 Task: Check the results of the 2023 Victory Lane Racing NASCAR Cup Series for the race "FireKeepers Casino 400" on the track "Michigan".
Action: Mouse moved to (212, 442)
Screenshot: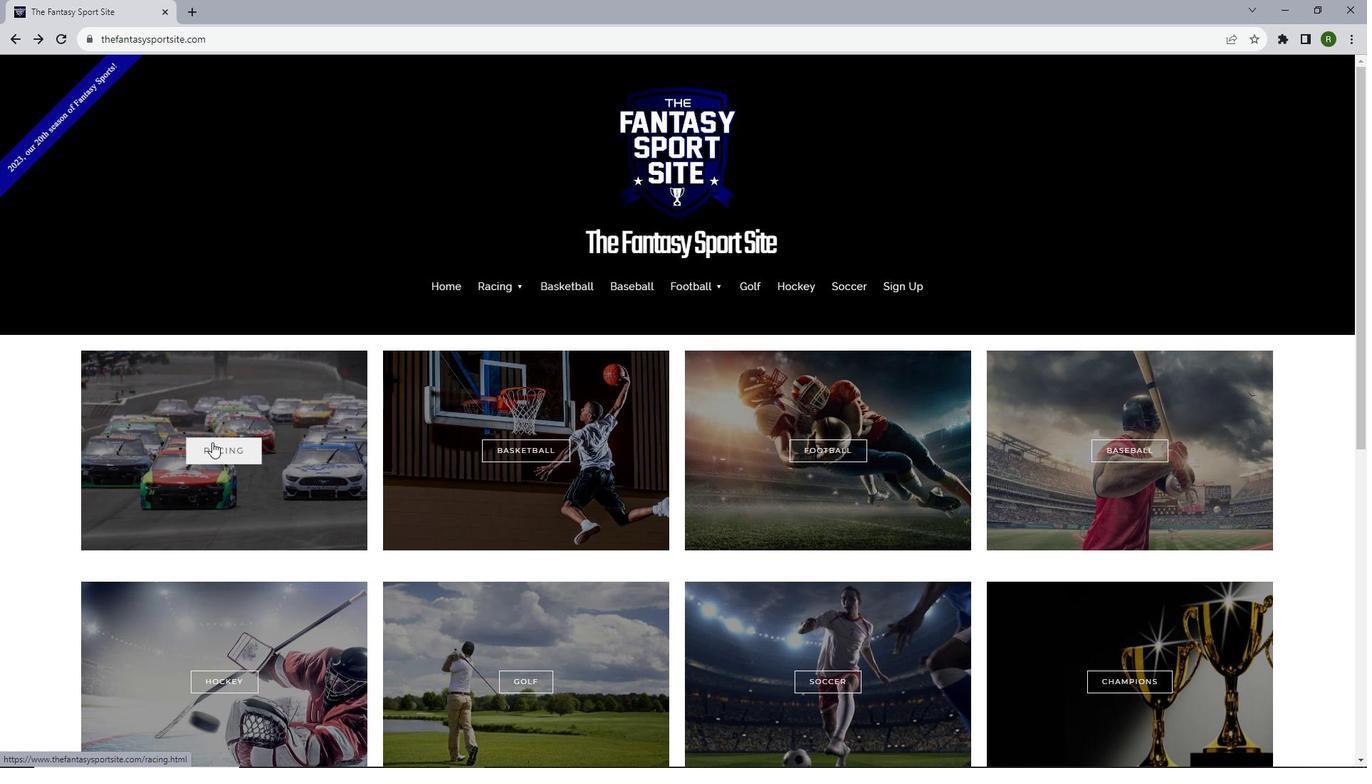 
Action: Mouse pressed left at (212, 442)
Screenshot: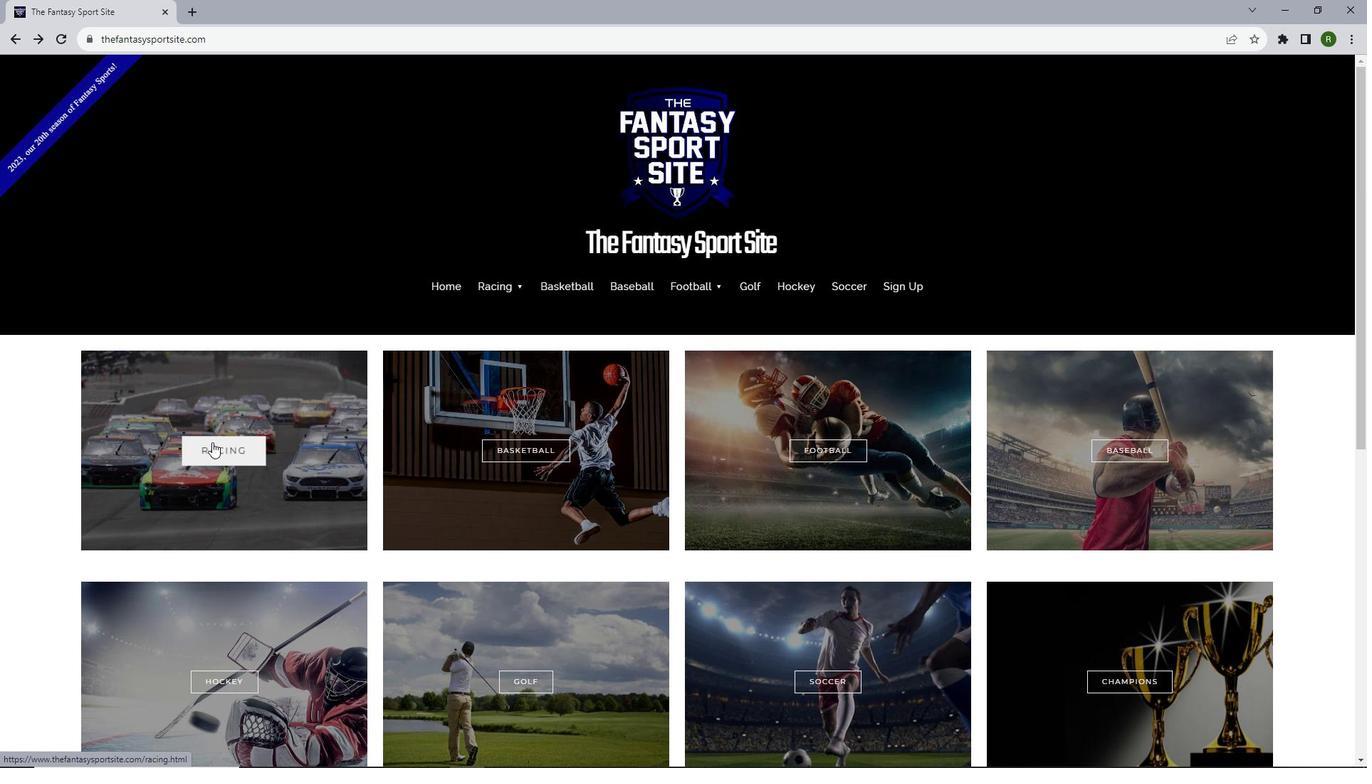 
Action: Mouse moved to (475, 402)
Screenshot: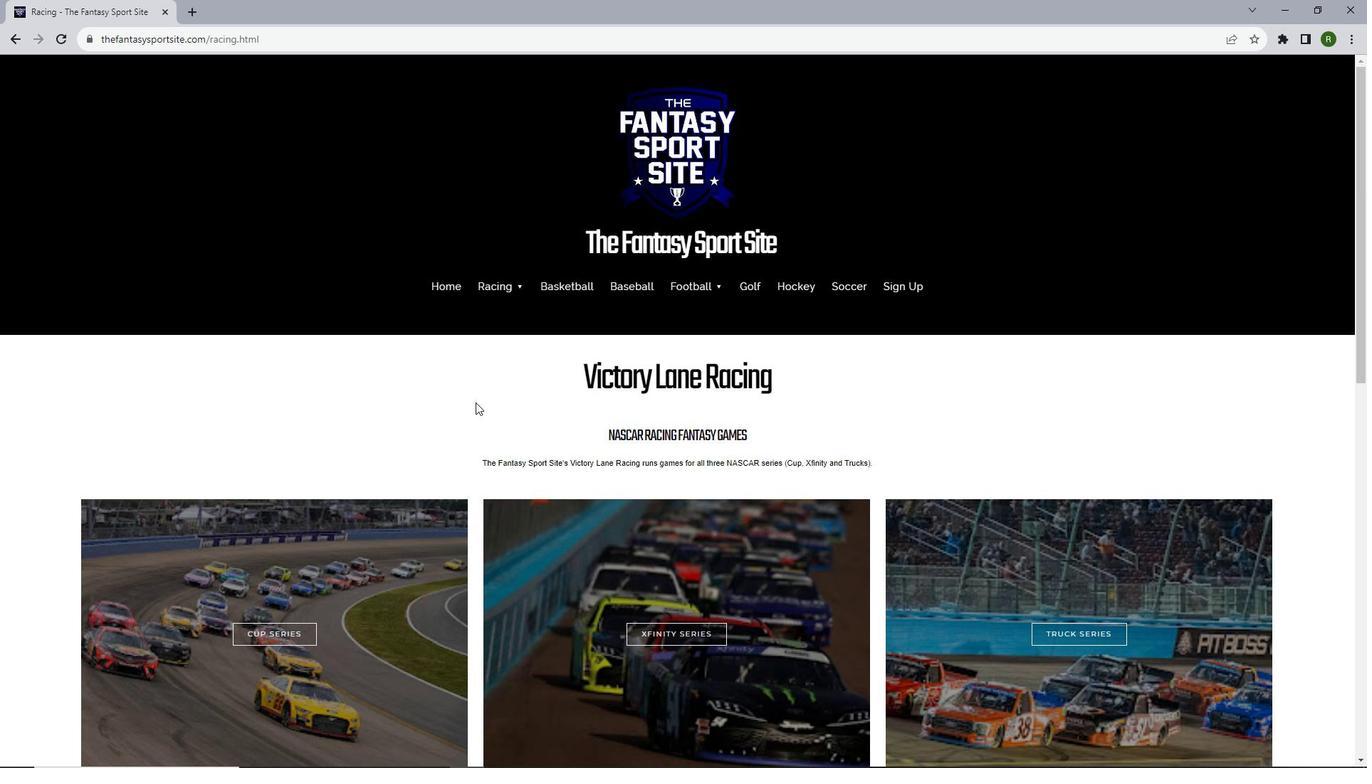 
Action: Mouse scrolled (475, 402) with delta (0, 0)
Screenshot: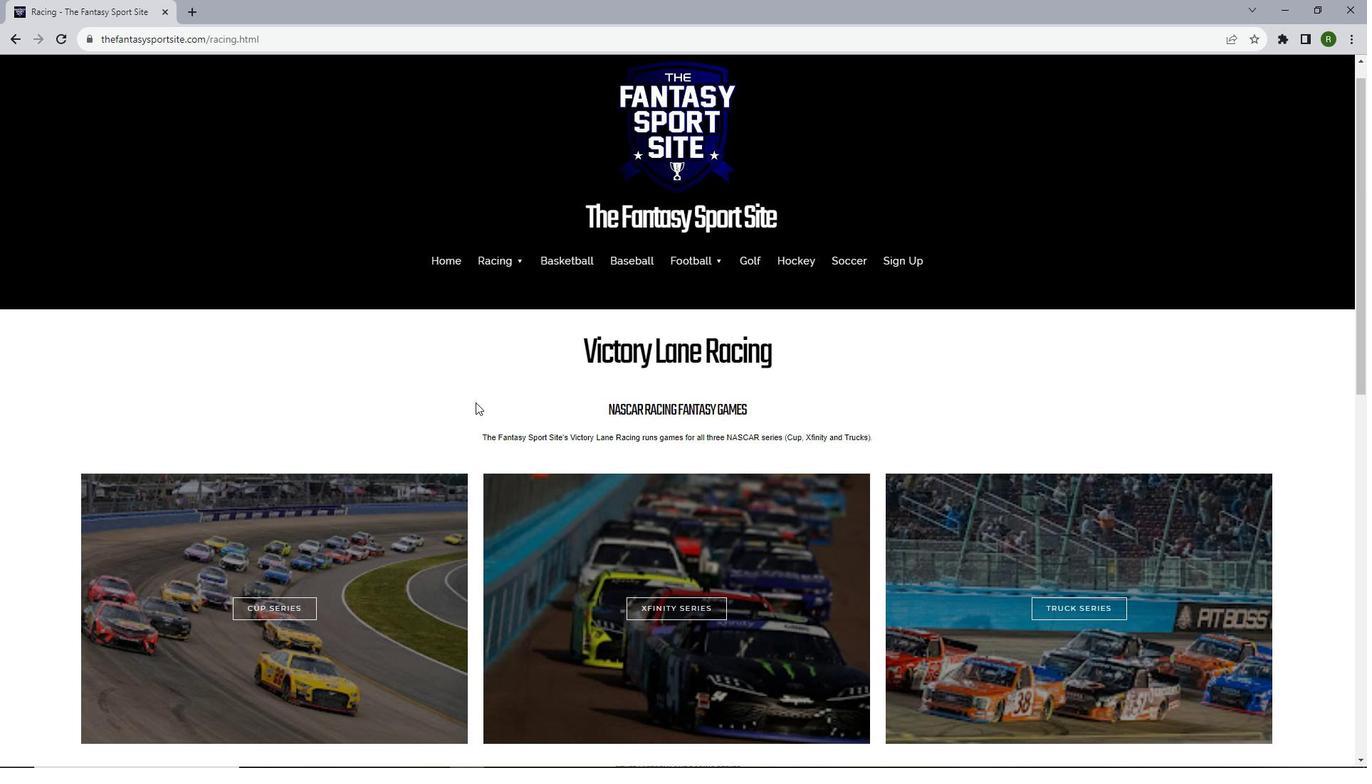 
Action: Mouse scrolled (475, 402) with delta (0, 0)
Screenshot: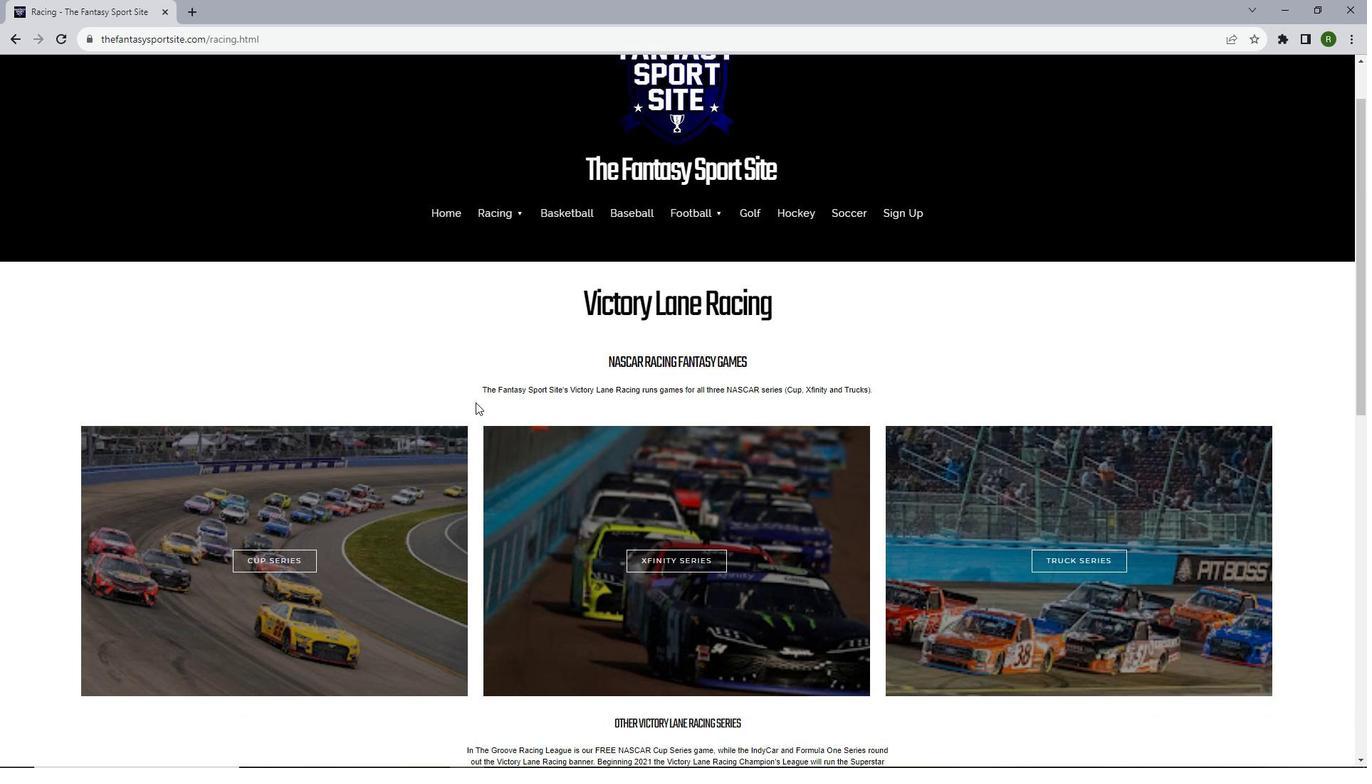 
Action: Mouse scrolled (475, 402) with delta (0, 0)
Screenshot: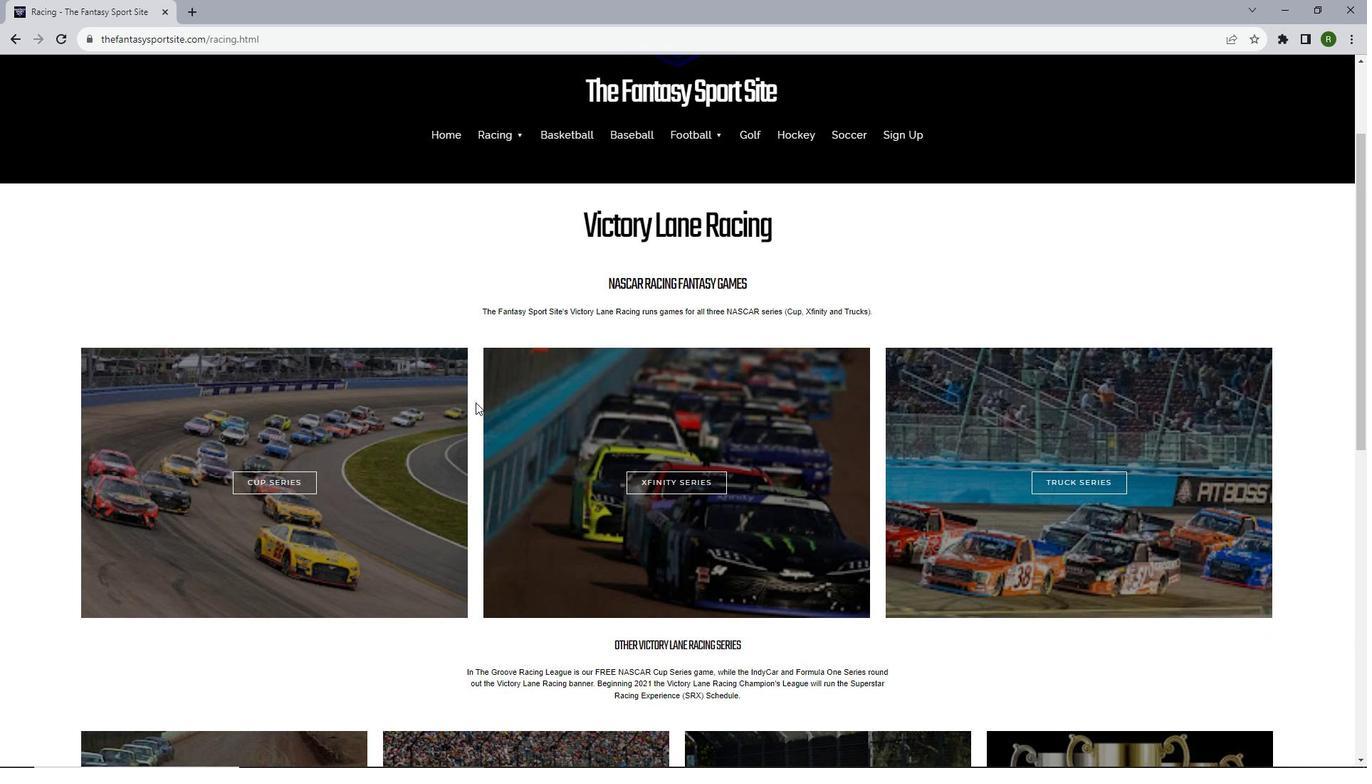 
Action: Mouse scrolled (475, 402) with delta (0, 0)
Screenshot: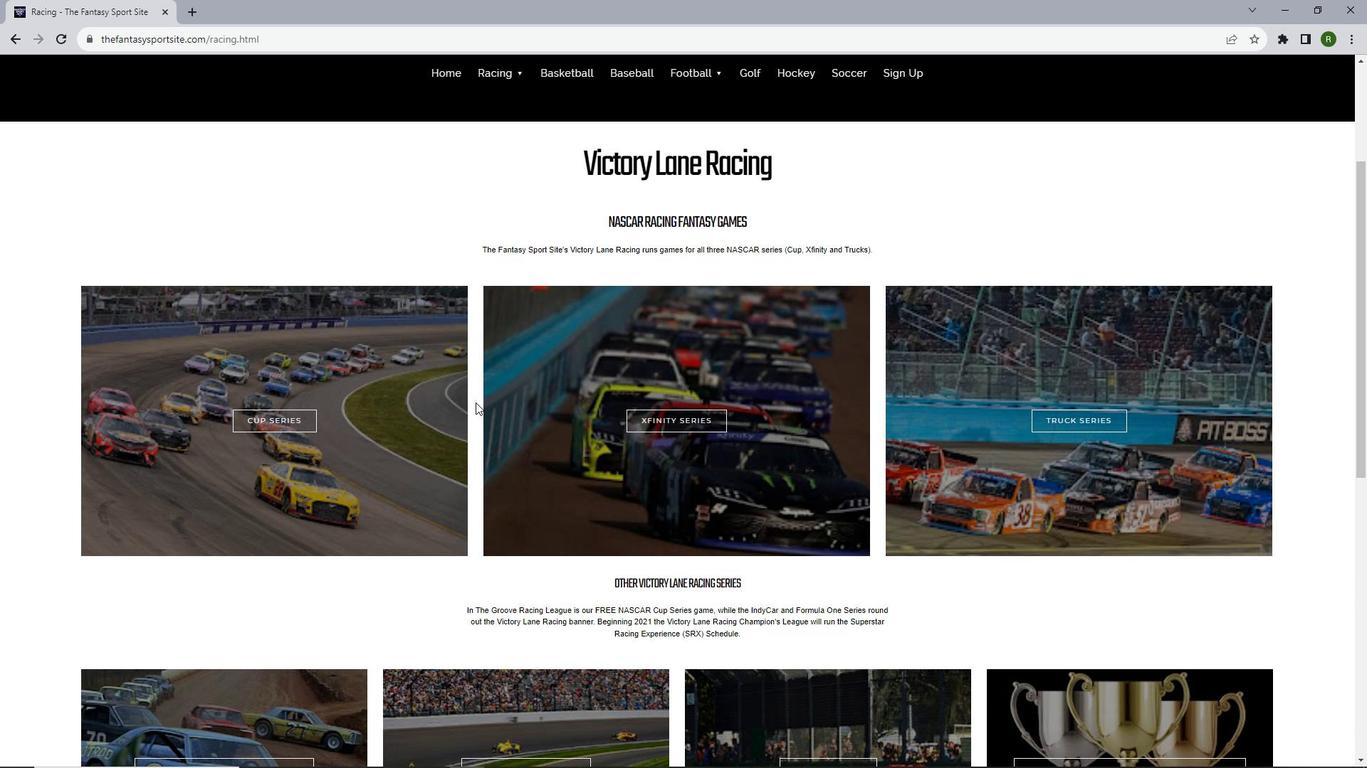 
Action: Mouse scrolled (475, 402) with delta (0, 0)
Screenshot: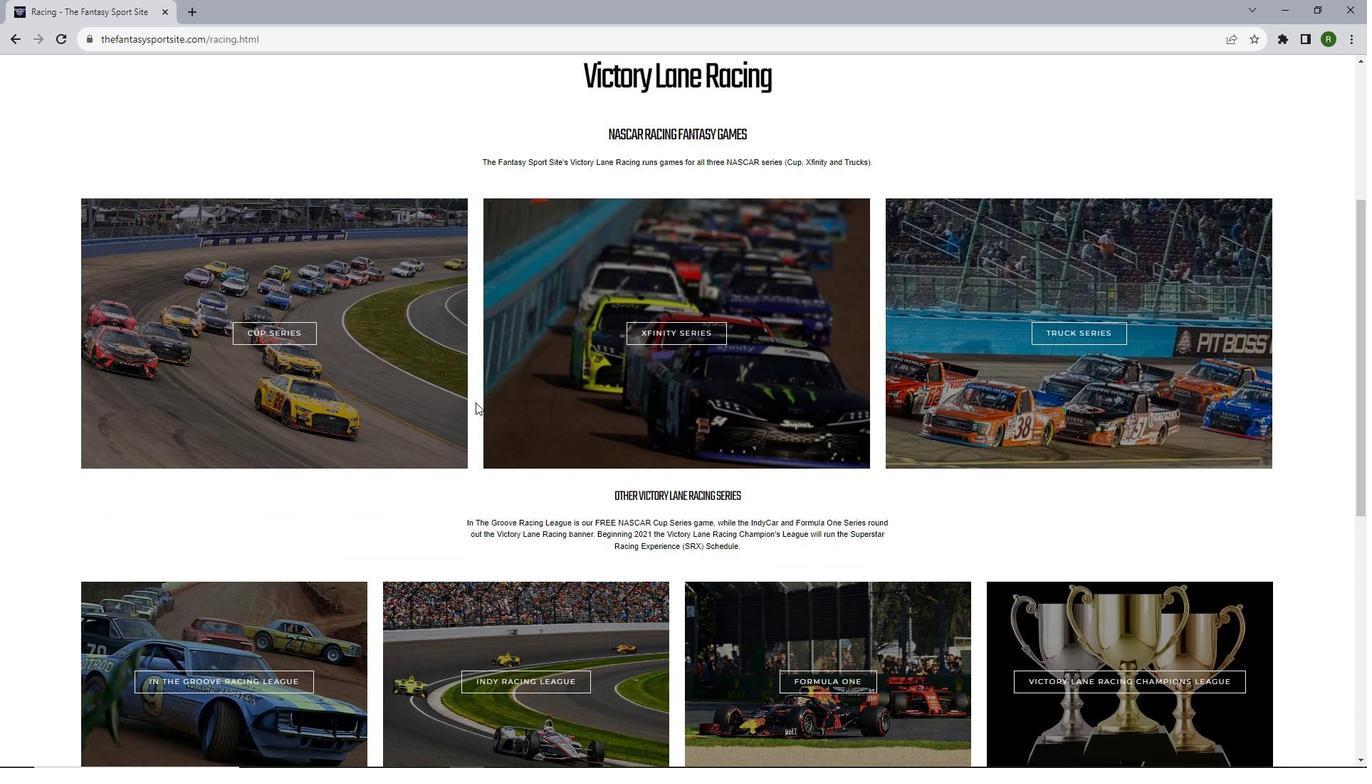 
Action: Mouse scrolled (475, 402) with delta (0, 0)
Screenshot: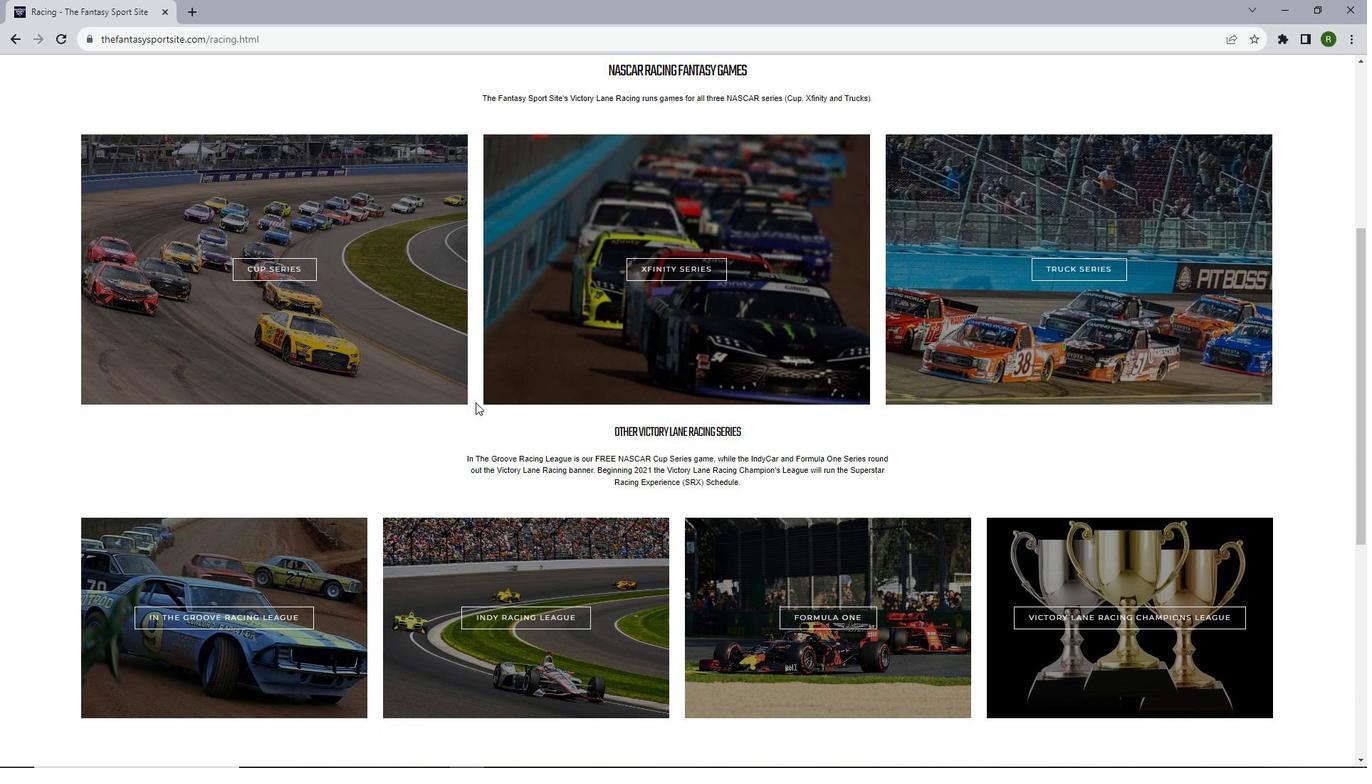 
Action: Mouse moved to (294, 205)
Screenshot: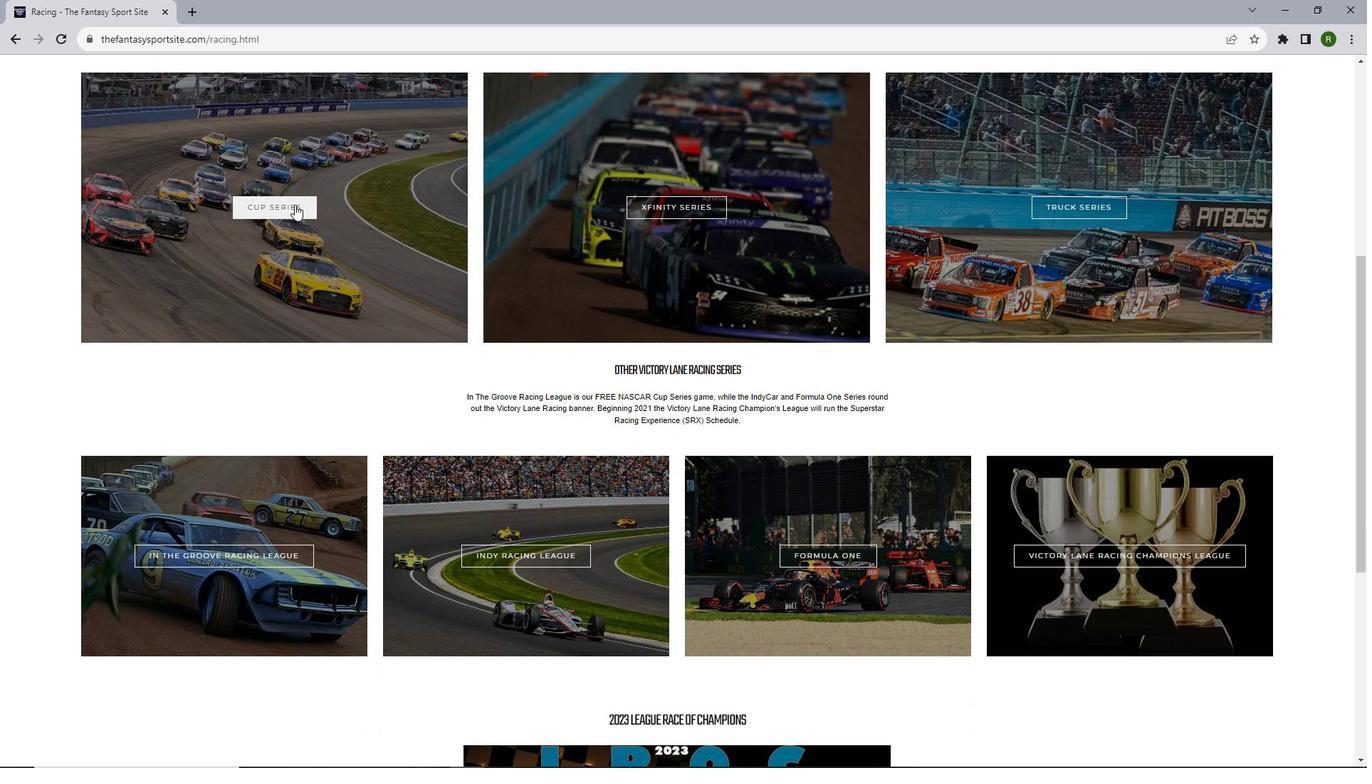 
Action: Mouse pressed left at (294, 205)
Screenshot: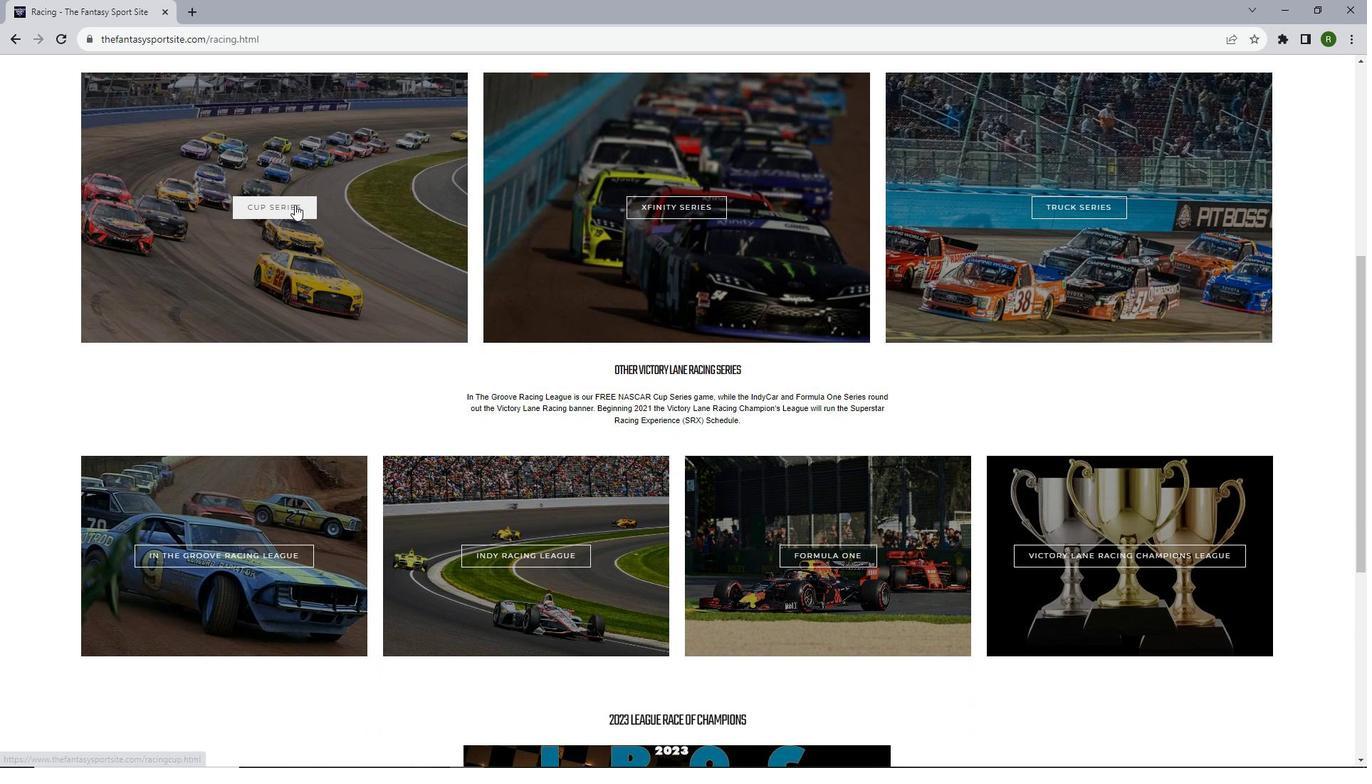 
Action: Mouse moved to (322, 227)
Screenshot: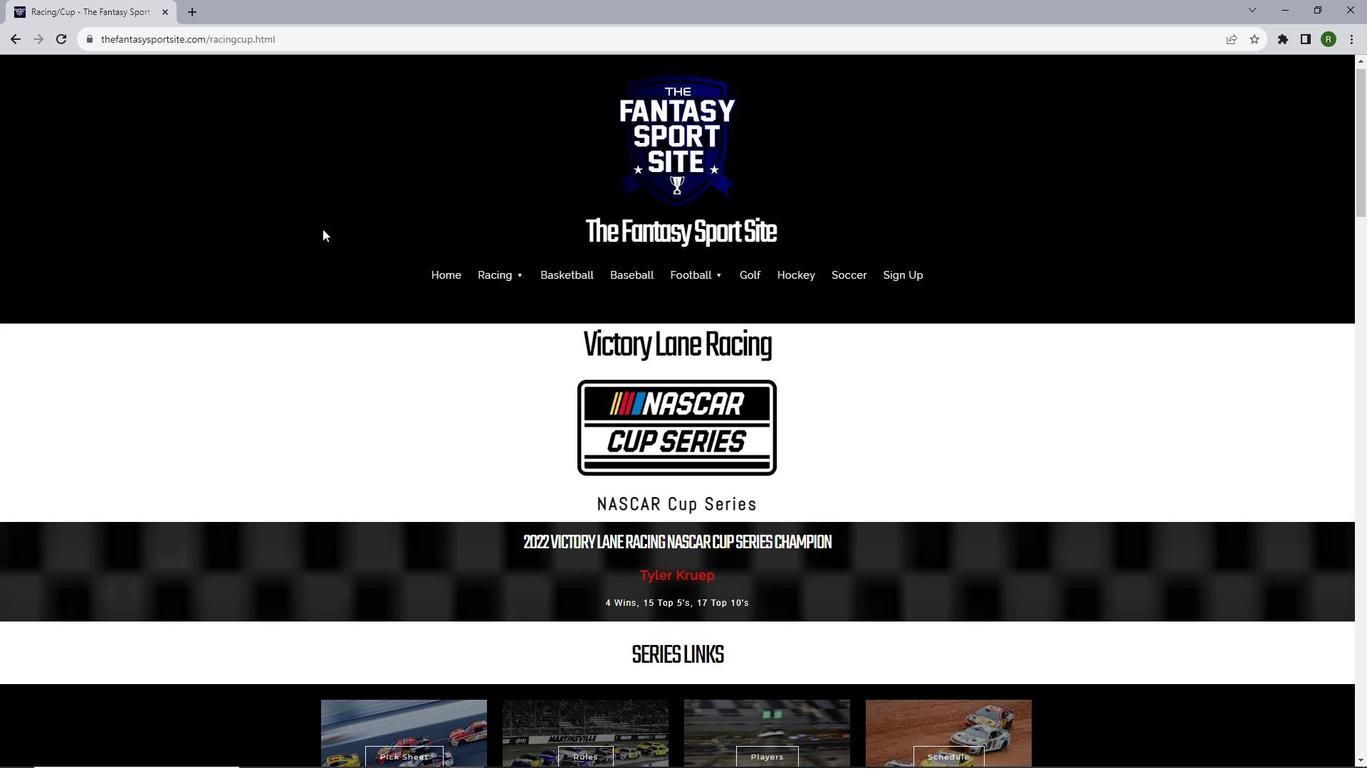 
Action: Mouse scrolled (322, 226) with delta (0, 0)
Screenshot: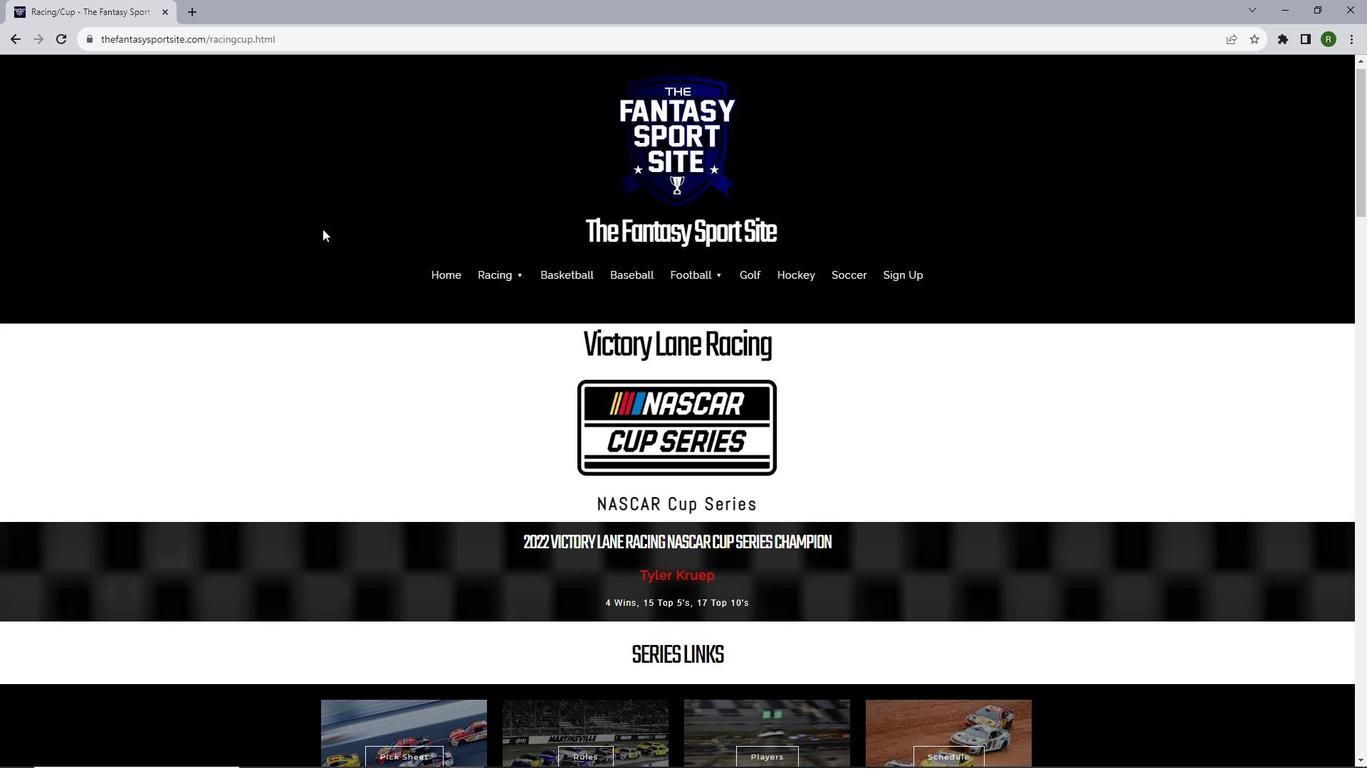 
Action: Mouse moved to (322, 227)
Screenshot: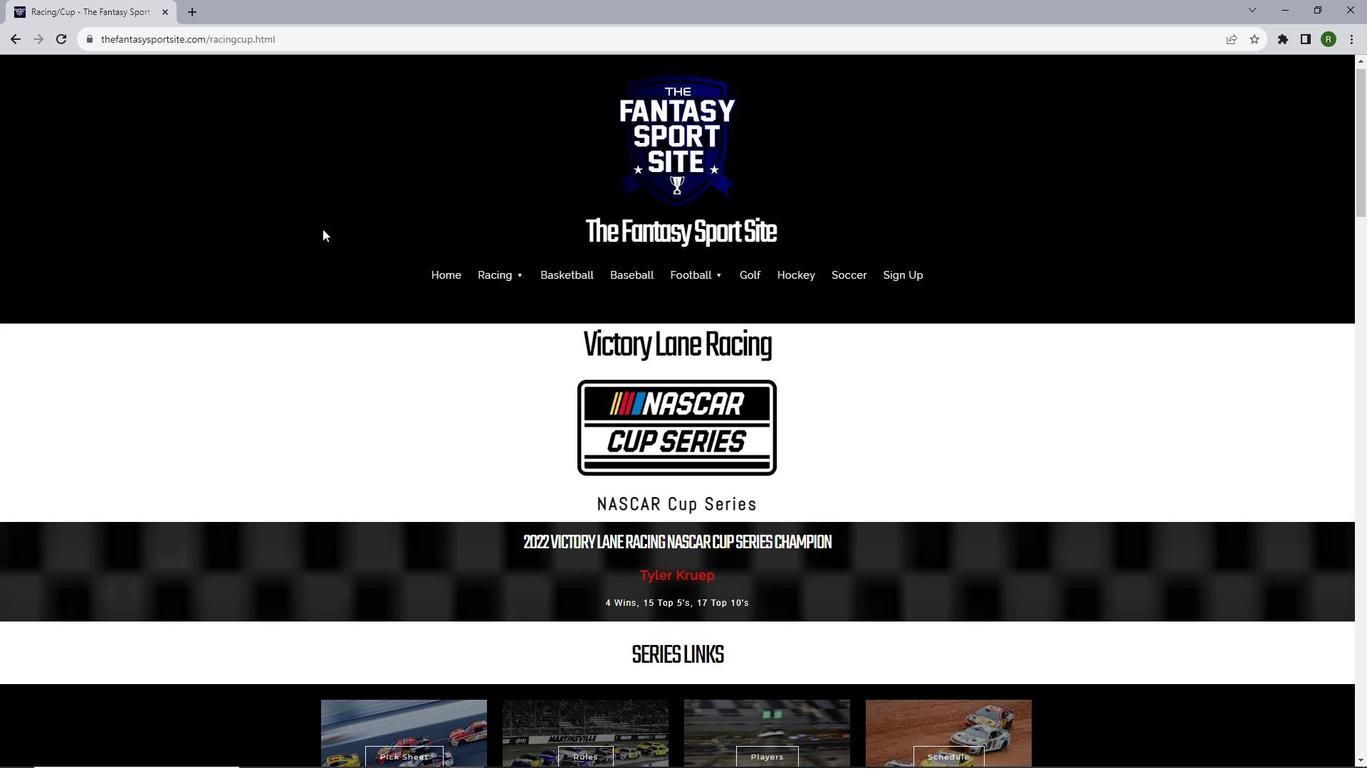
Action: Mouse scrolled (322, 227) with delta (0, 0)
Screenshot: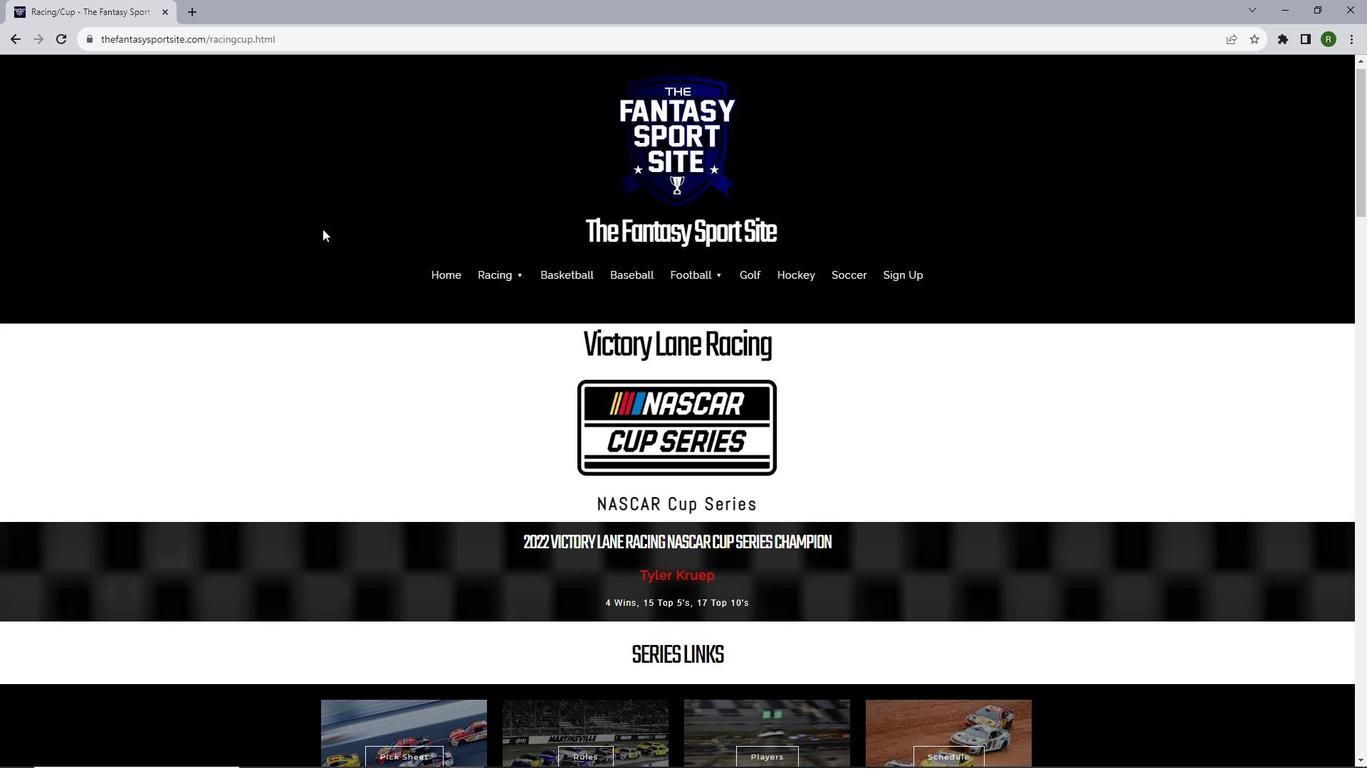
Action: Mouse scrolled (322, 227) with delta (0, 0)
Screenshot: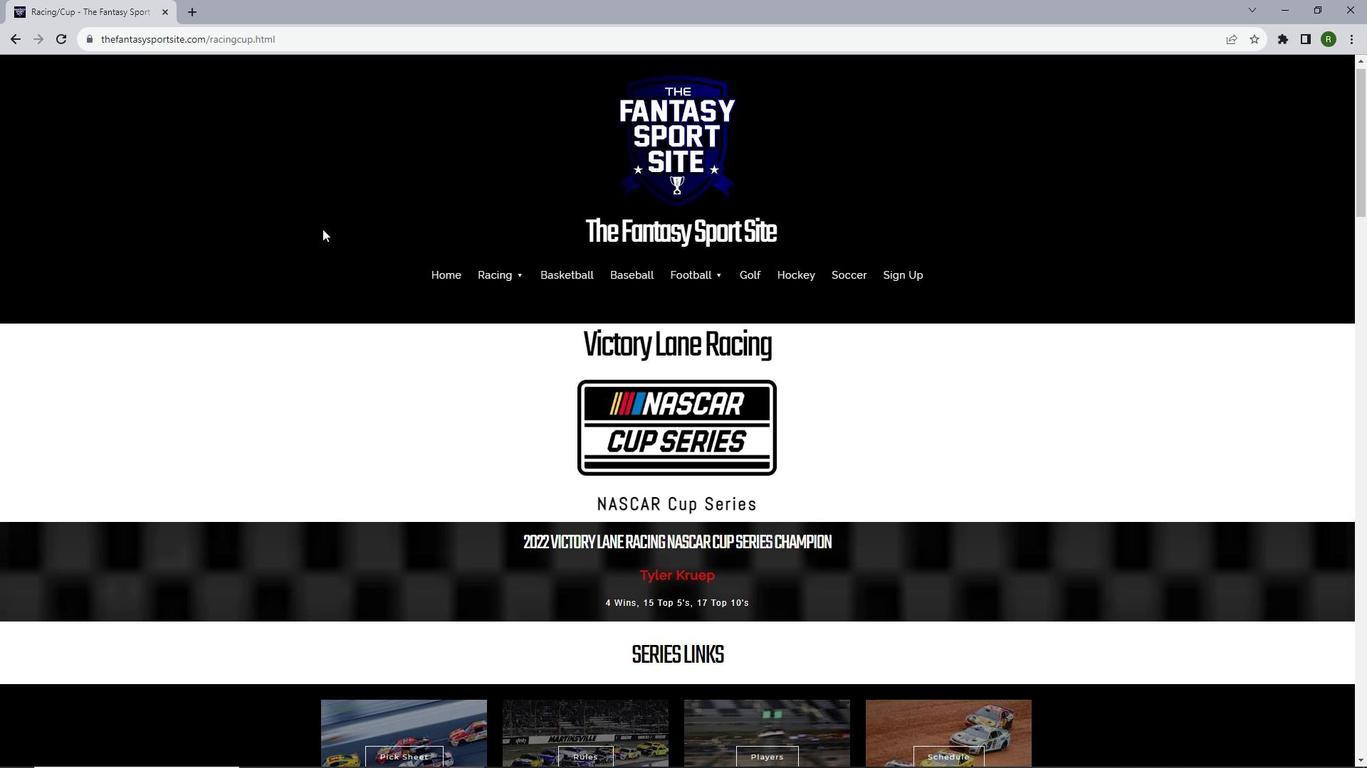 
Action: Mouse moved to (322, 229)
Screenshot: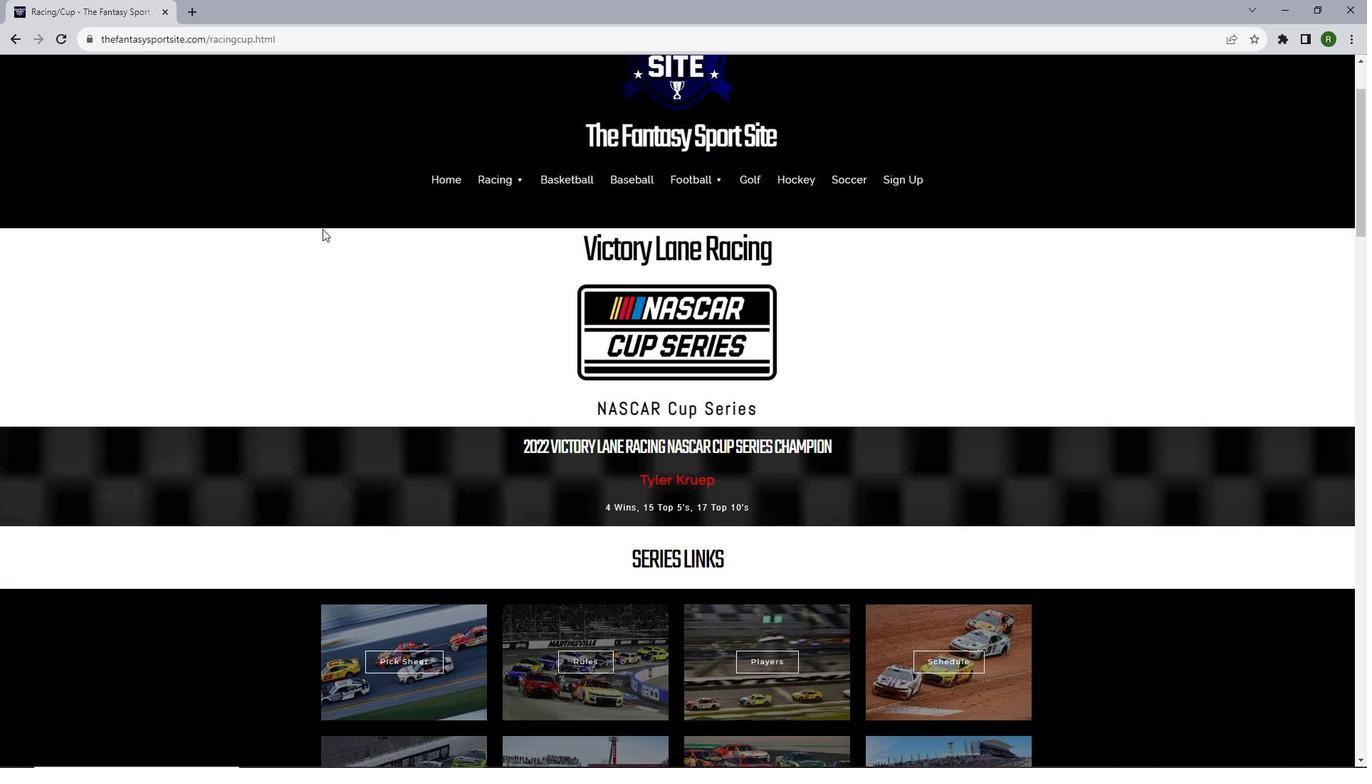 
Action: Mouse scrolled (322, 228) with delta (0, 0)
Screenshot: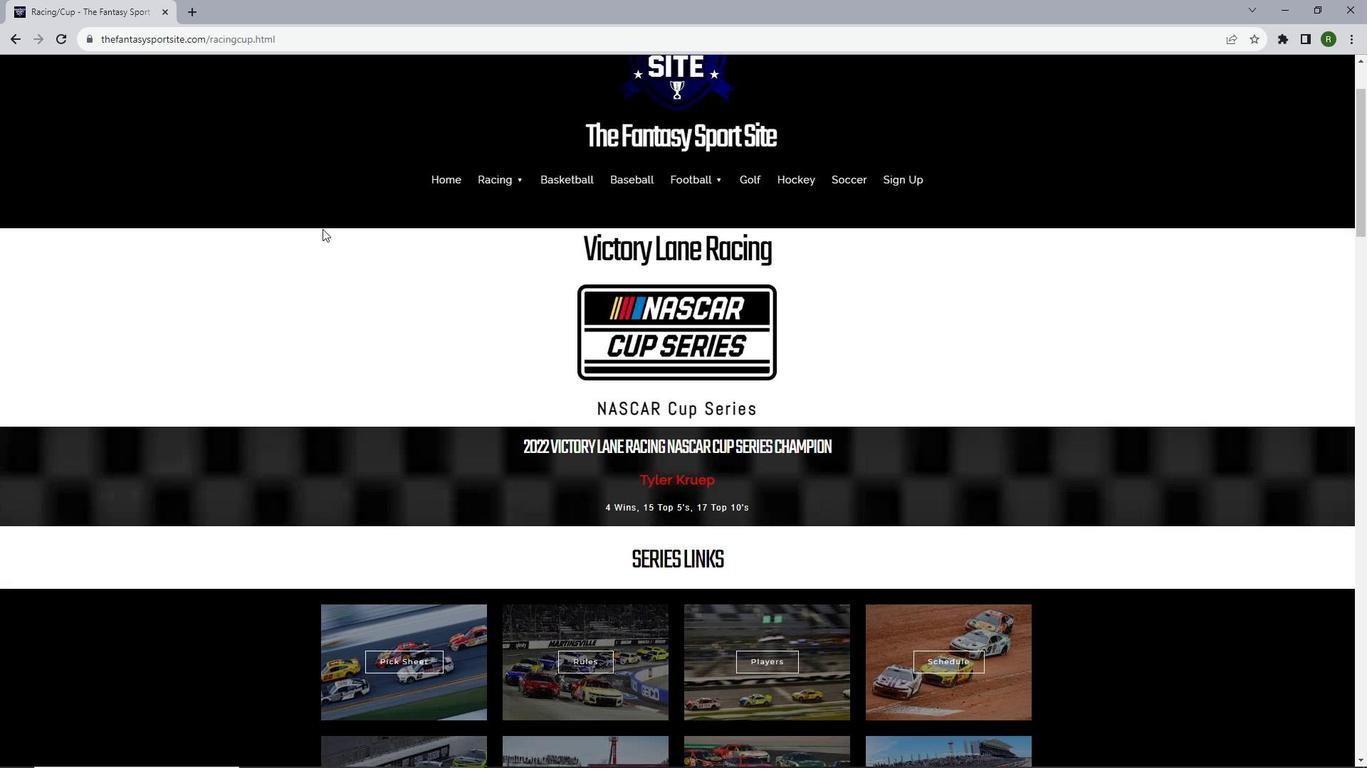 
Action: Mouse scrolled (322, 228) with delta (0, 0)
Screenshot: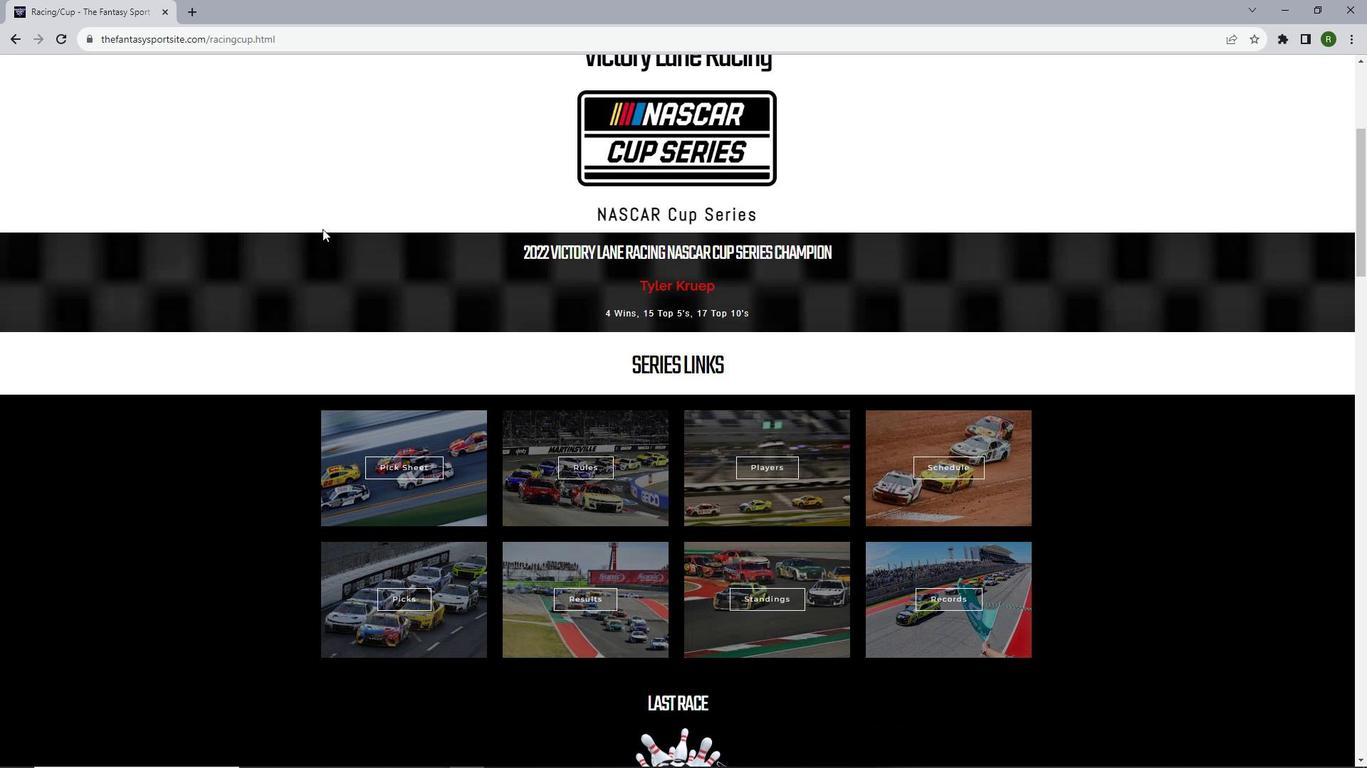 
Action: Mouse scrolled (322, 228) with delta (0, 0)
Screenshot: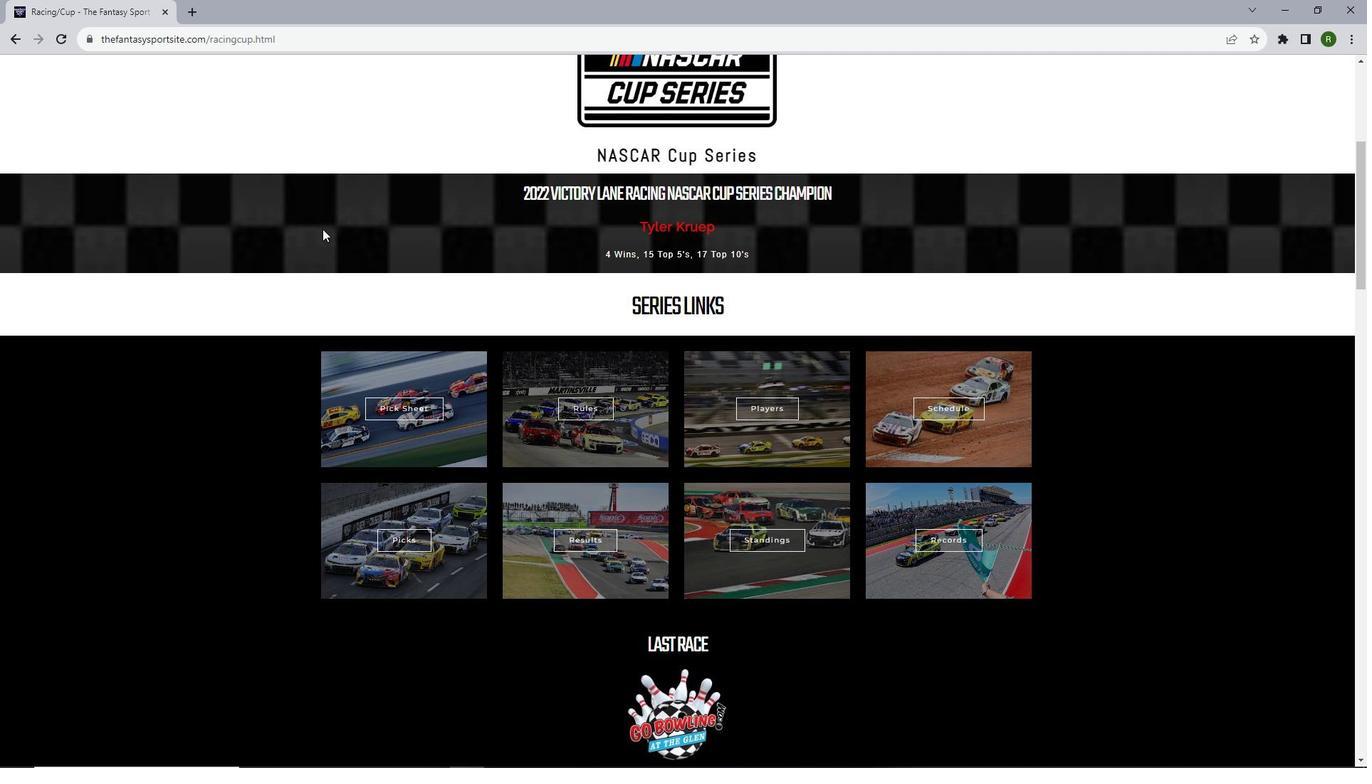 
Action: Mouse scrolled (322, 228) with delta (0, 0)
Screenshot: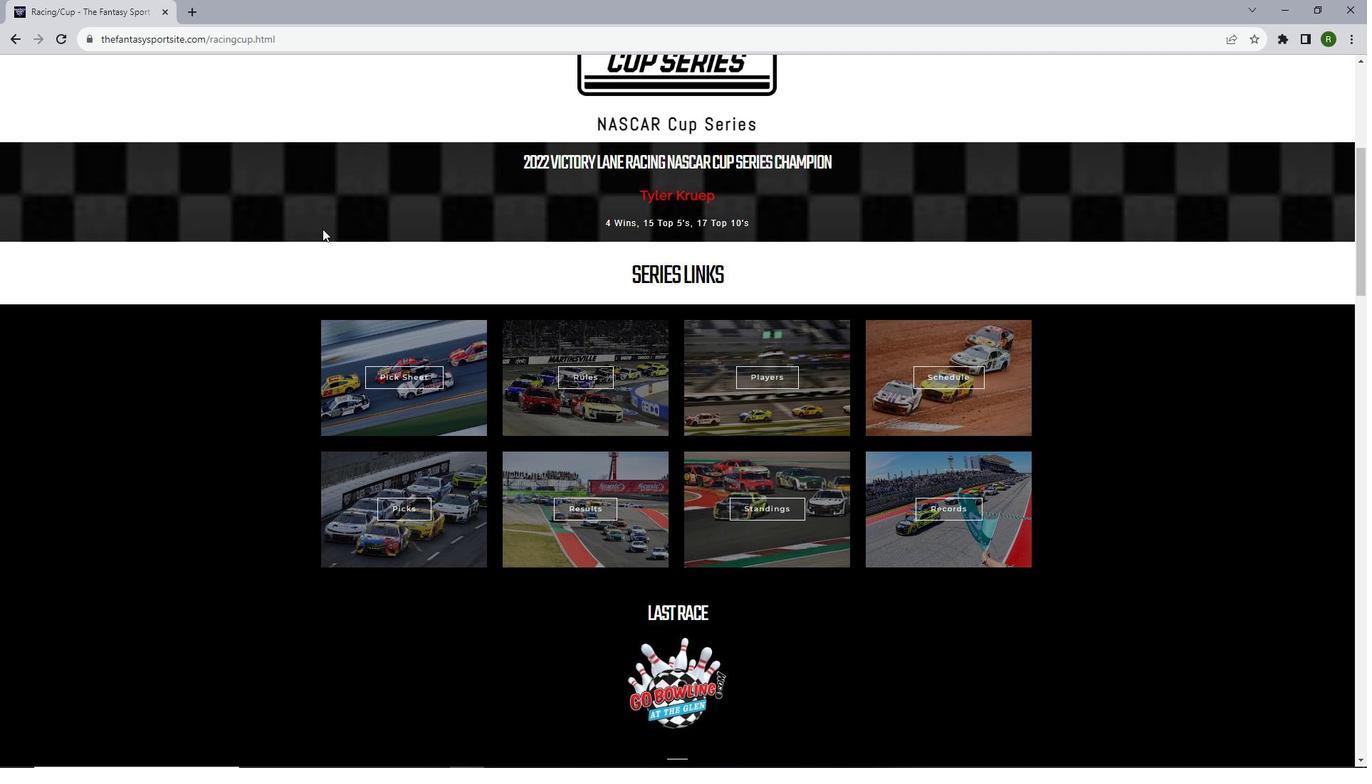 
Action: Mouse moved to (573, 390)
Screenshot: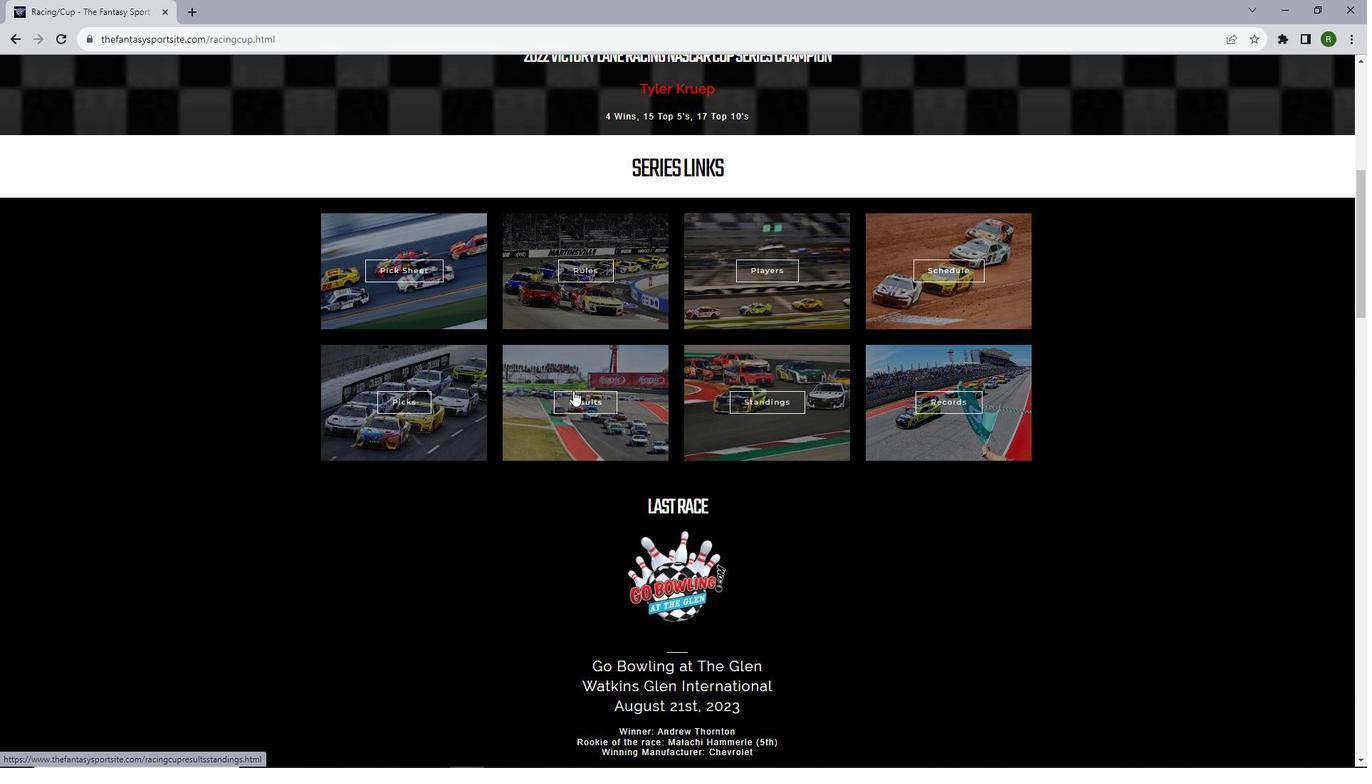 
Action: Mouse pressed left at (573, 390)
Screenshot: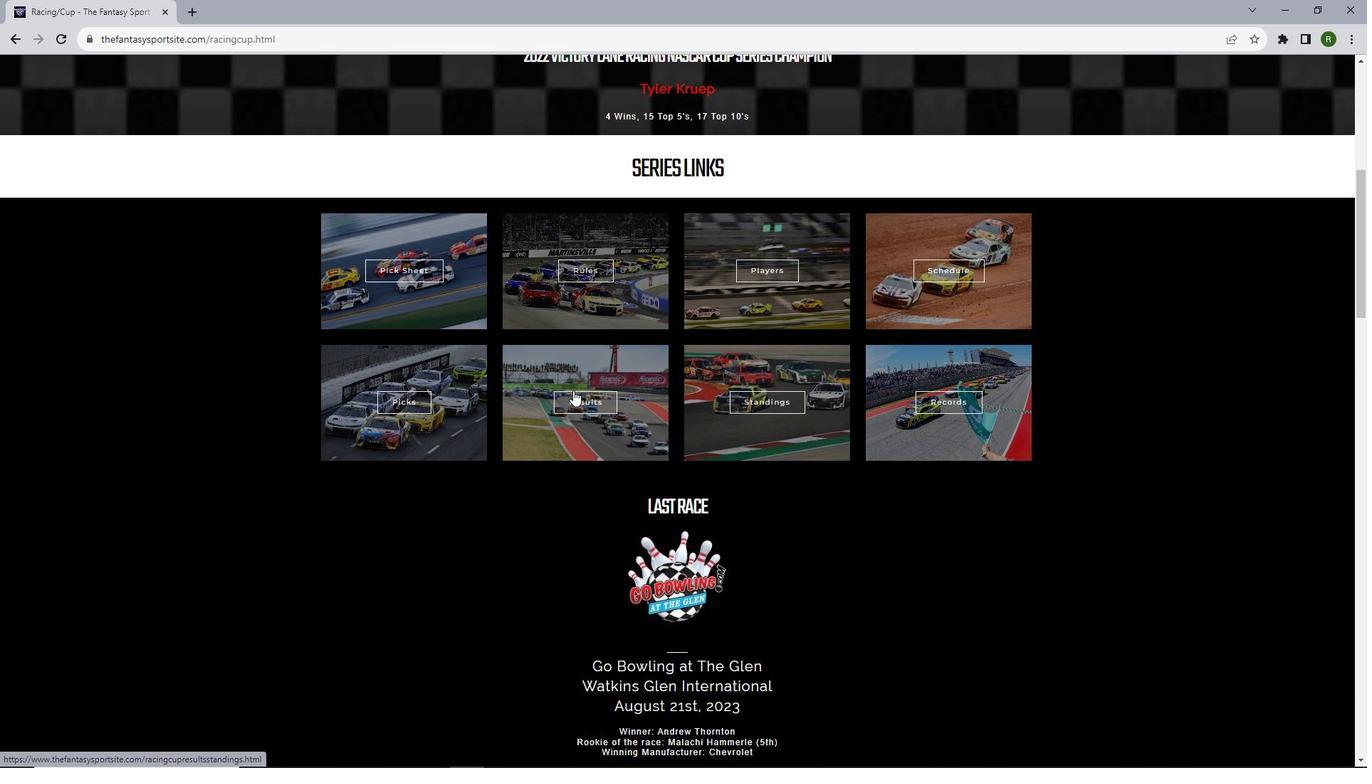 
Action: Mouse moved to (582, 406)
Screenshot: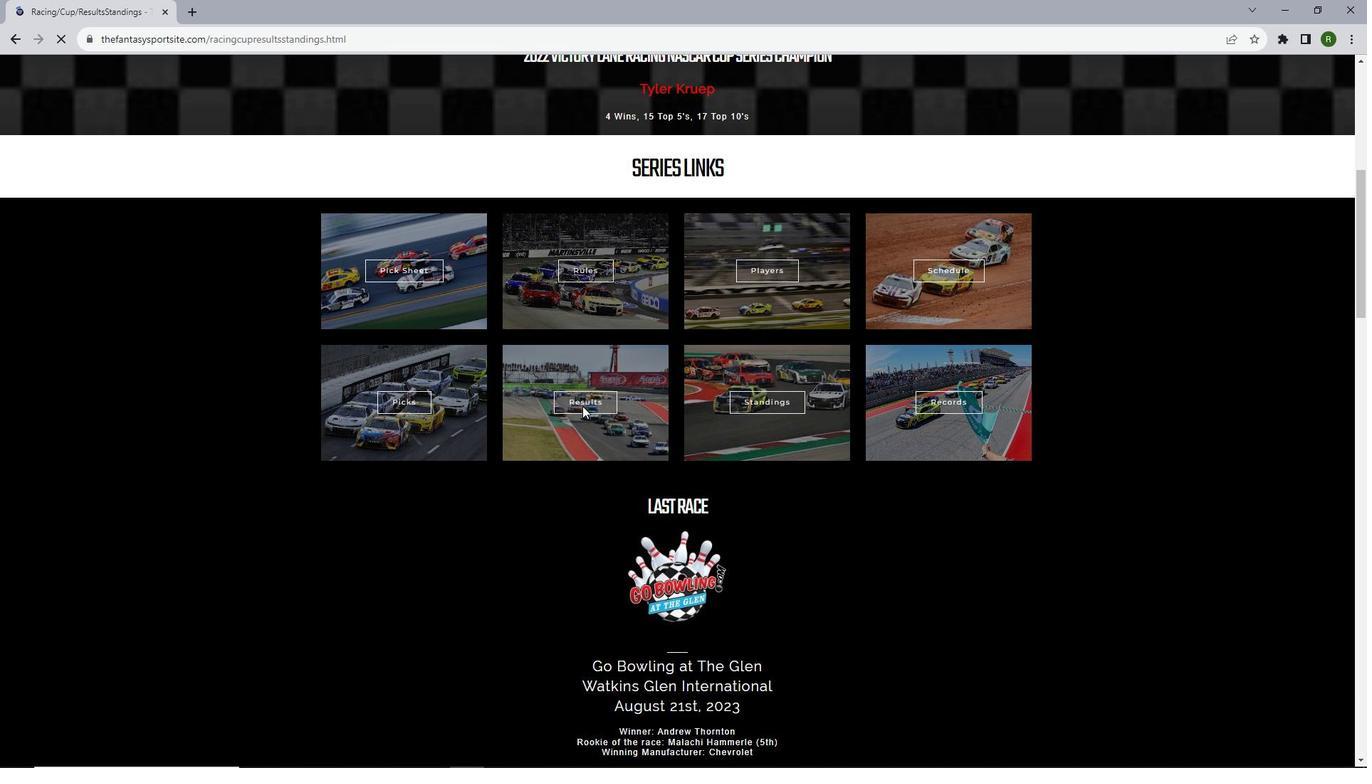 
Action: Mouse scrolled (582, 405) with delta (0, 0)
Screenshot: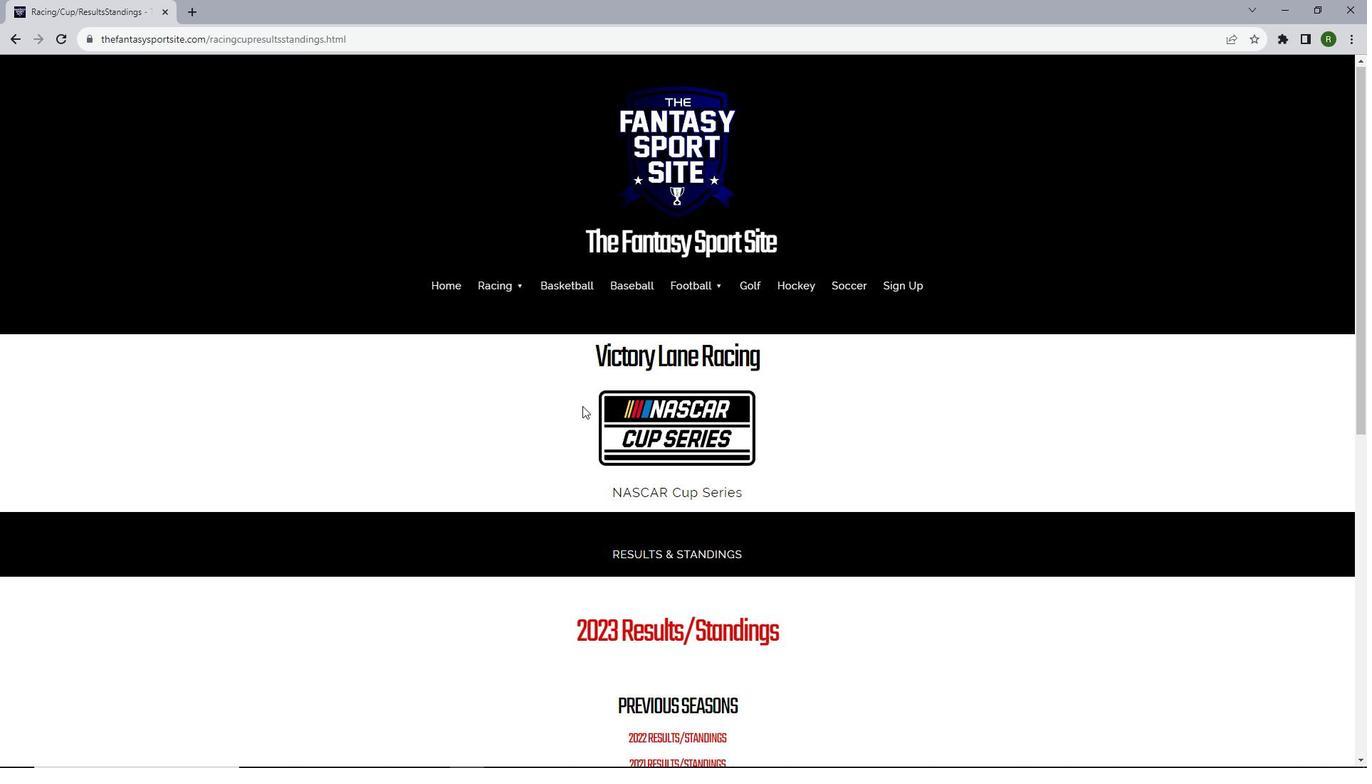 
Action: Mouse scrolled (582, 405) with delta (0, 0)
Screenshot: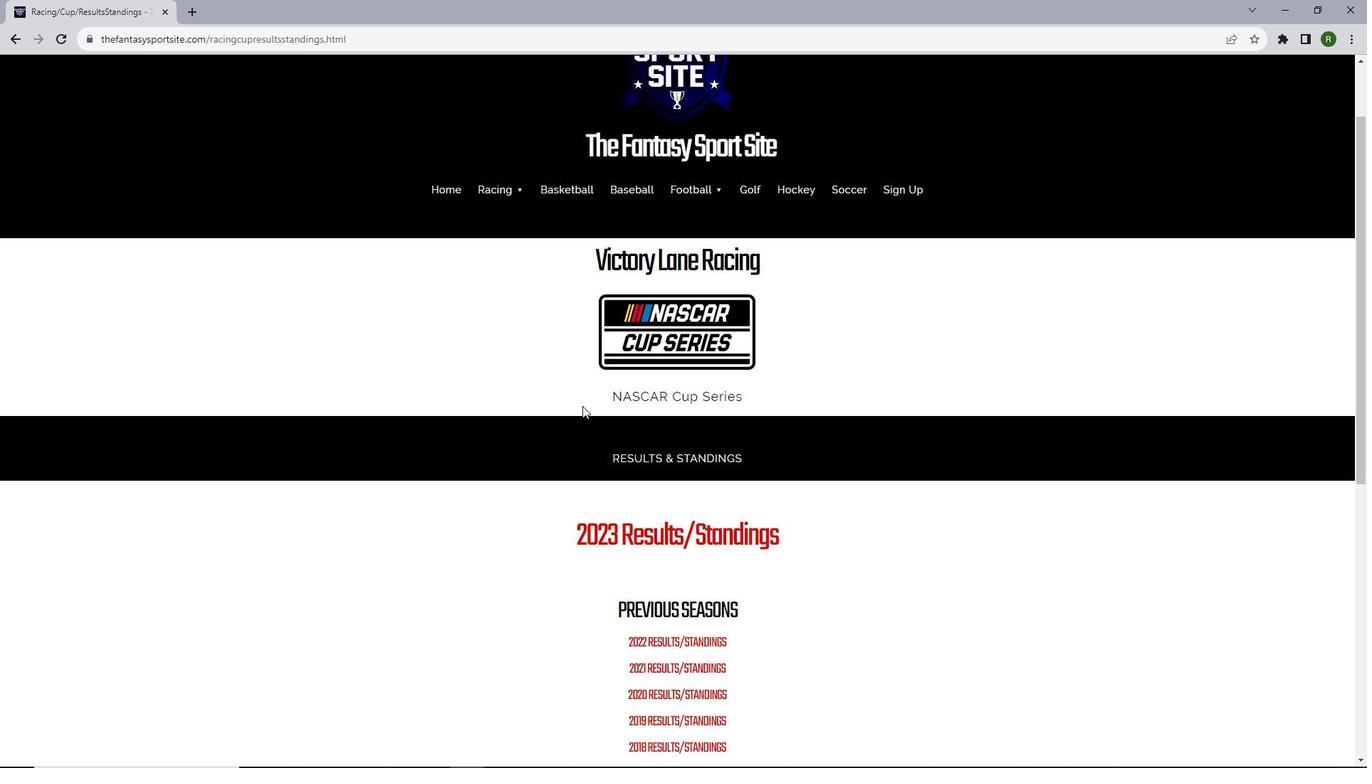 
Action: Mouse moved to (647, 474)
Screenshot: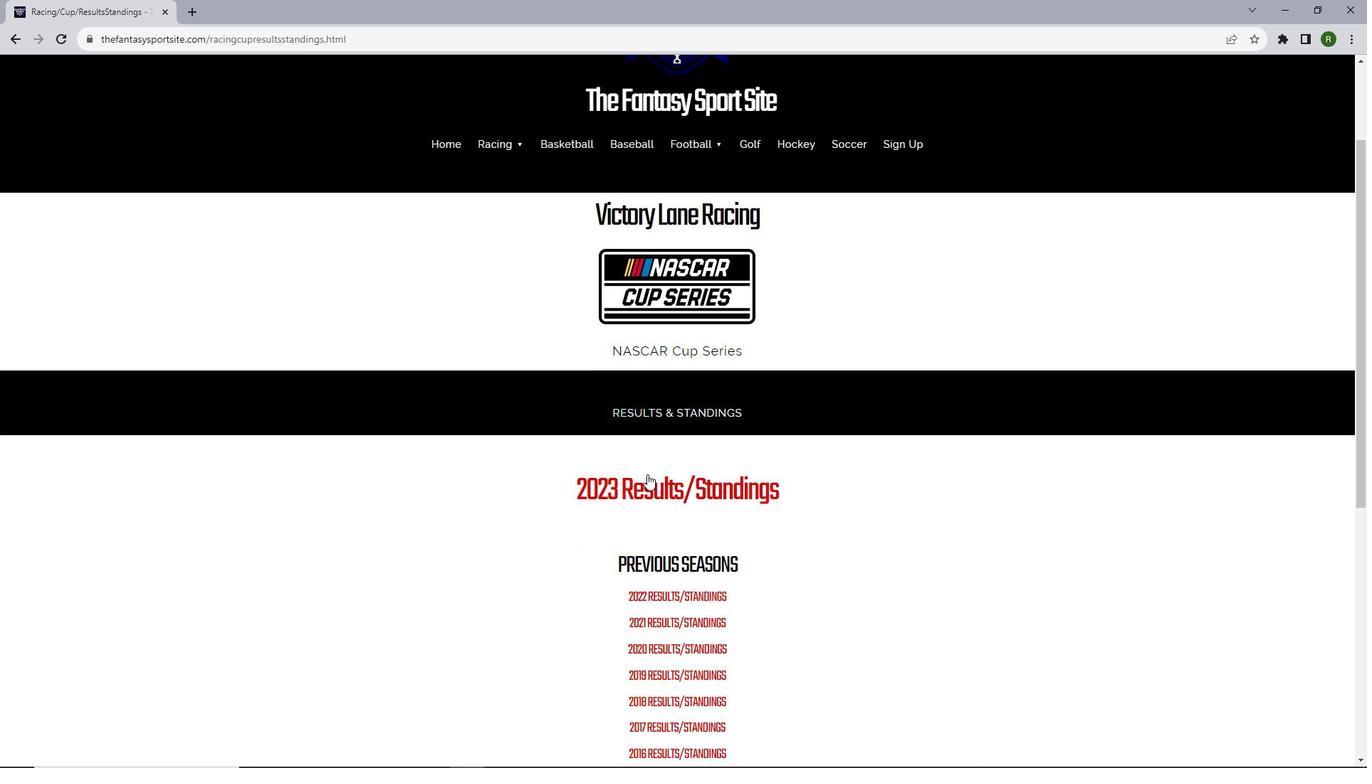 
Action: Mouse pressed left at (647, 474)
Screenshot: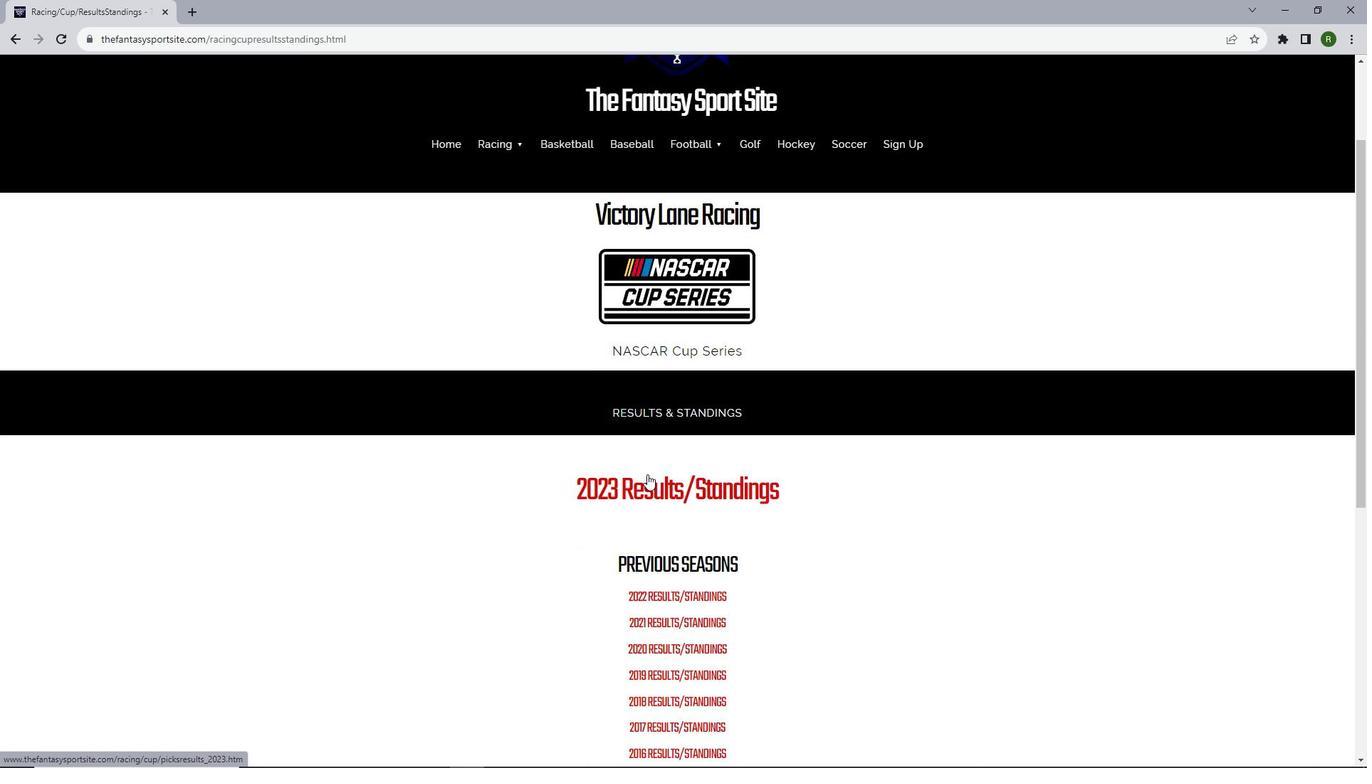 
Action: Mouse moved to (605, 281)
Screenshot: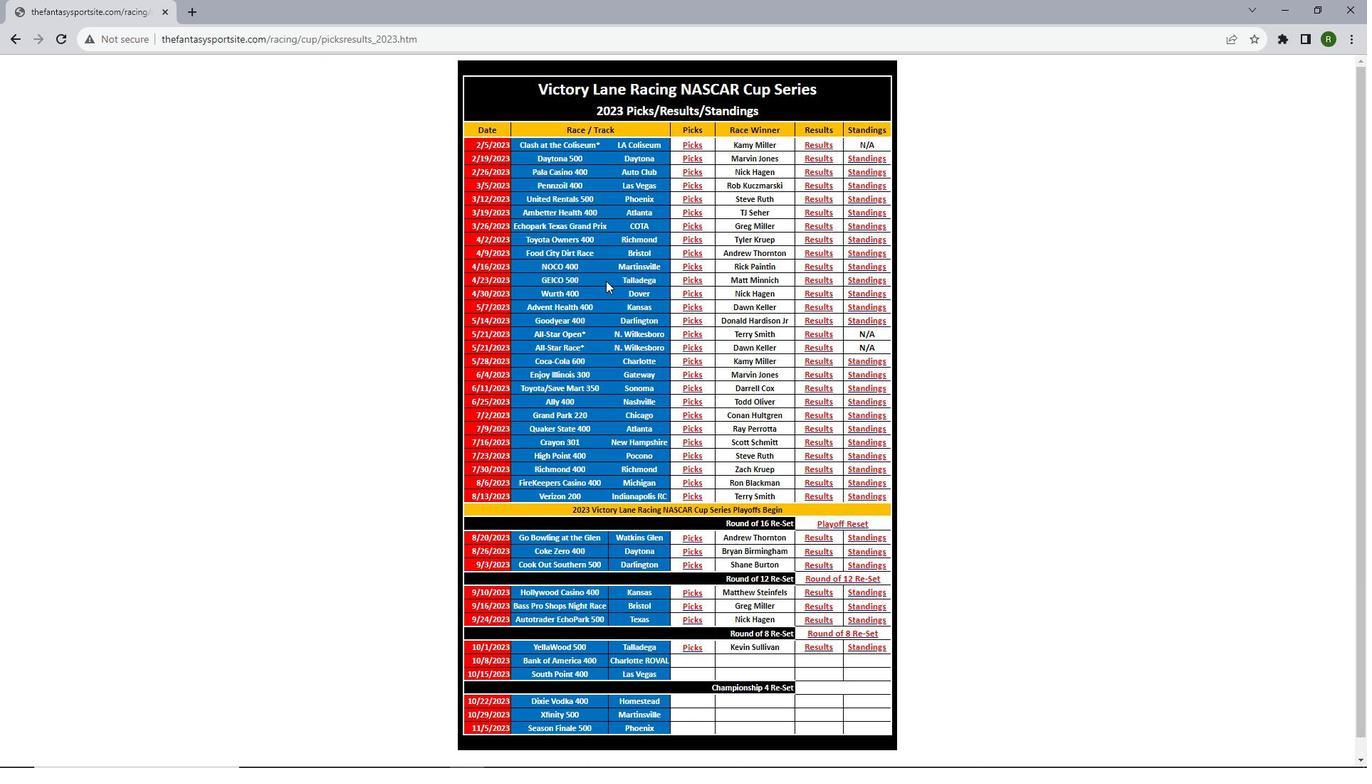 
Action: Mouse scrolled (605, 280) with delta (0, 0)
Screenshot: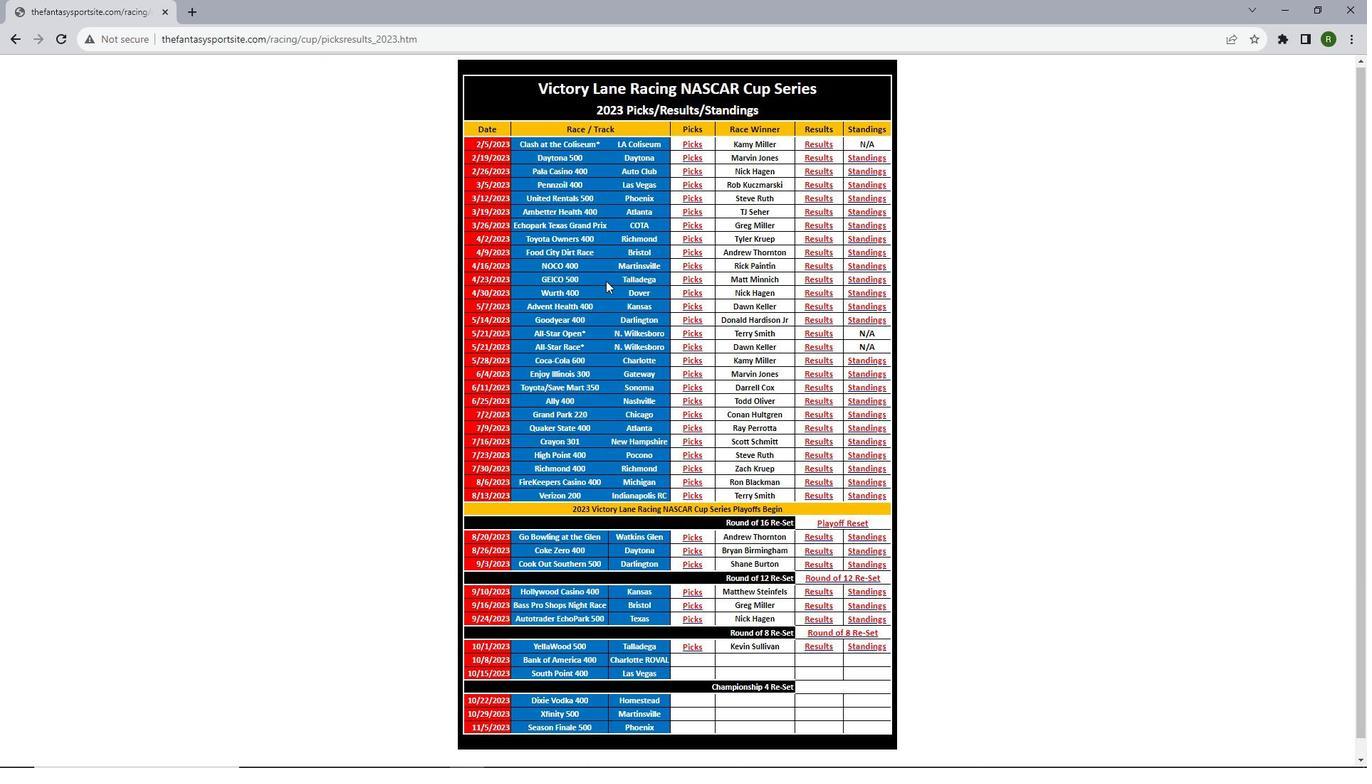 
Action: Mouse moved to (611, 373)
Screenshot: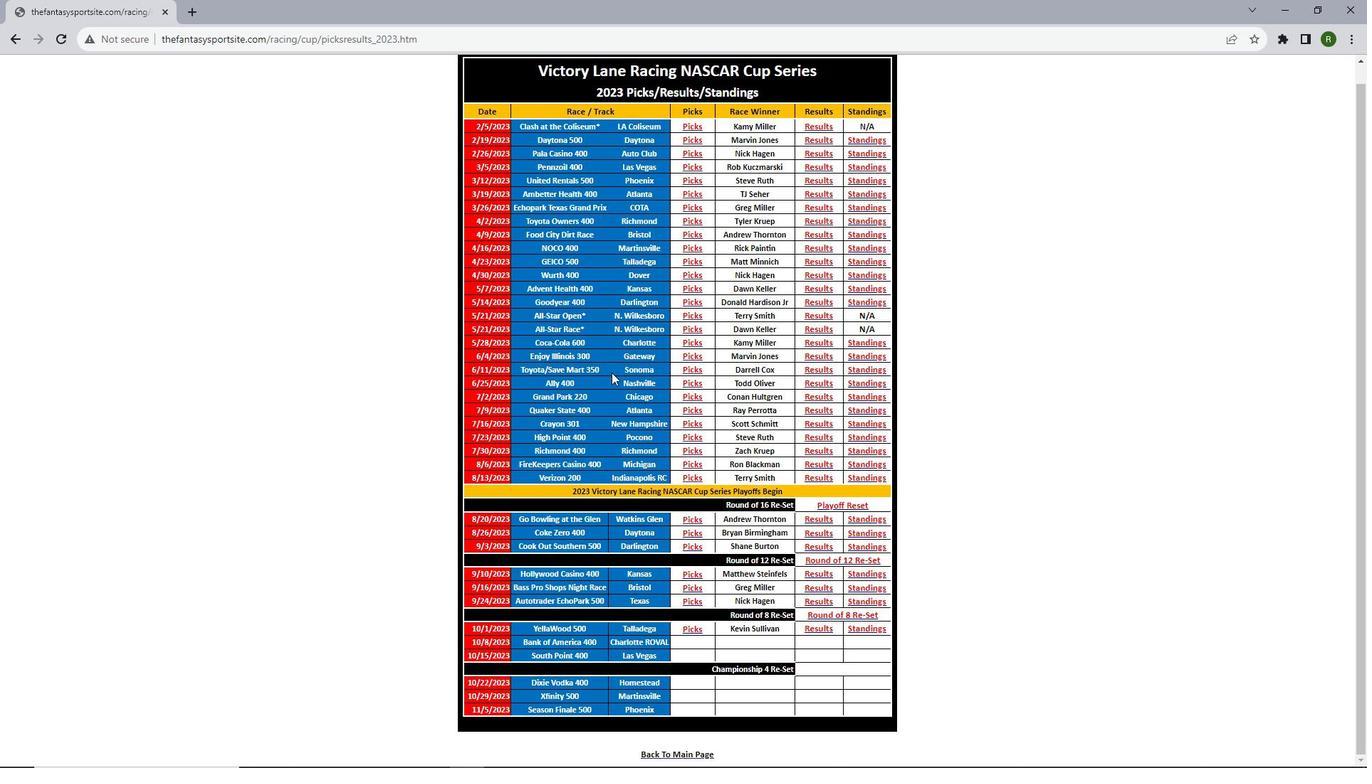 
Action: Mouse scrolled (611, 372) with delta (0, 0)
Screenshot: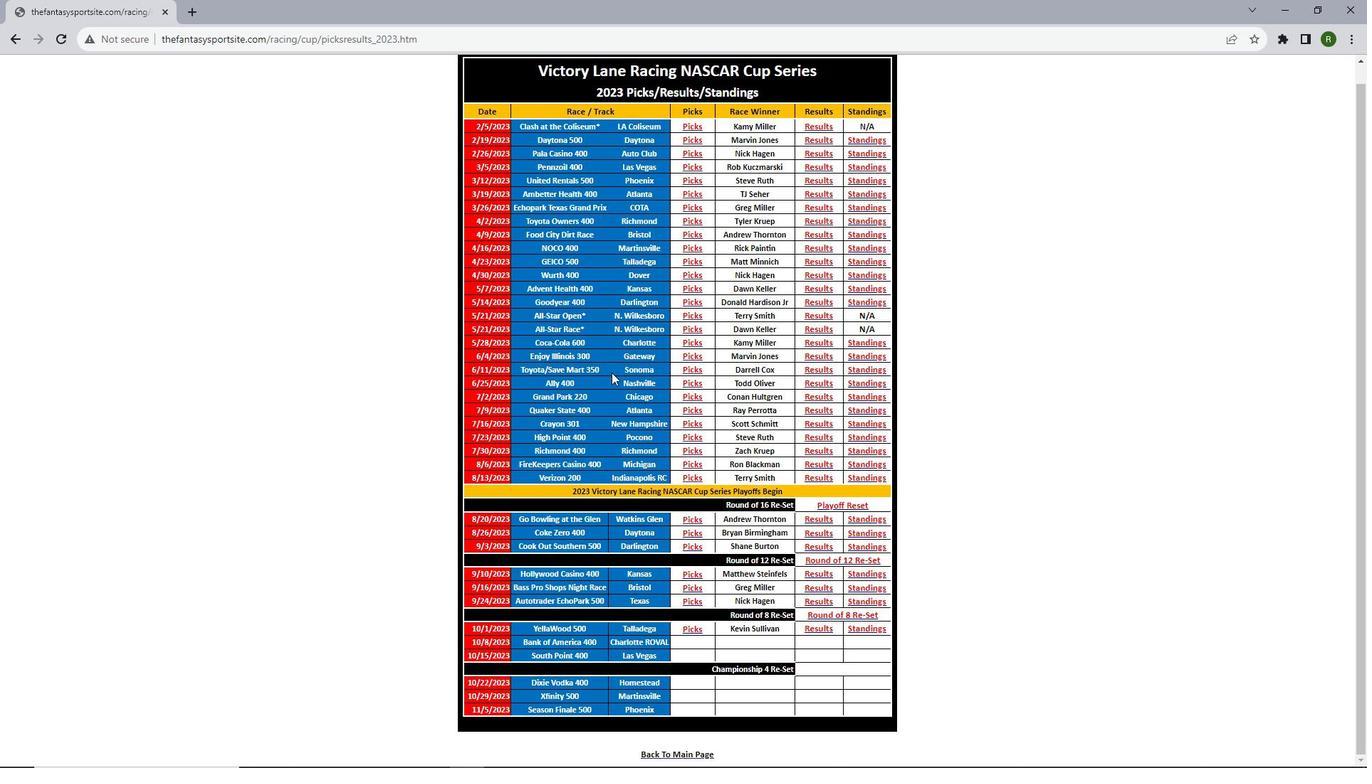 
Action: Mouse moved to (823, 467)
Screenshot: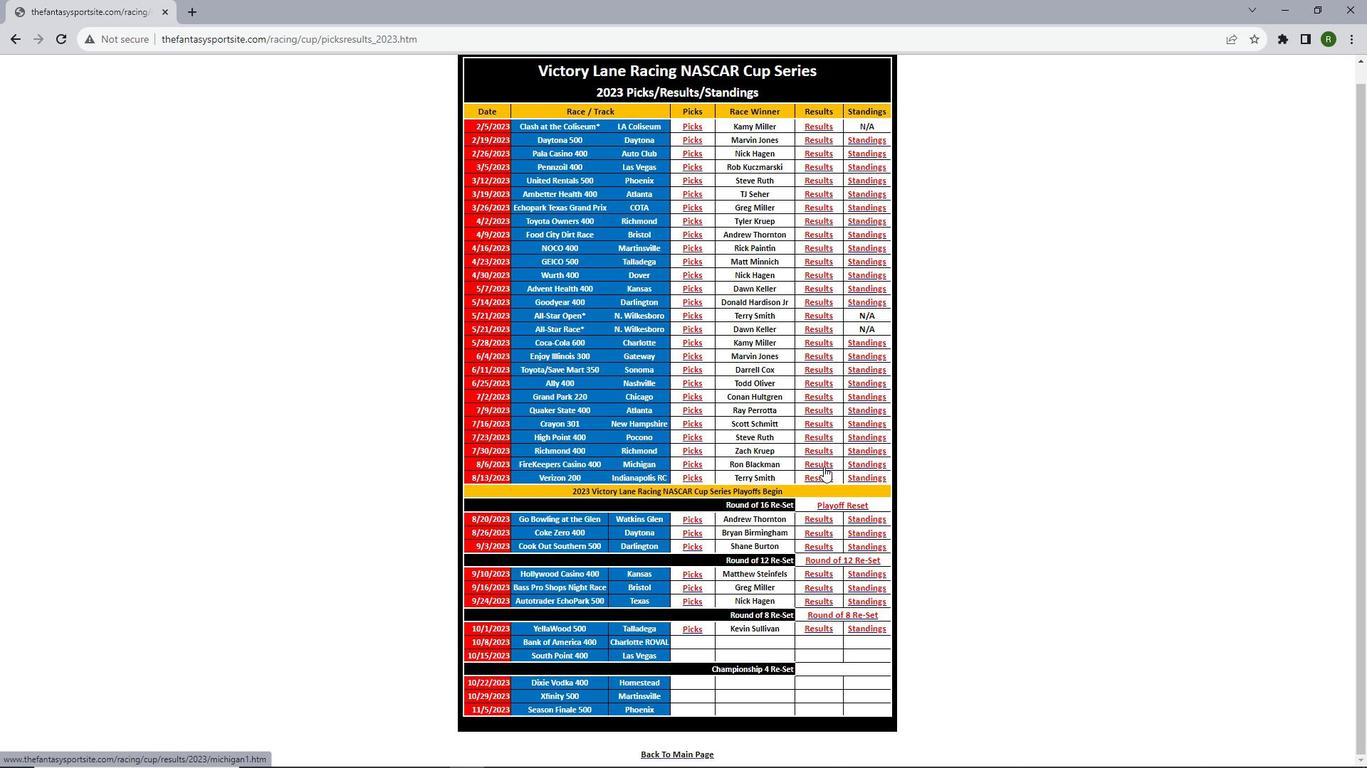 
Action: Mouse pressed left at (823, 467)
Screenshot: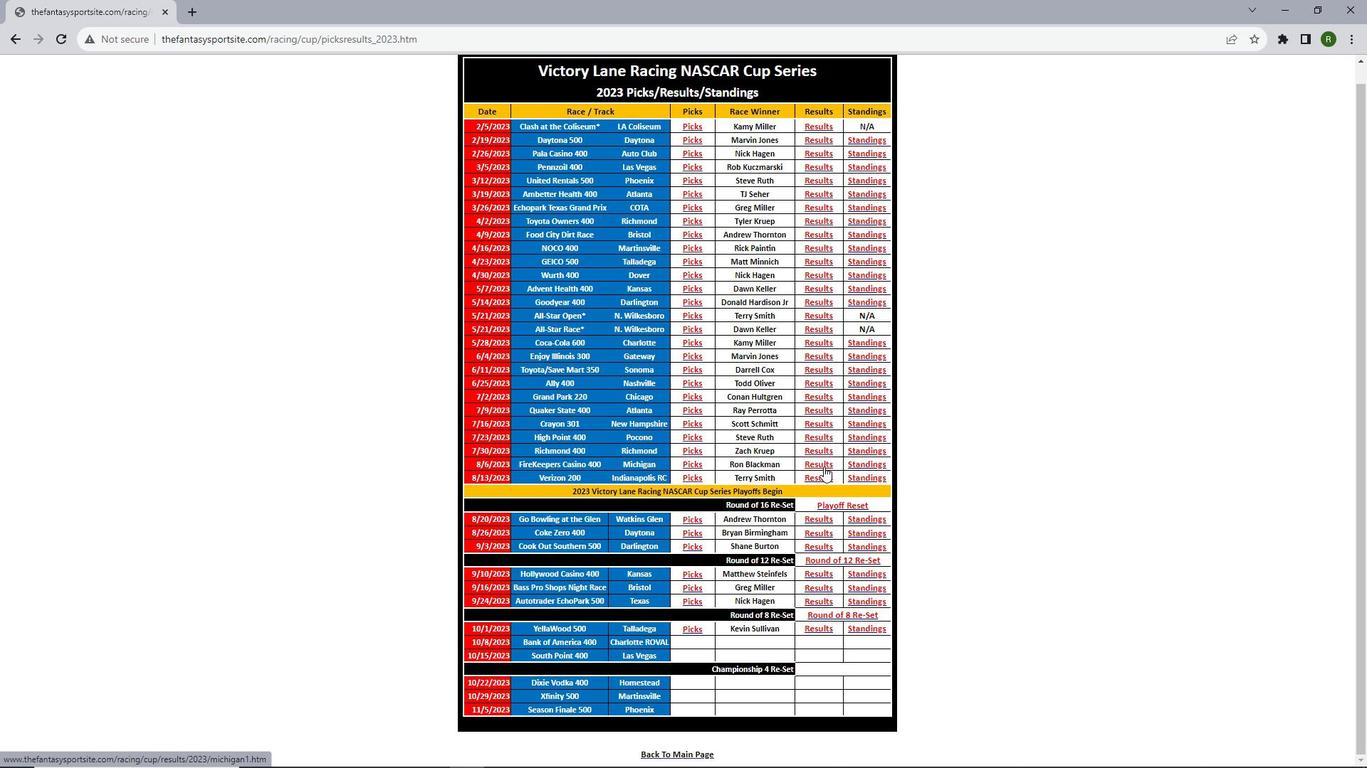 
Action: Mouse moved to (641, 396)
Screenshot: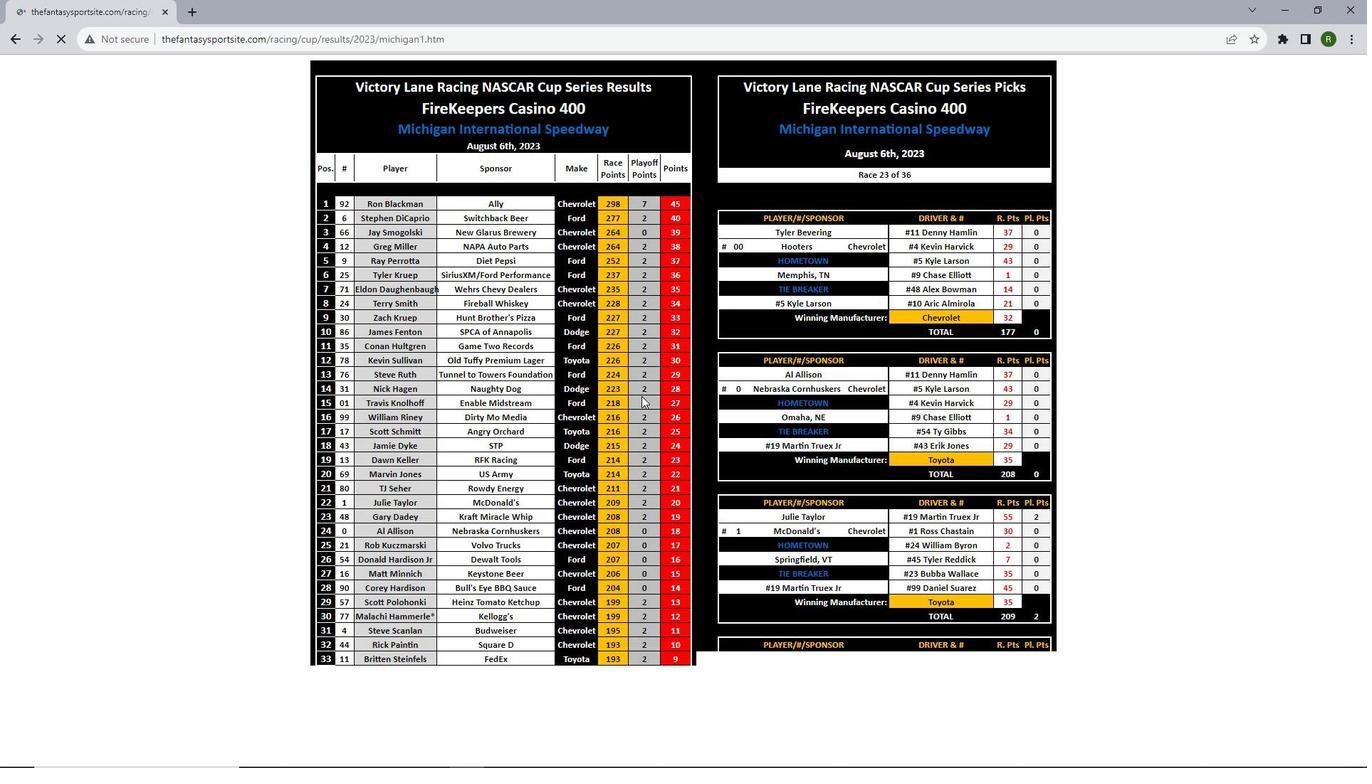
Action: Mouse scrolled (641, 395) with delta (0, 0)
Screenshot: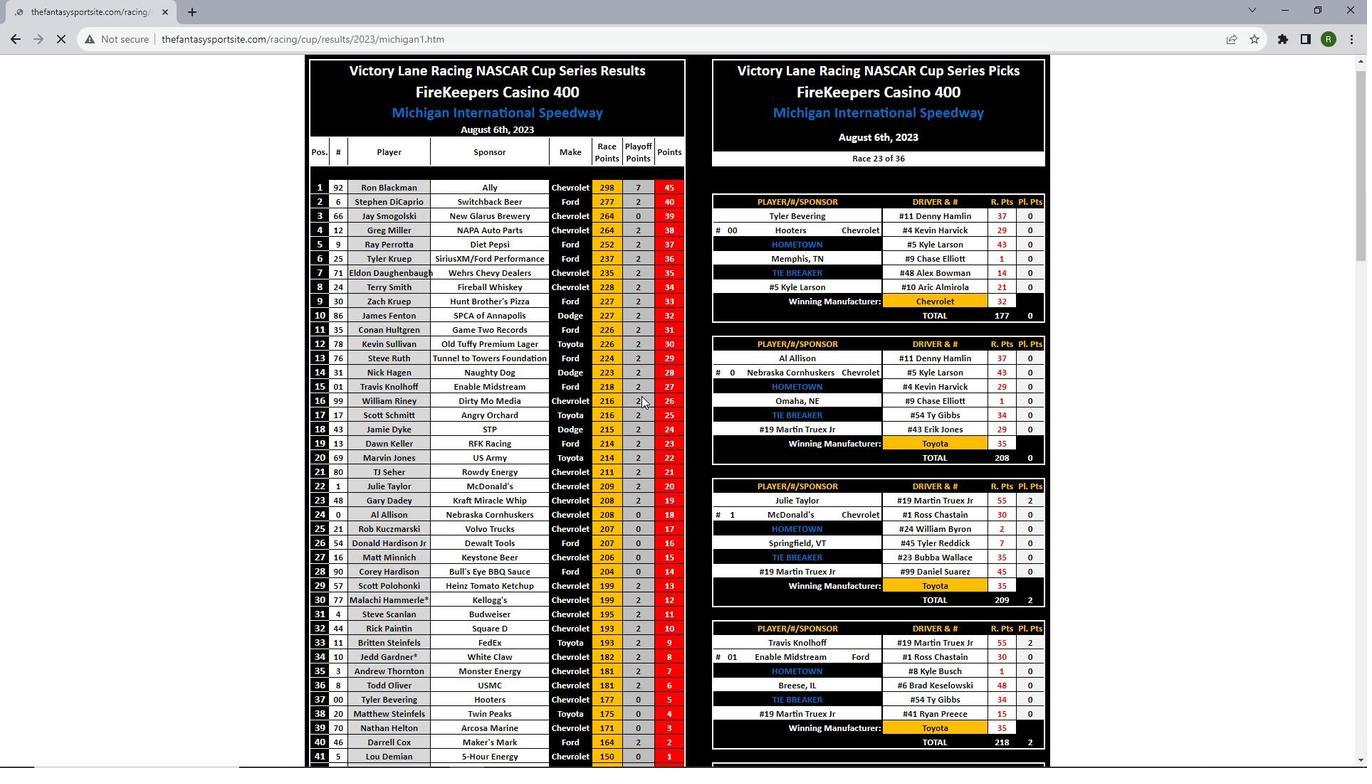 
Action: Mouse scrolled (641, 395) with delta (0, 0)
Screenshot: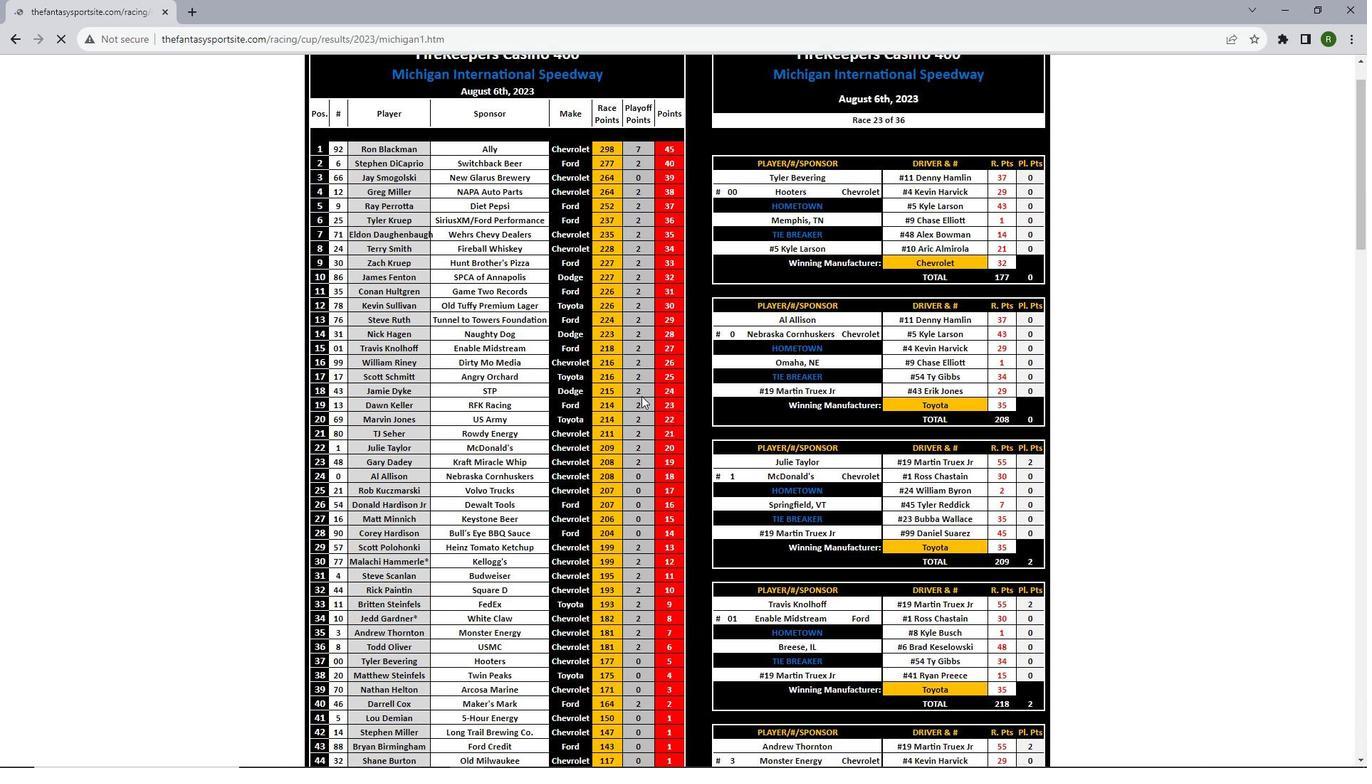 
Action: Mouse scrolled (641, 395) with delta (0, 0)
Screenshot: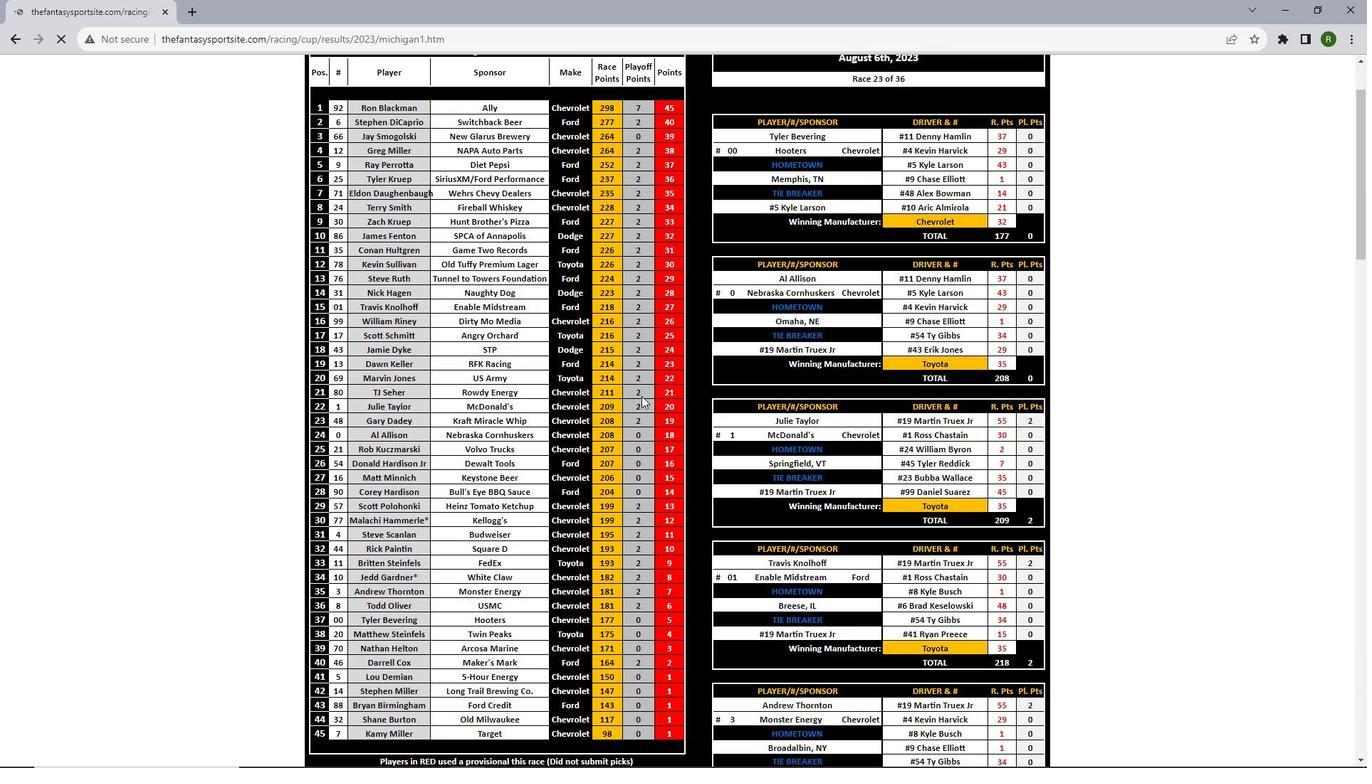 
Action: Mouse scrolled (641, 395) with delta (0, 0)
Screenshot: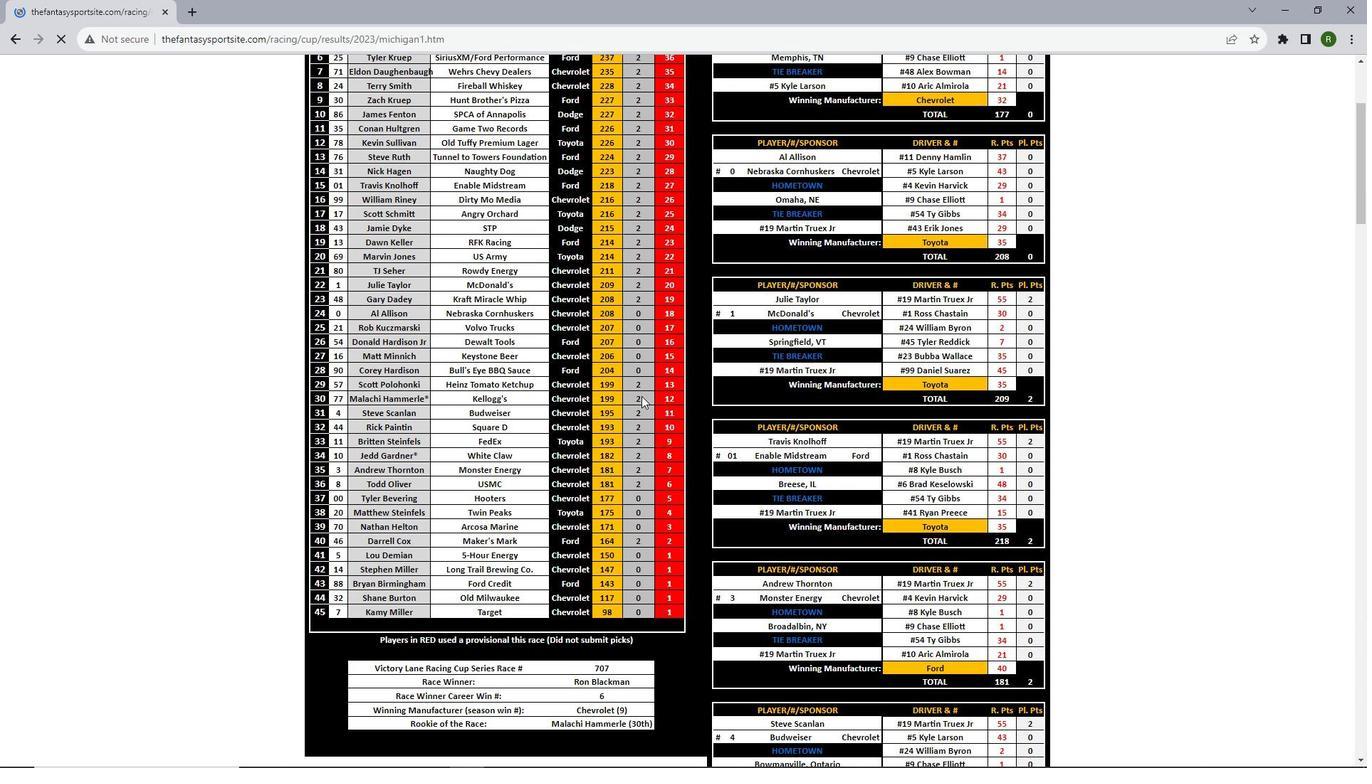 
Action: Mouse scrolled (641, 395) with delta (0, 0)
Screenshot: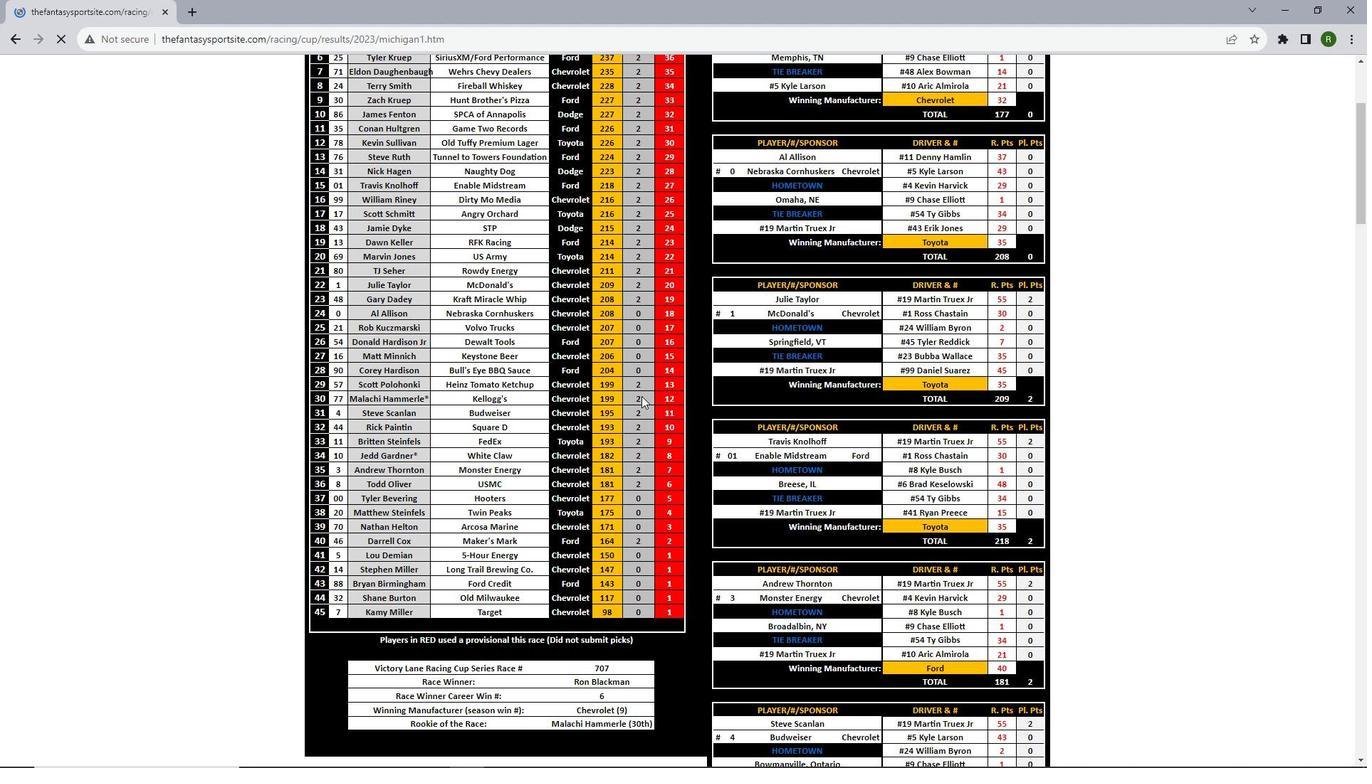 
Action: Mouse scrolled (641, 395) with delta (0, 0)
Screenshot: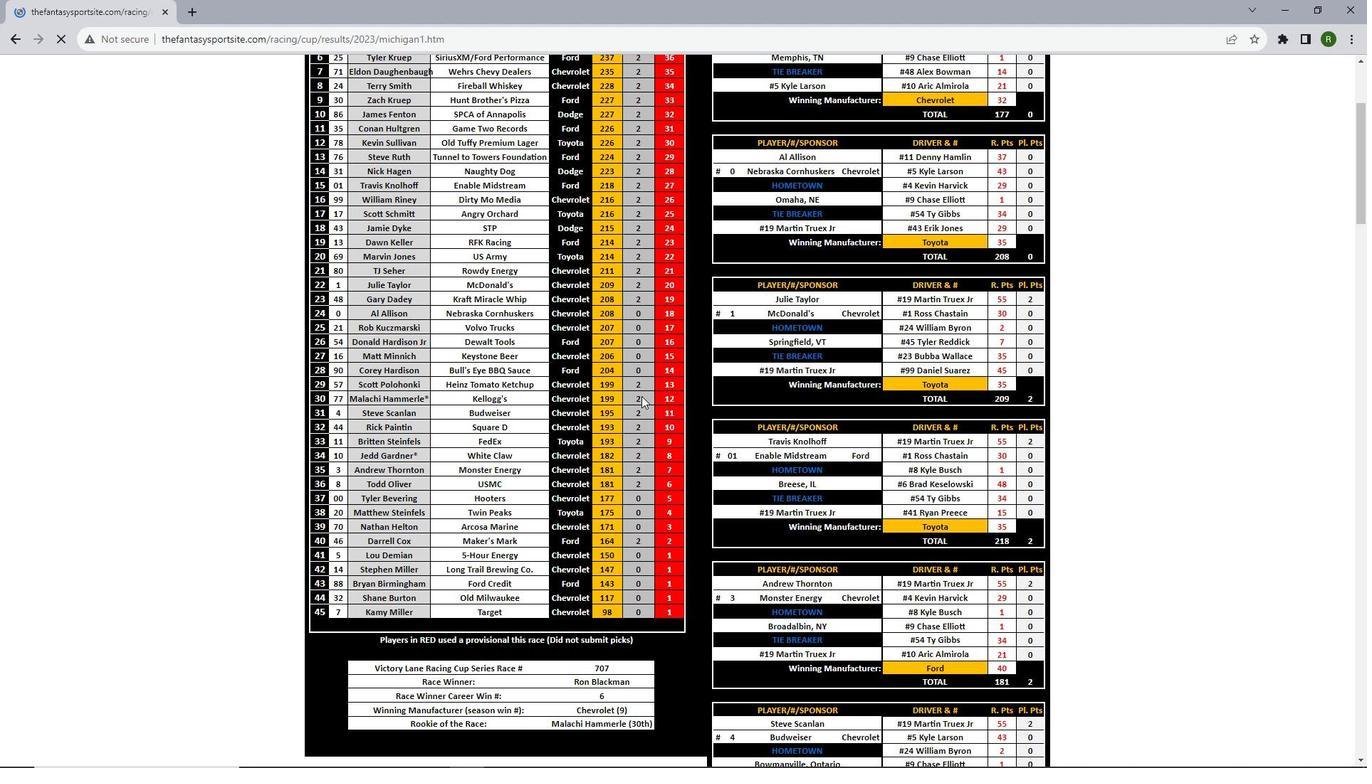 
Action: Mouse scrolled (641, 395) with delta (0, 0)
Screenshot: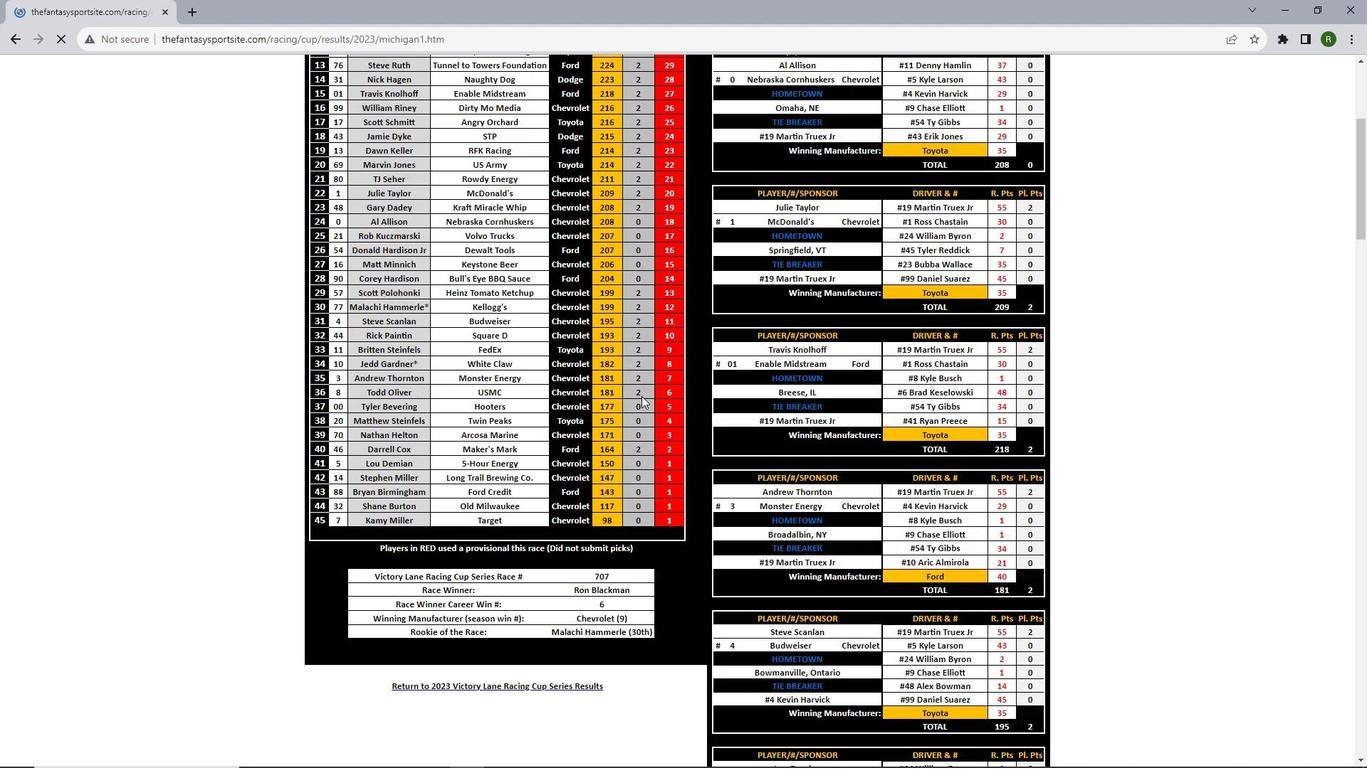 
Action: Mouse scrolled (641, 395) with delta (0, 0)
Screenshot: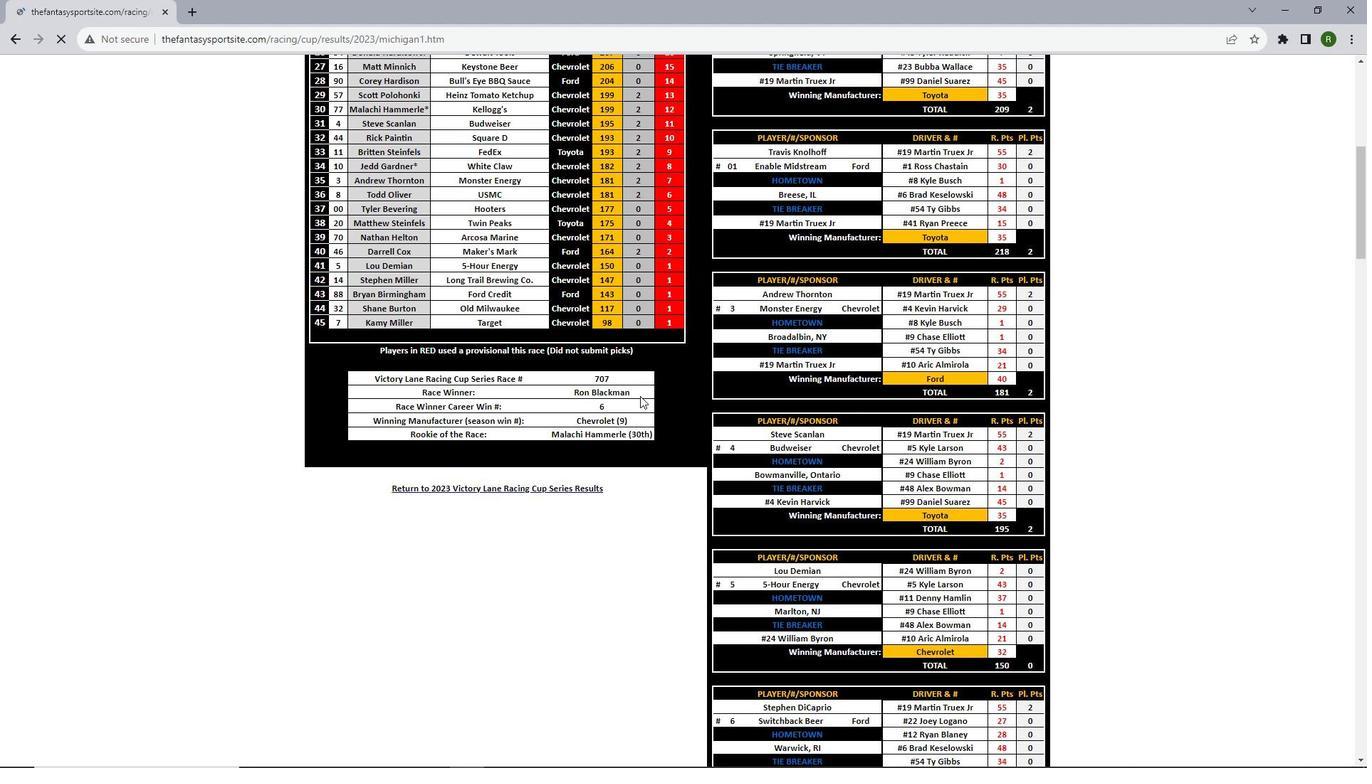 
Action: Mouse moved to (640, 396)
Screenshot: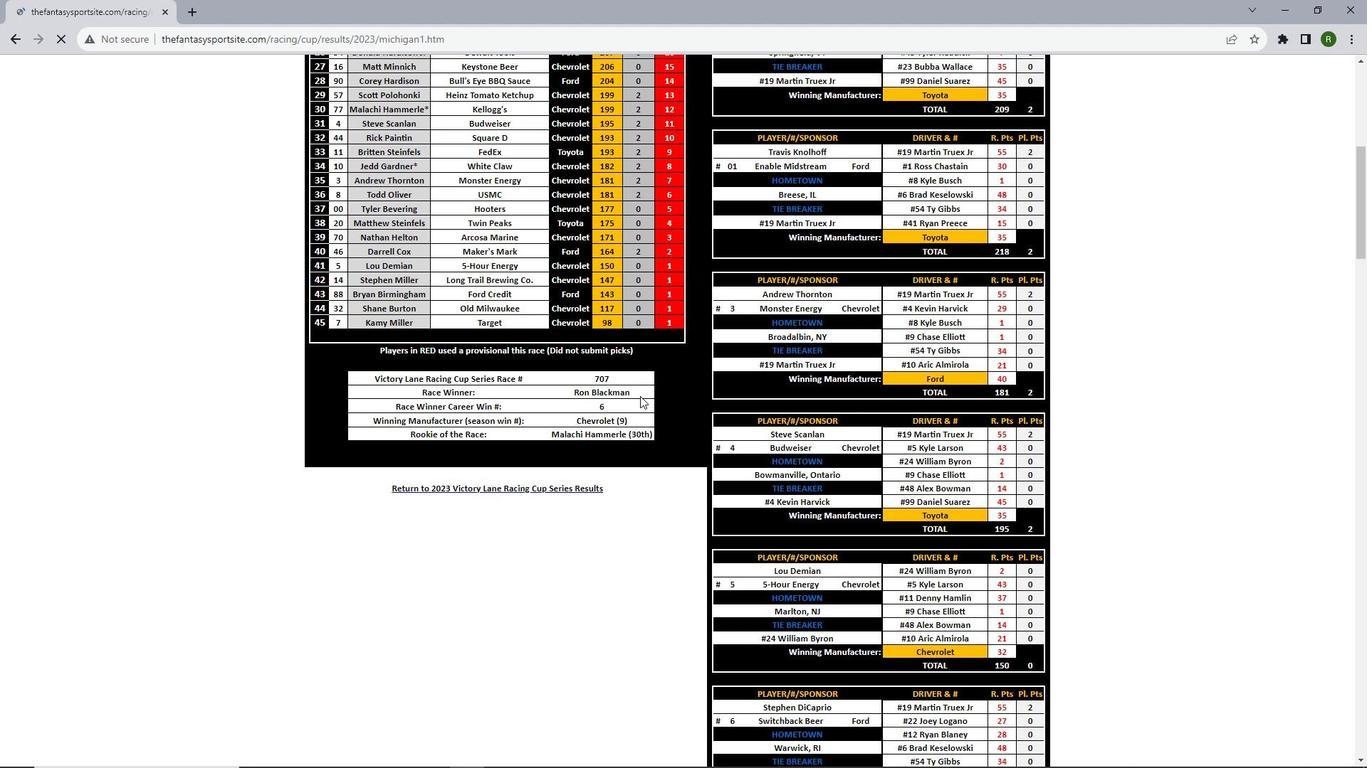 
Action: Mouse scrolled (640, 395) with delta (0, 0)
Screenshot: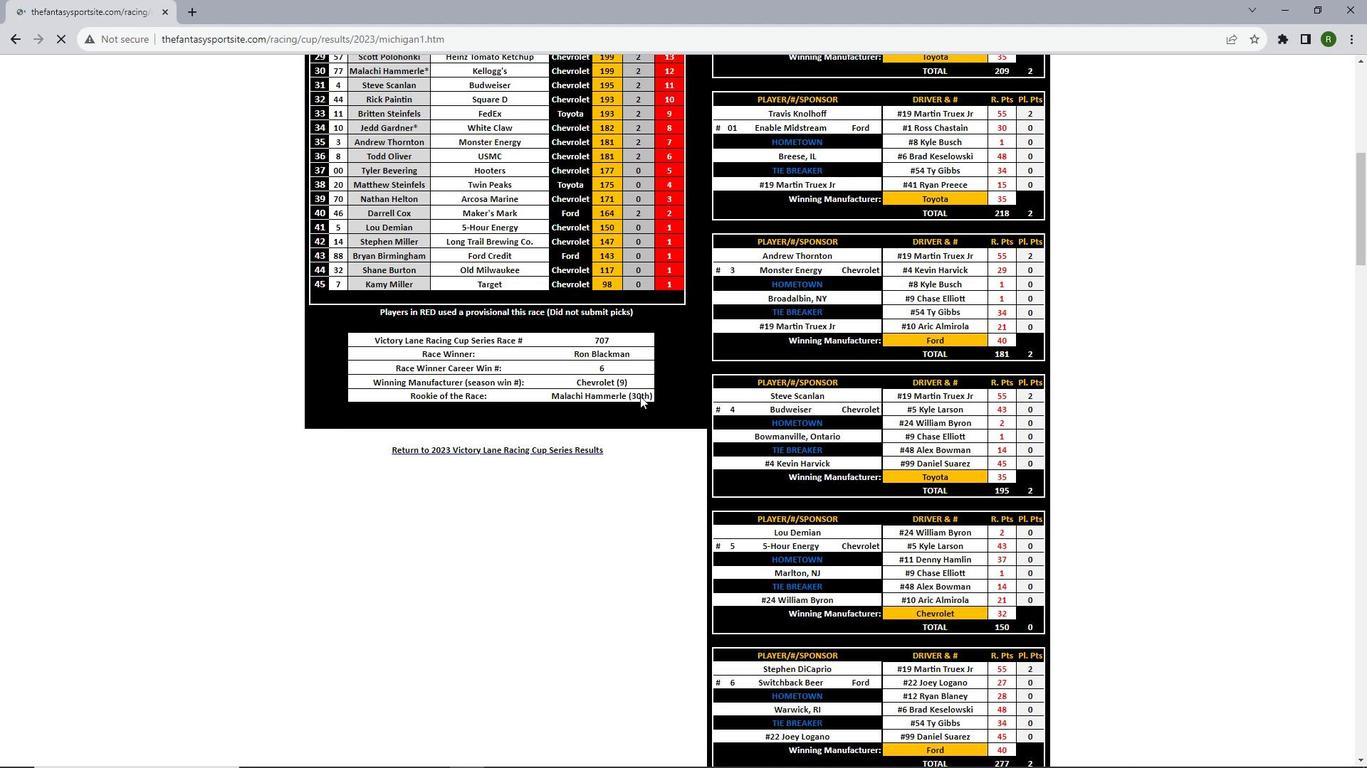 
Action: Mouse scrolled (640, 395) with delta (0, 0)
Screenshot: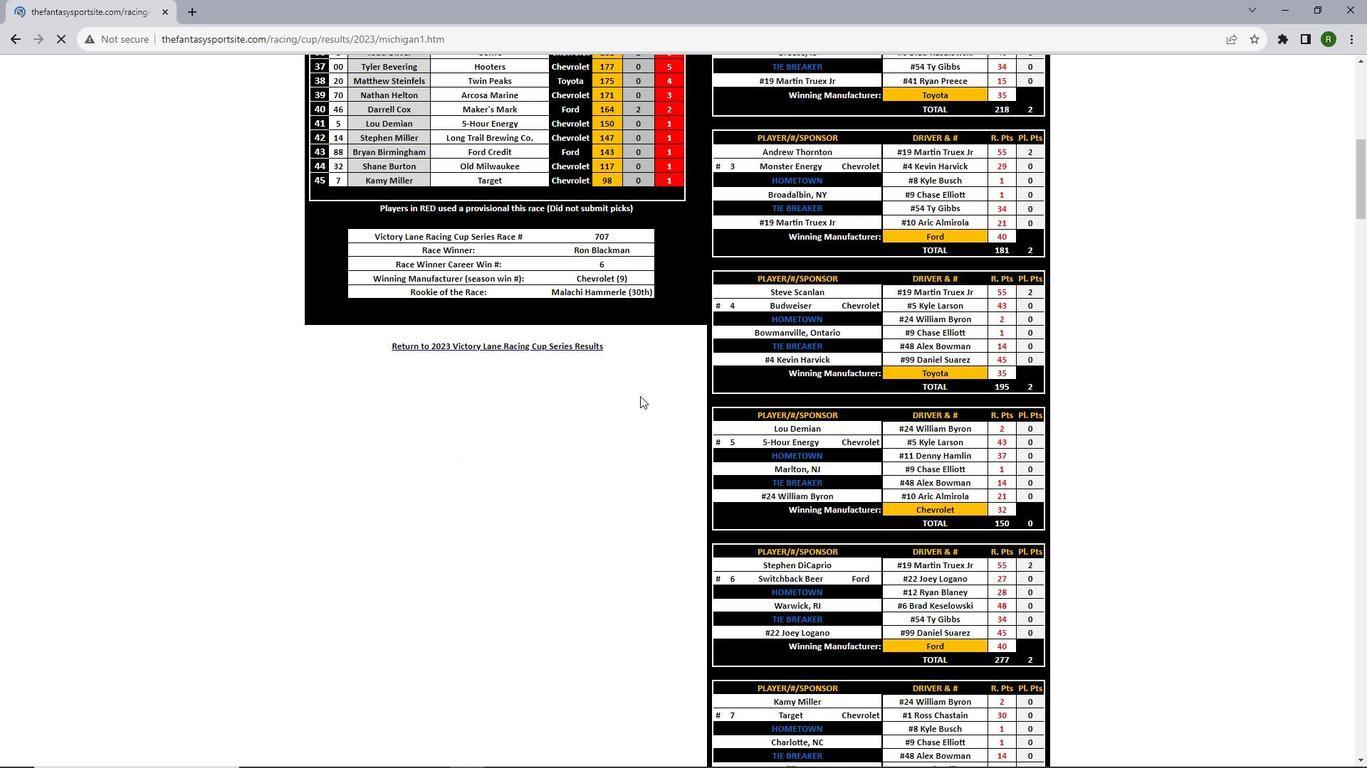 
Action: Mouse scrolled (640, 395) with delta (0, 0)
Screenshot: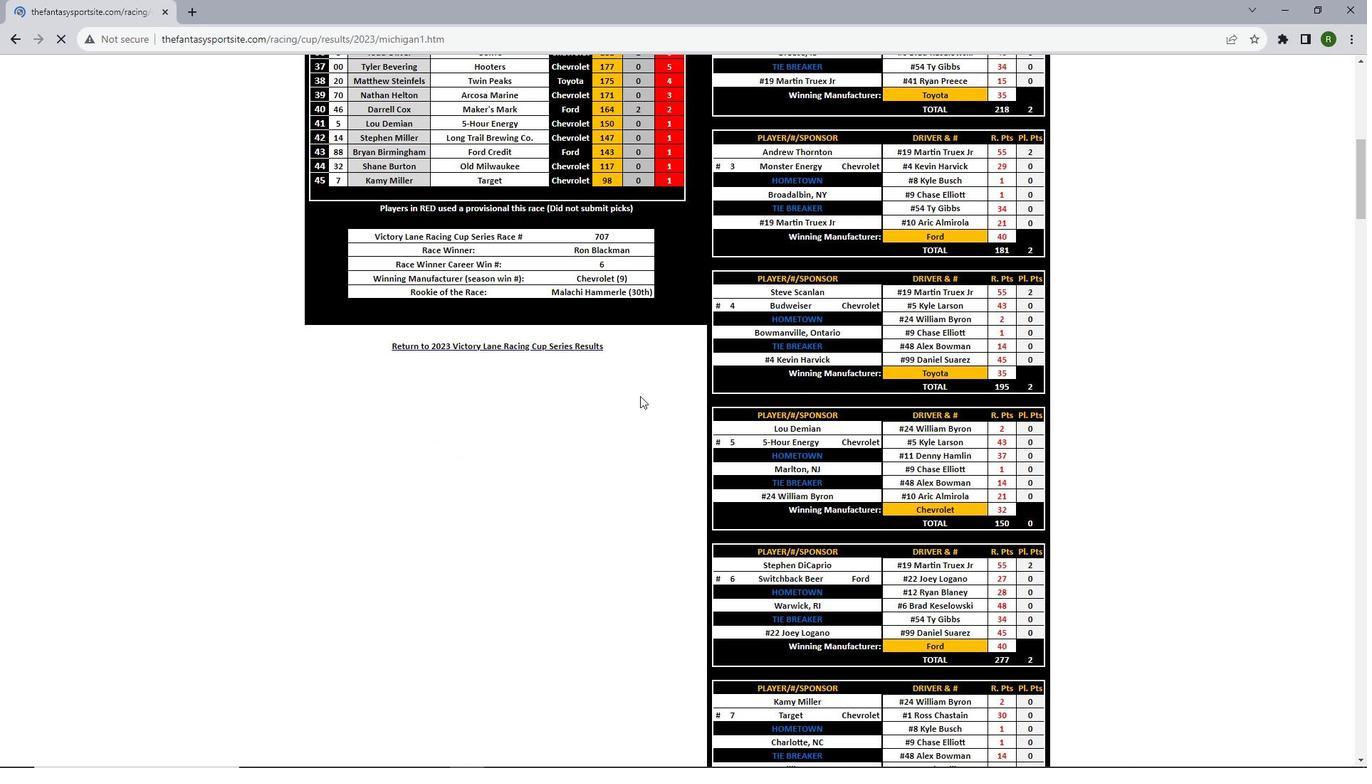 
Action: Mouse scrolled (640, 395) with delta (0, 0)
Screenshot: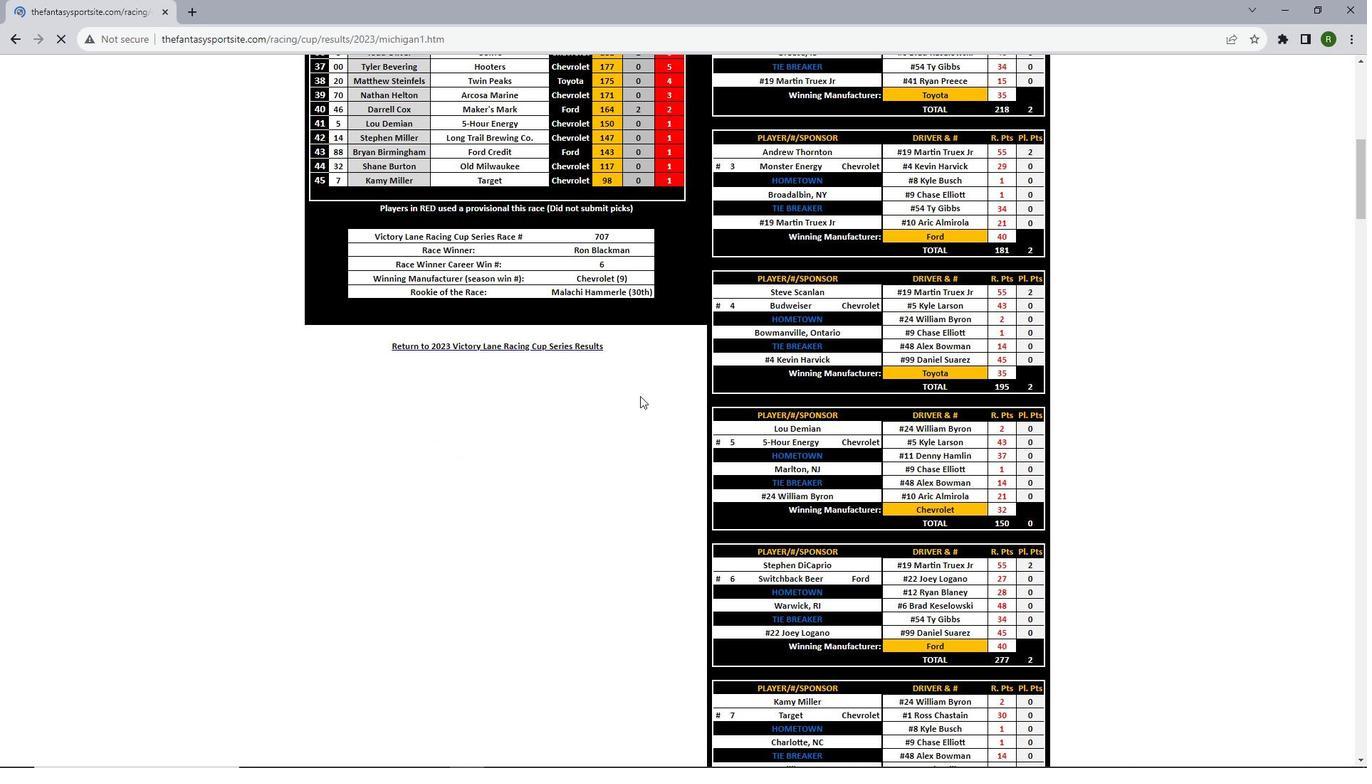 
Action: Mouse scrolled (640, 395) with delta (0, 0)
Screenshot: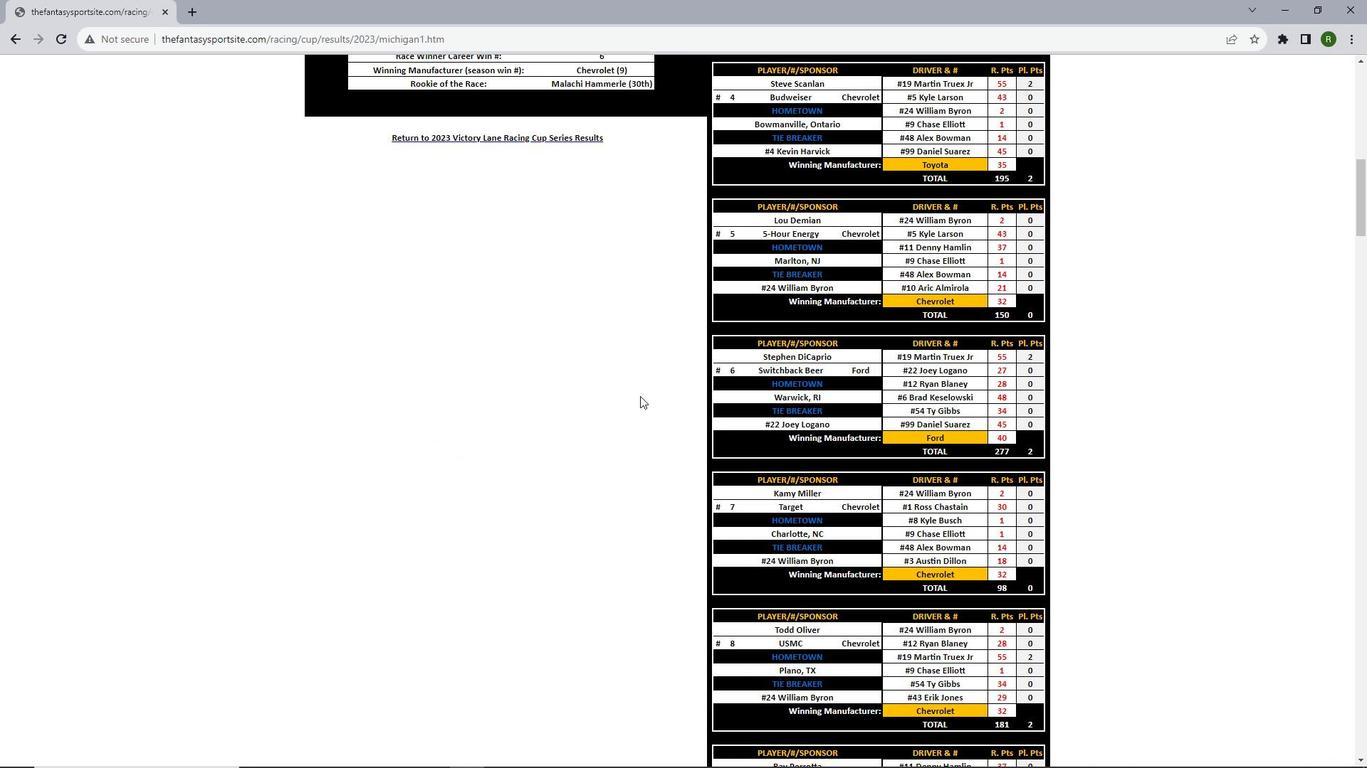 
Action: Mouse scrolled (640, 395) with delta (0, 0)
Screenshot: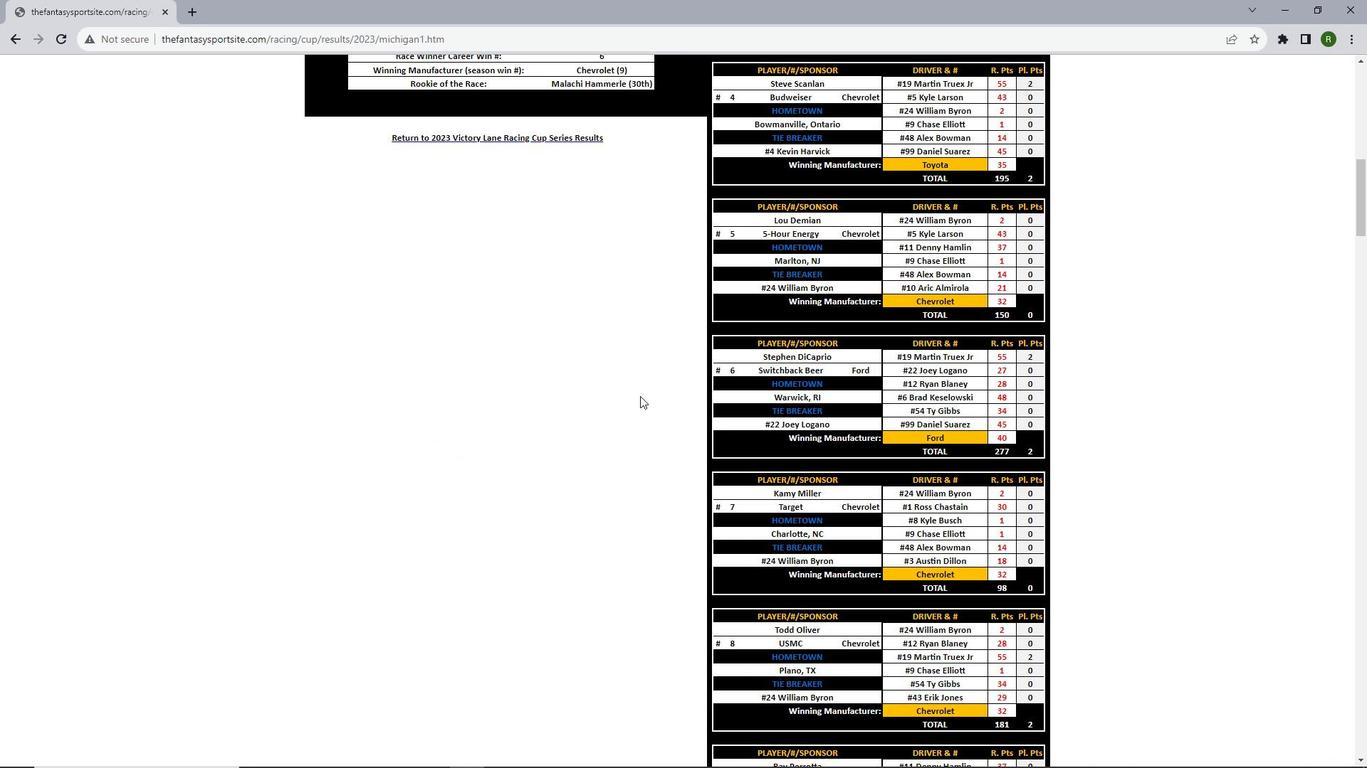 
Action: Mouse scrolled (640, 395) with delta (0, 0)
Screenshot: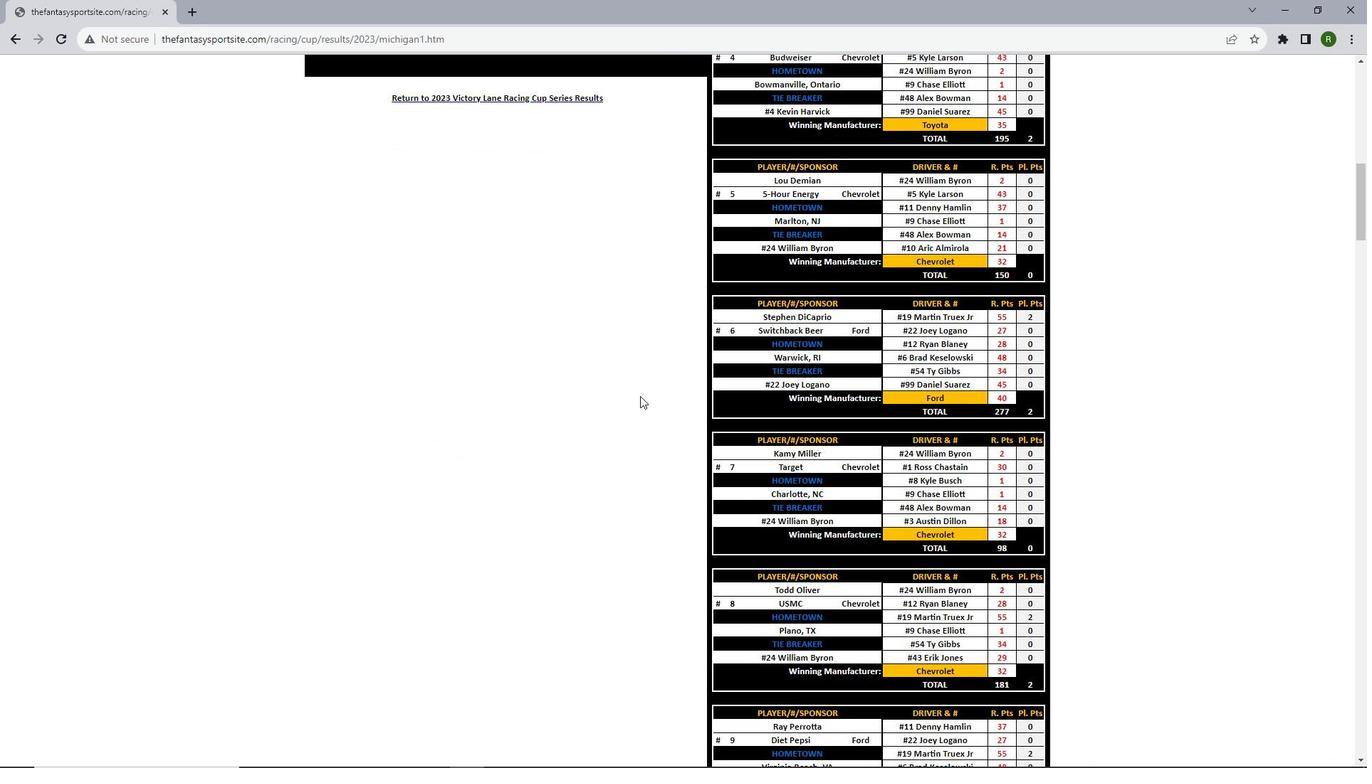 
Action: Mouse scrolled (640, 395) with delta (0, 0)
Screenshot: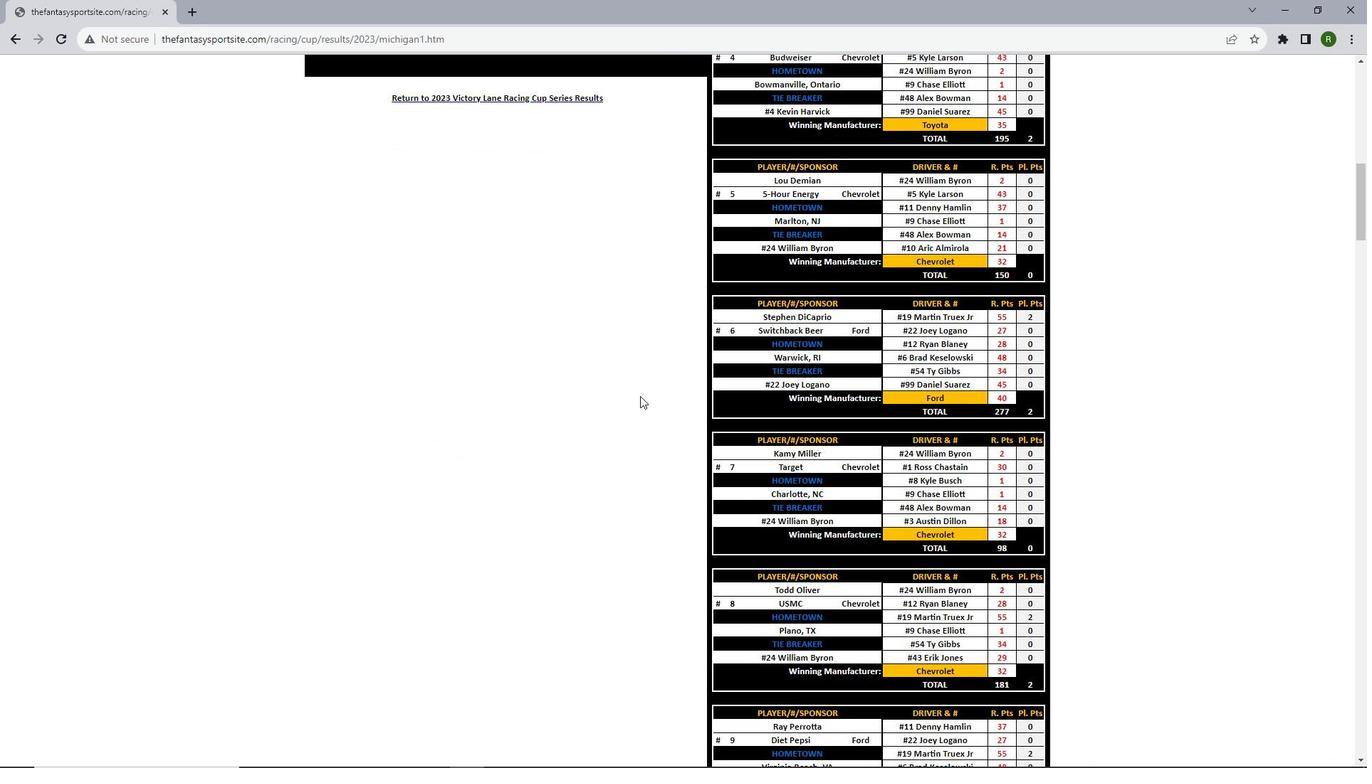 
Action: Mouse scrolled (640, 395) with delta (0, 0)
Screenshot: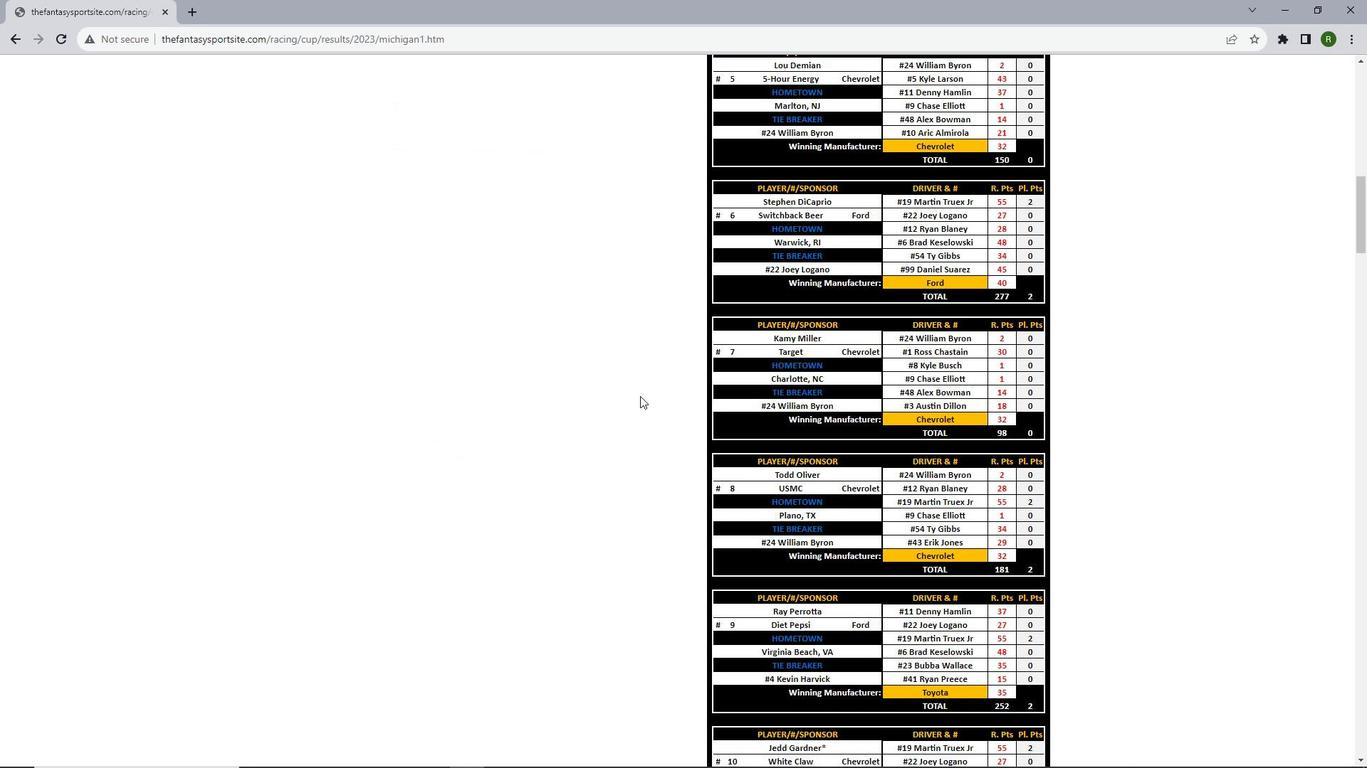 
Action: Mouse scrolled (640, 395) with delta (0, 0)
Screenshot: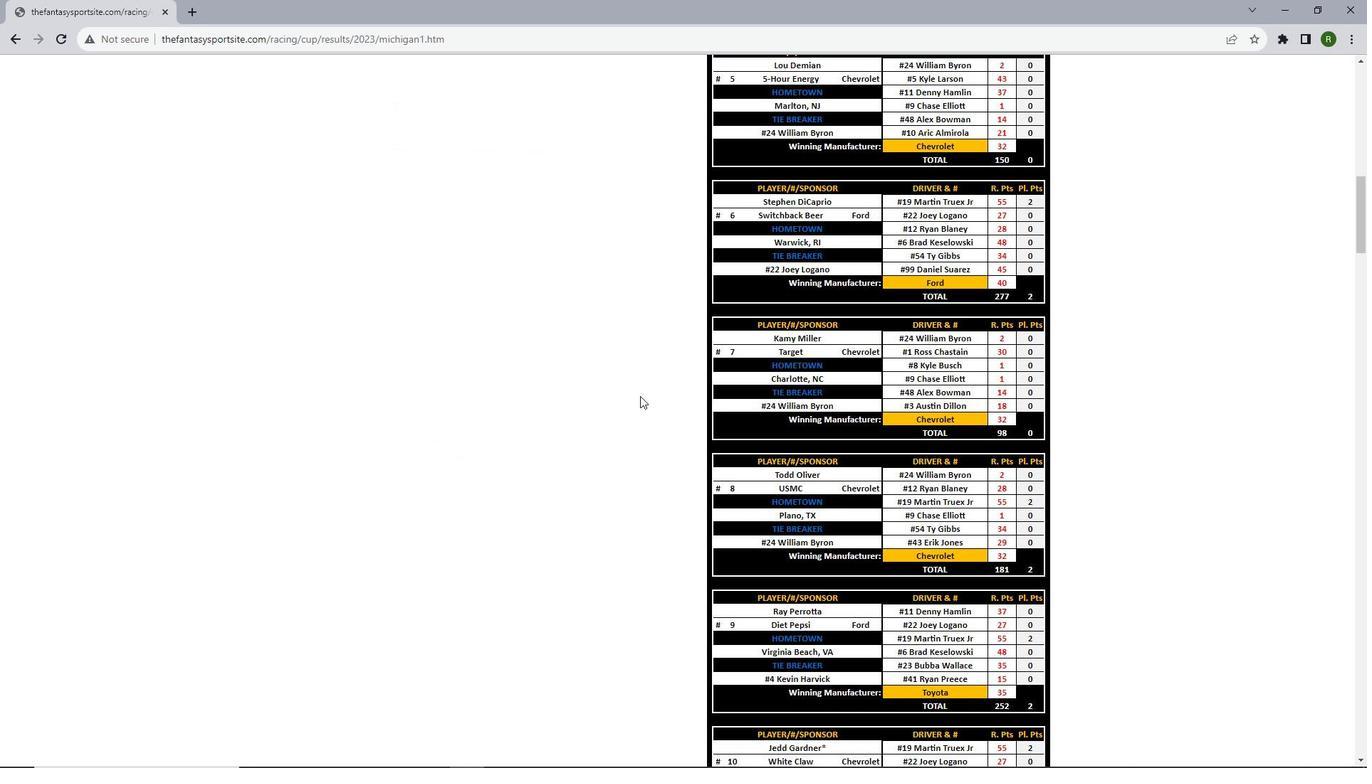 
Action: Mouse scrolled (640, 395) with delta (0, 0)
Screenshot: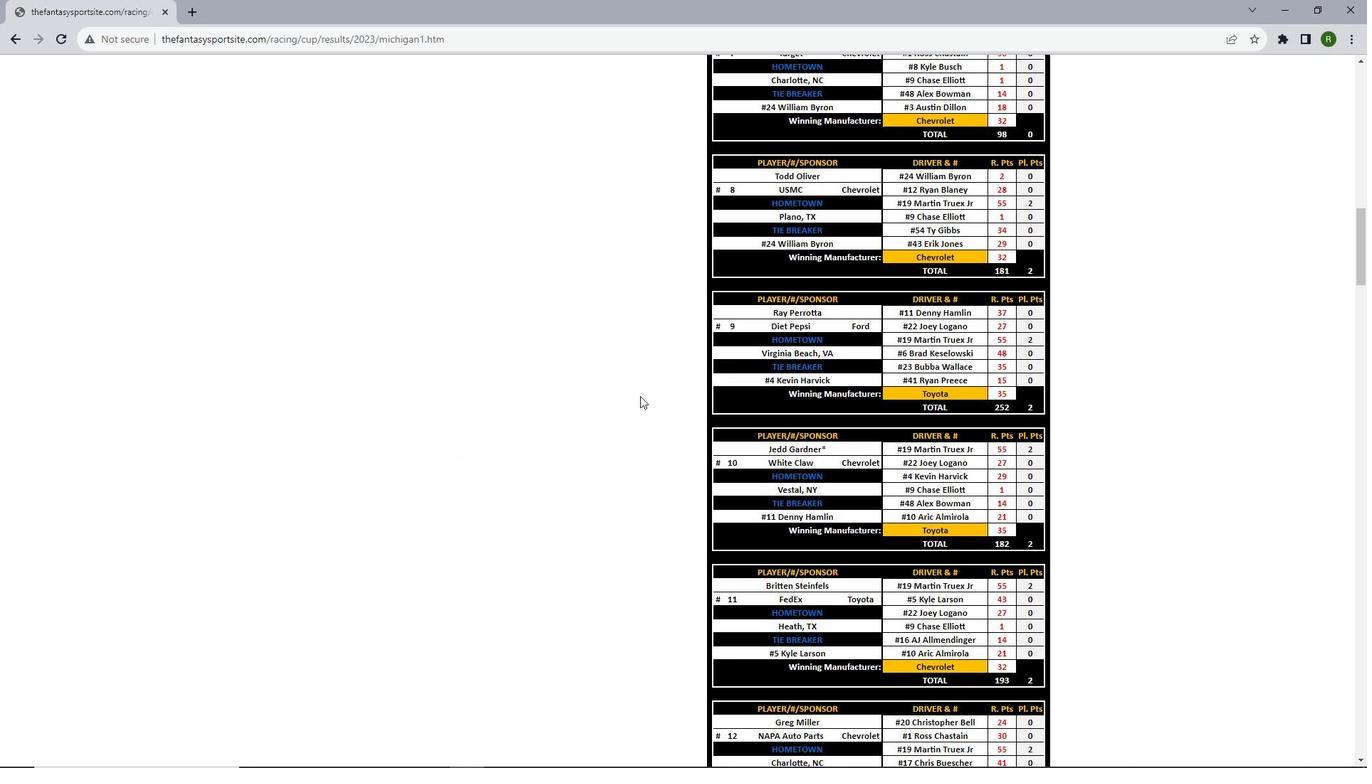 
Action: Mouse scrolled (640, 395) with delta (0, 0)
Screenshot: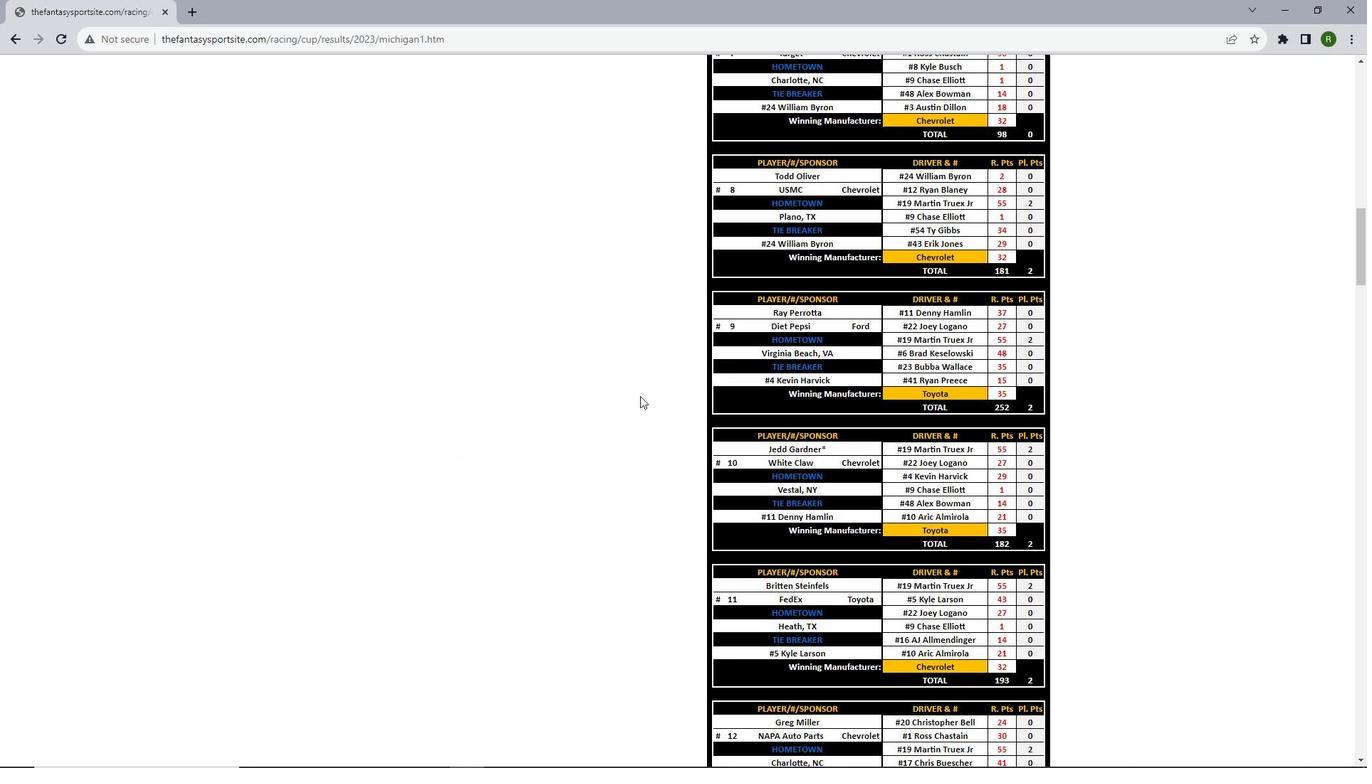 
Action: Mouse scrolled (640, 395) with delta (0, 0)
Screenshot: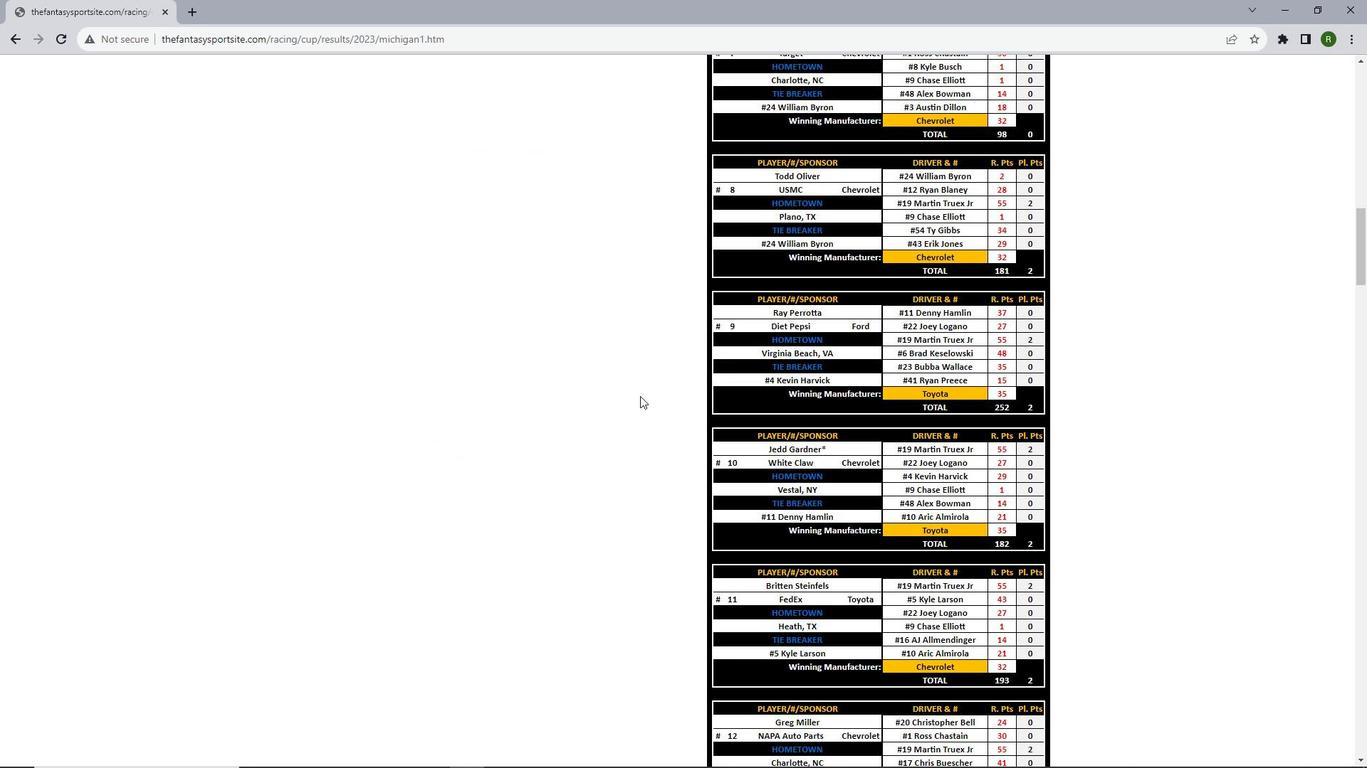 
Action: Mouse scrolled (640, 395) with delta (0, 0)
Screenshot: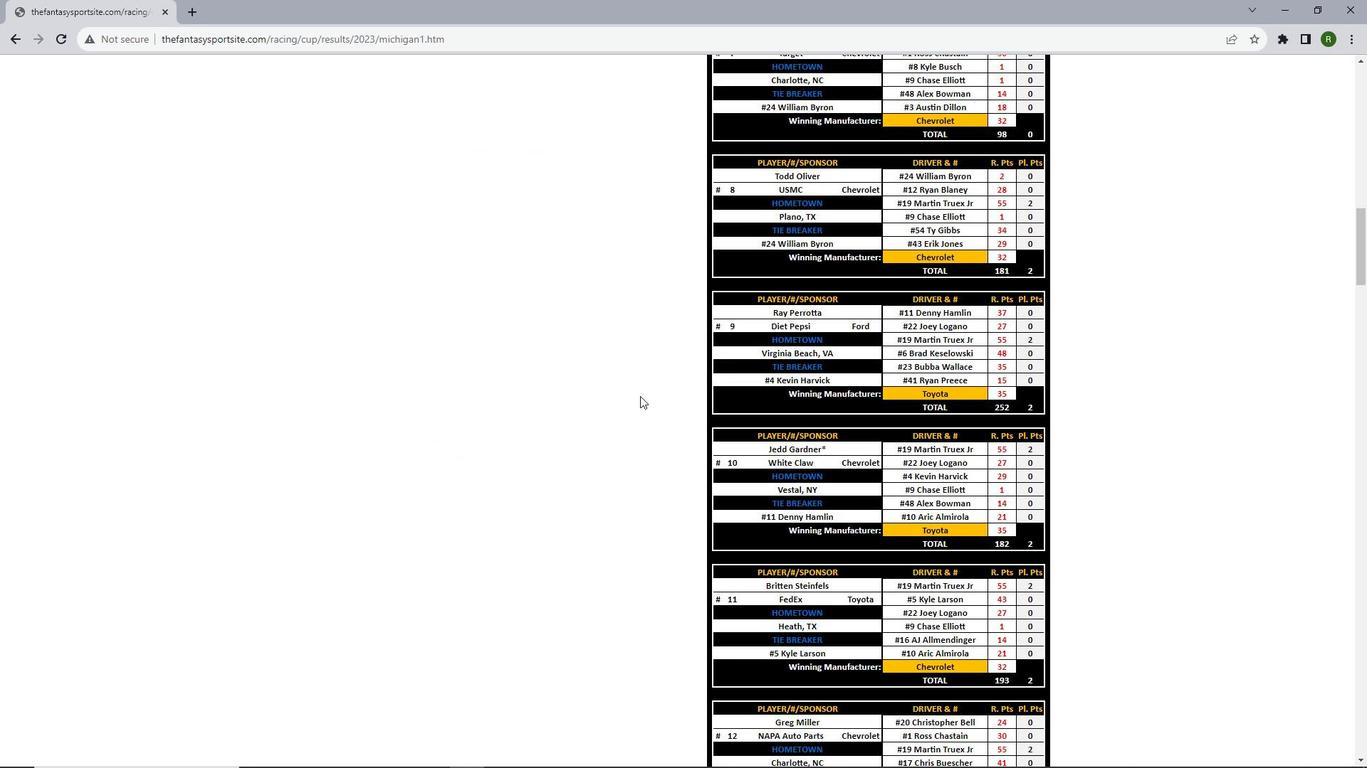 
Action: Mouse scrolled (640, 395) with delta (0, 0)
Screenshot: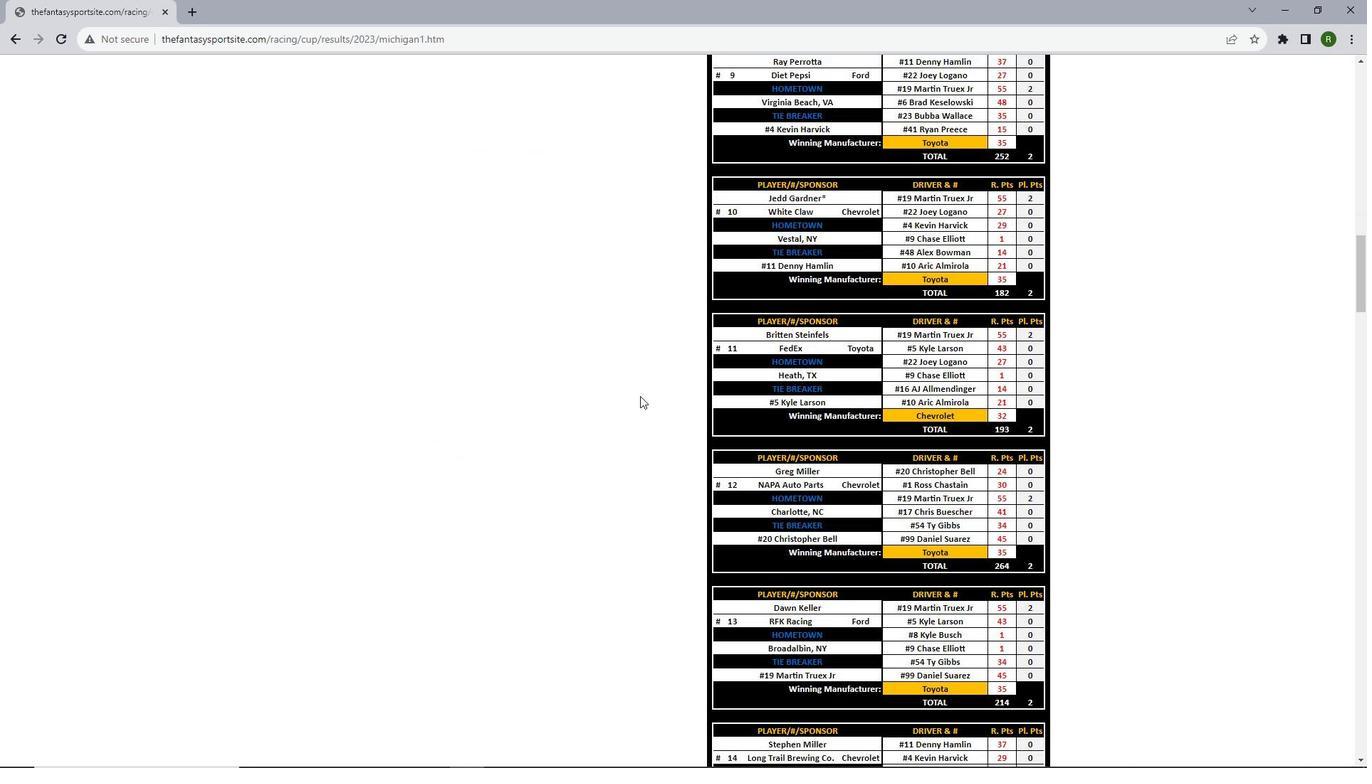
Action: Mouse scrolled (640, 395) with delta (0, 0)
Screenshot: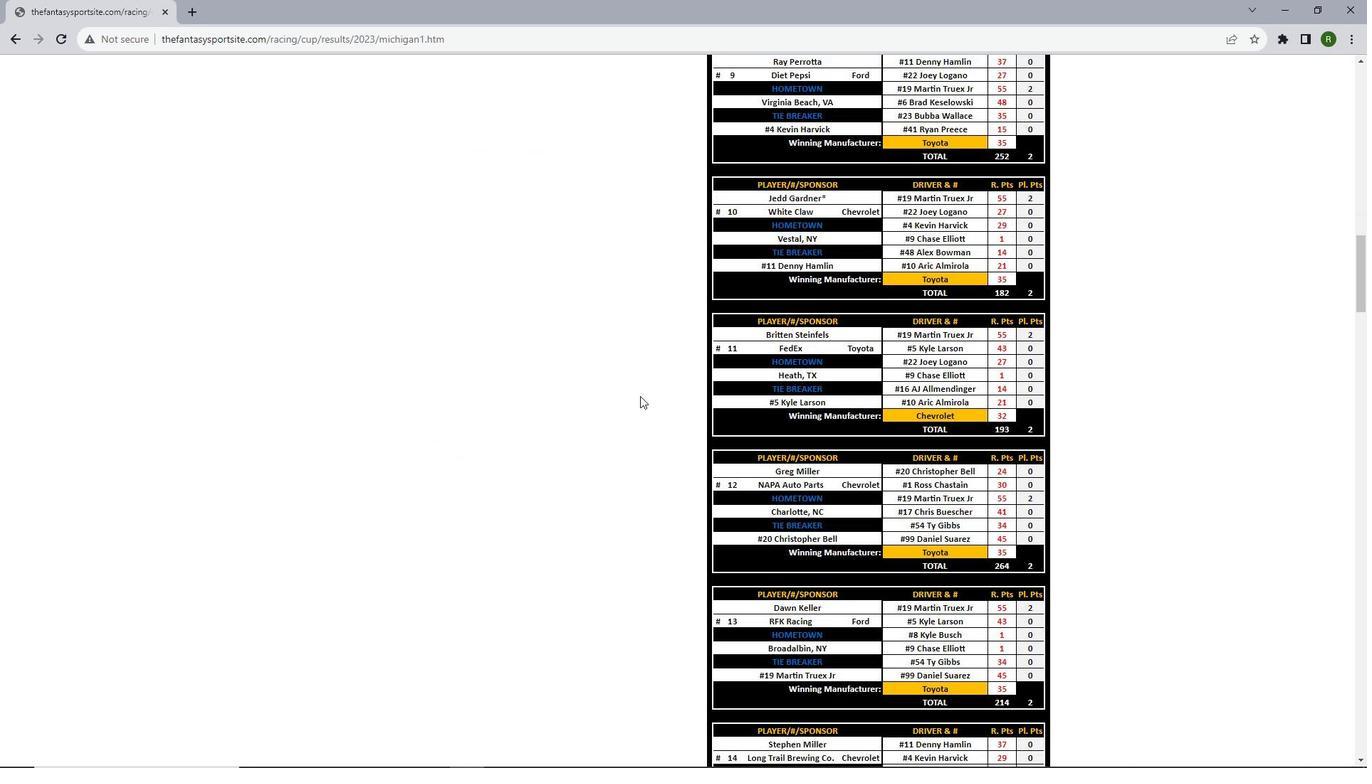 
Action: Mouse scrolled (640, 395) with delta (0, 0)
Screenshot: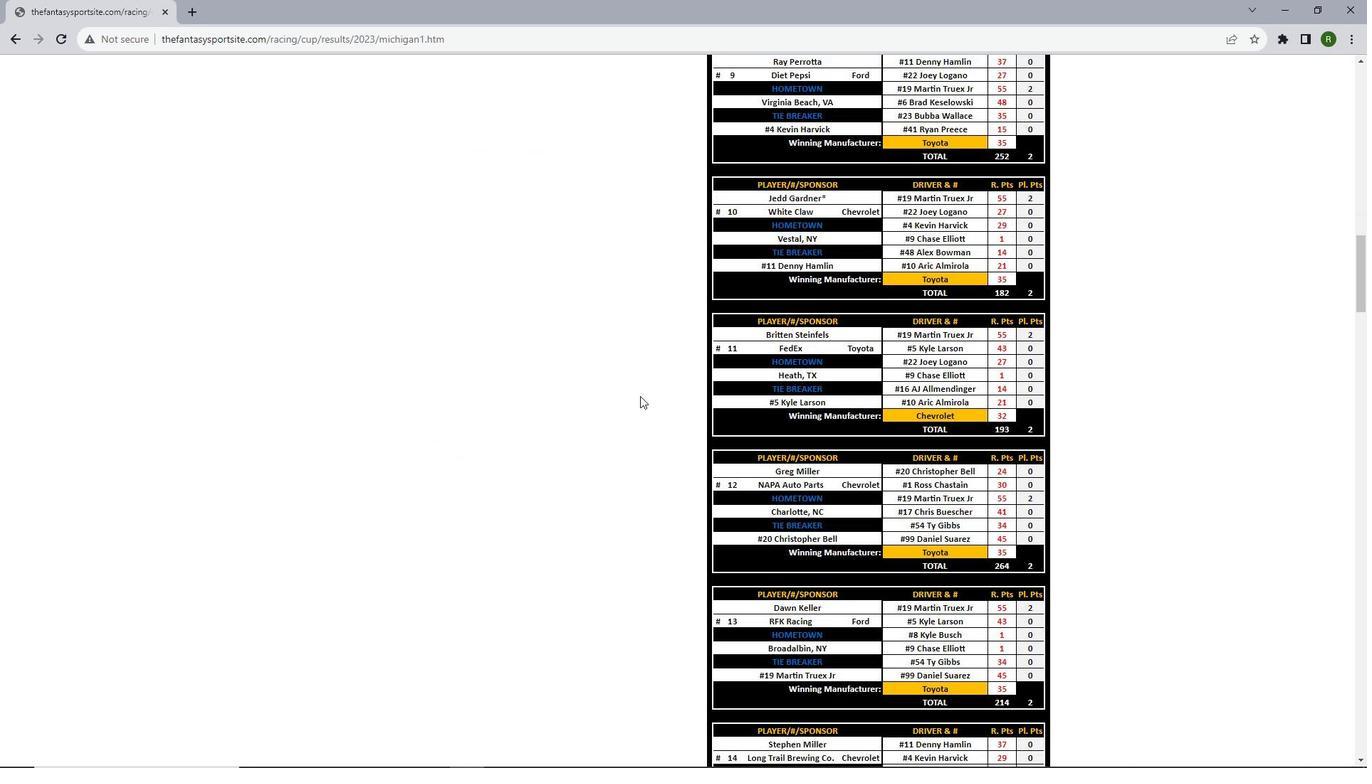 
Action: Mouse moved to (639, 396)
Screenshot: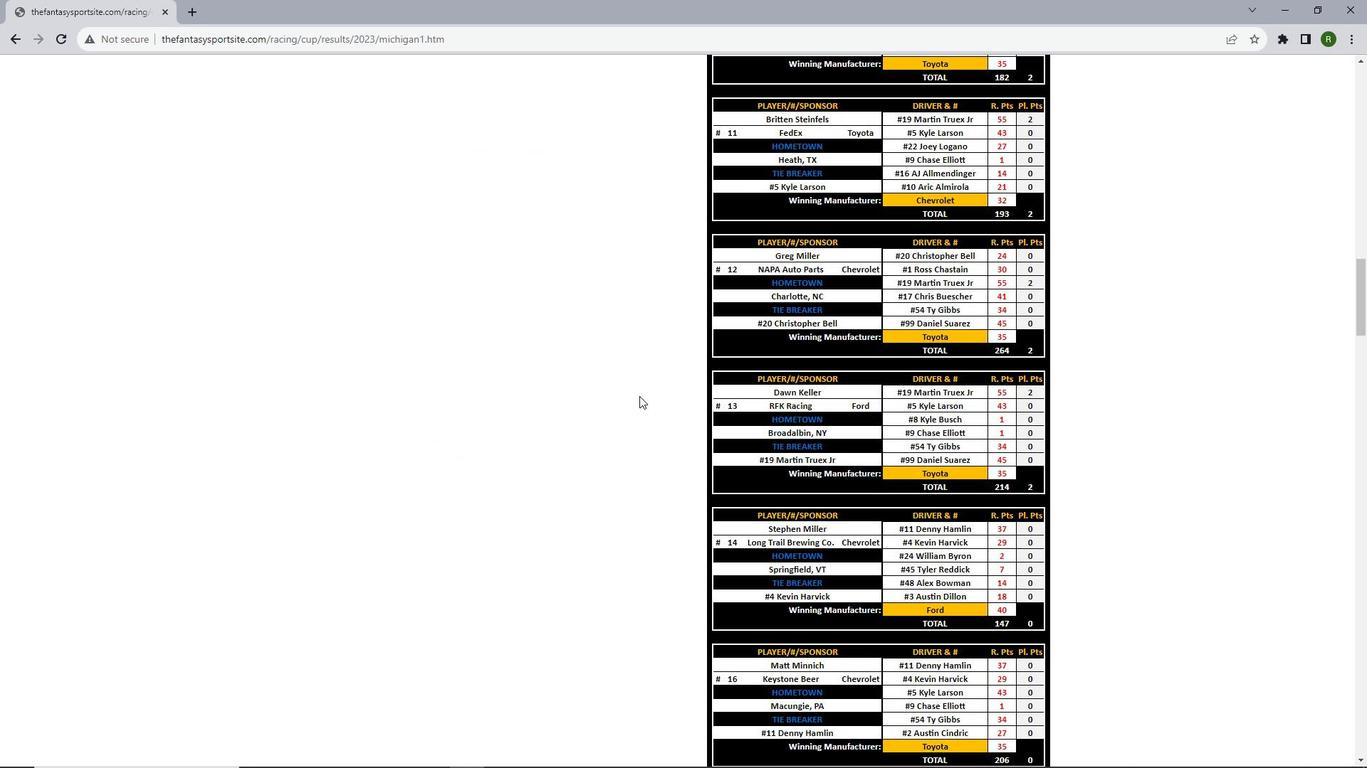 
Action: Mouse scrolled (639, 395) with delta (0, 0)
Screenshot: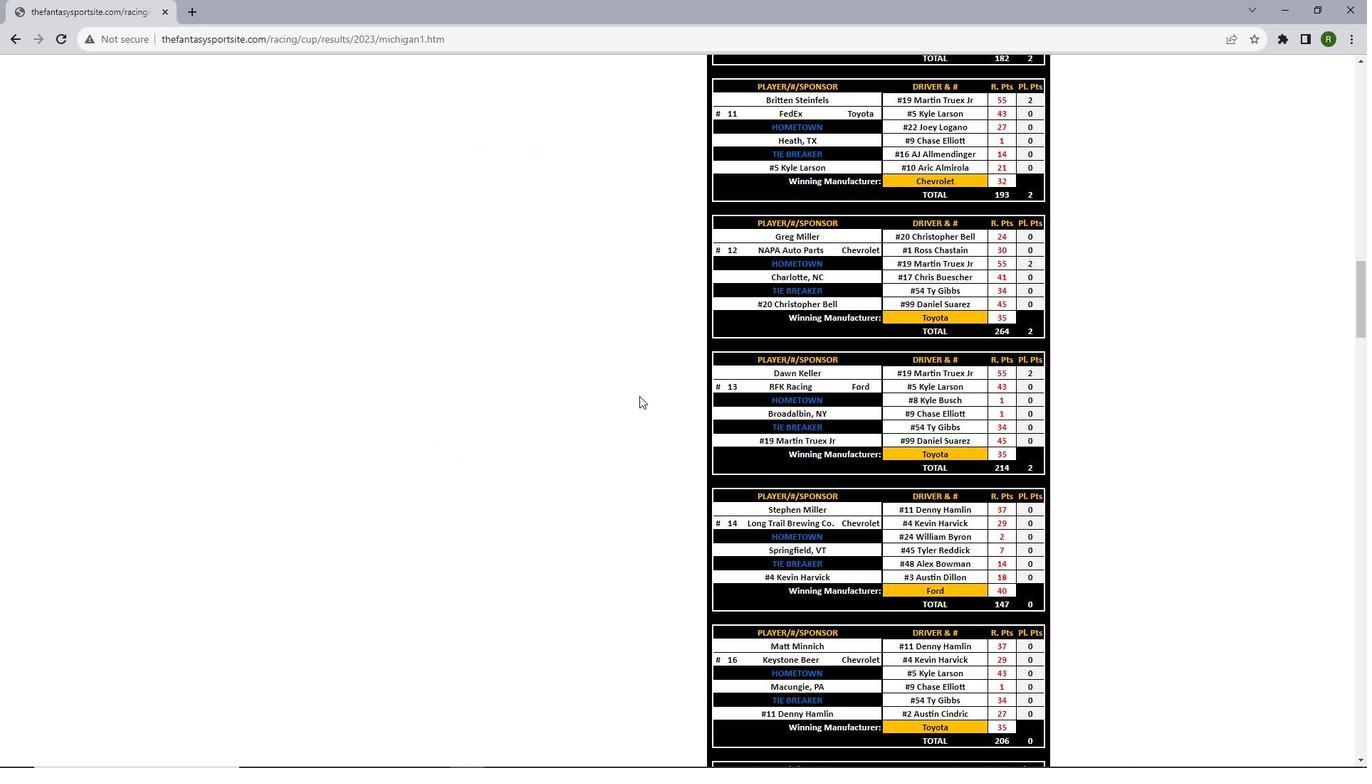 
Action: Mouse scrolled (639, 395) with delta (0, 0)
Screenshot: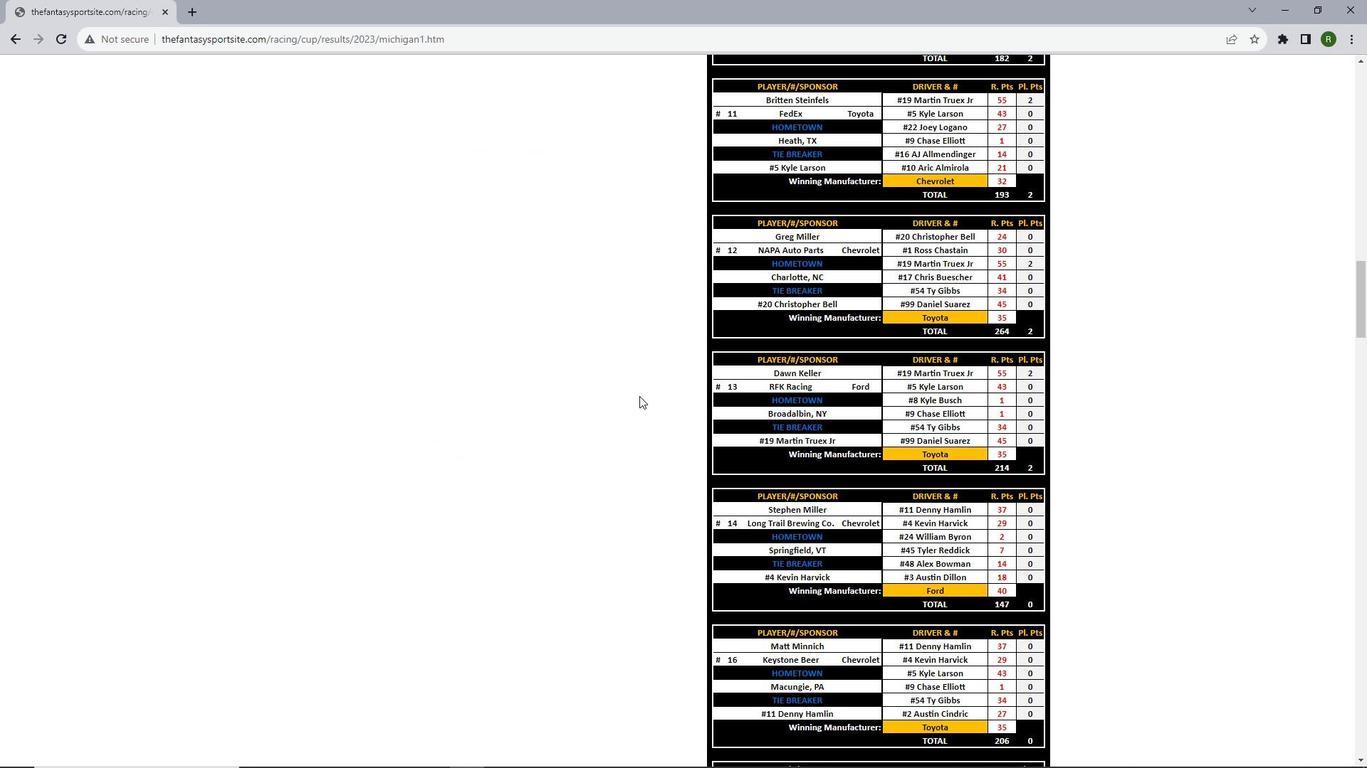 
Action: Mouse scrolled (639, 395) with delta (0, 0)
Screenshot: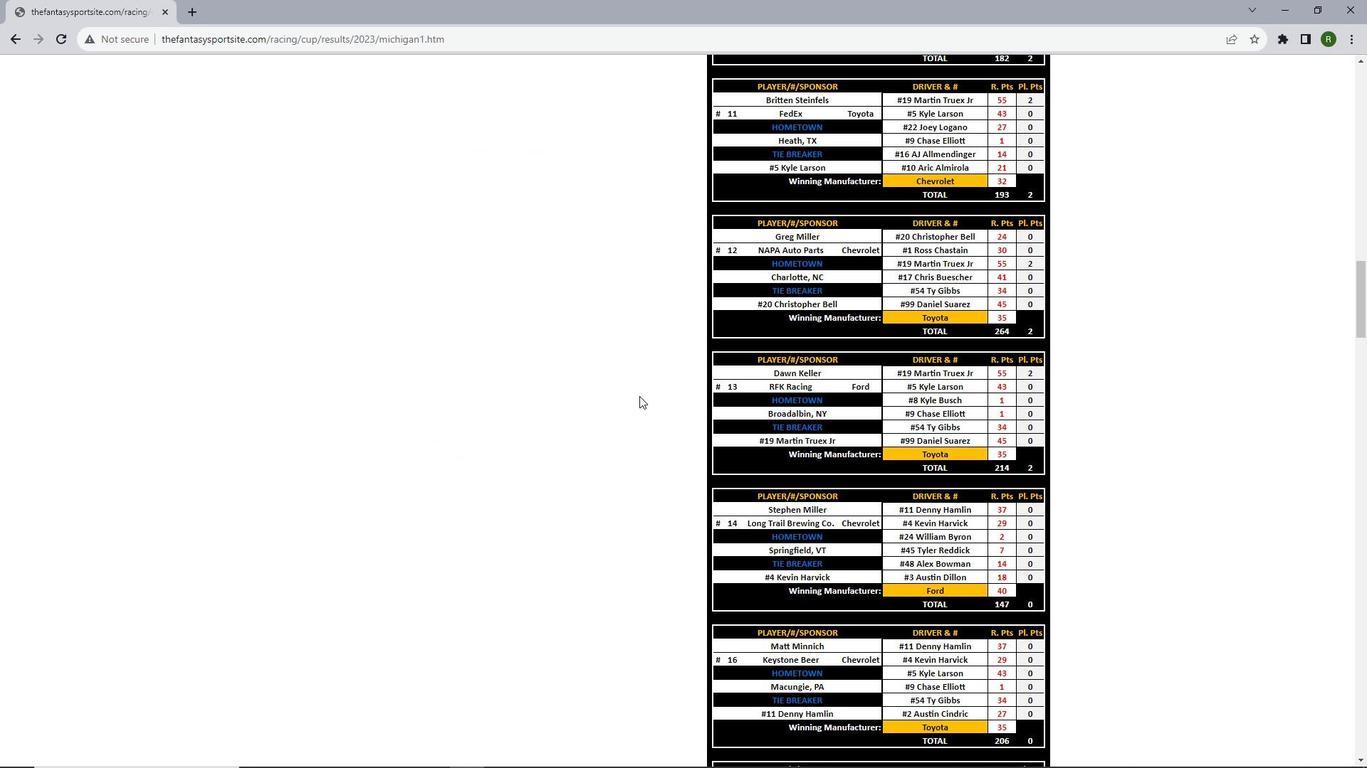 
Action: Mouse scrolled (639, 395) with delta (0, 0)
Screenshot: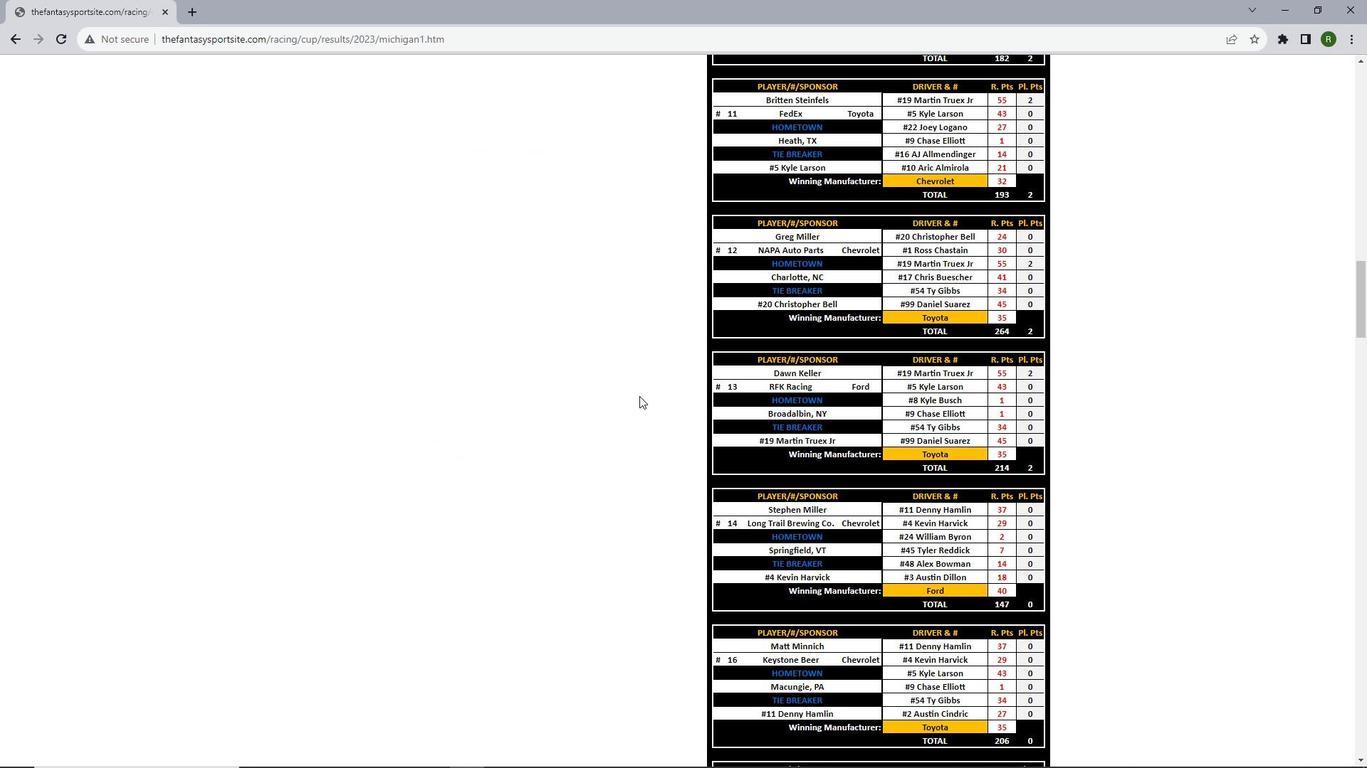 
Action: Mouse scrolled (639, 395) with delta (0, 0)
Screenshot: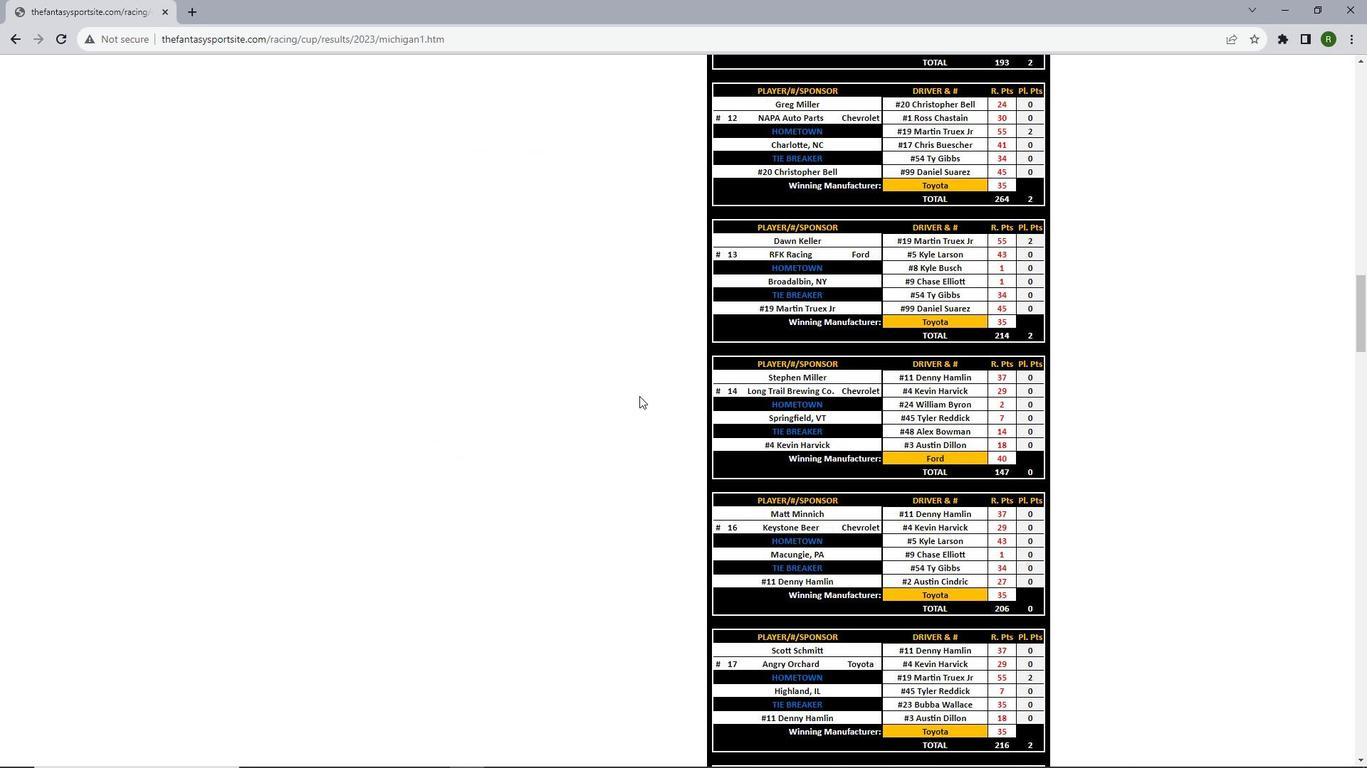 
Action: Mouse scrolled (639, 395) with delta (0, 0)
Screenshot: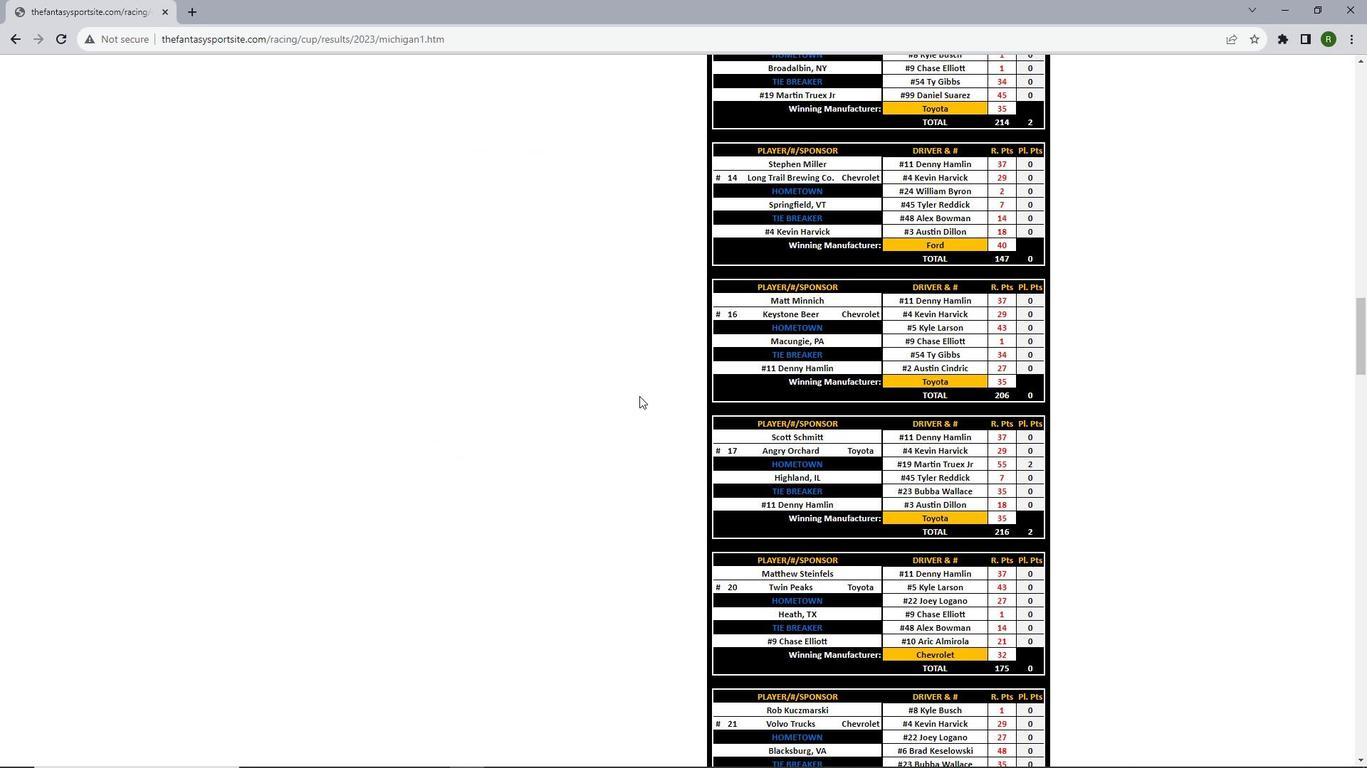 
Action: Mouse scrolled (639, 395) with delta (0, 0)
Screenshot: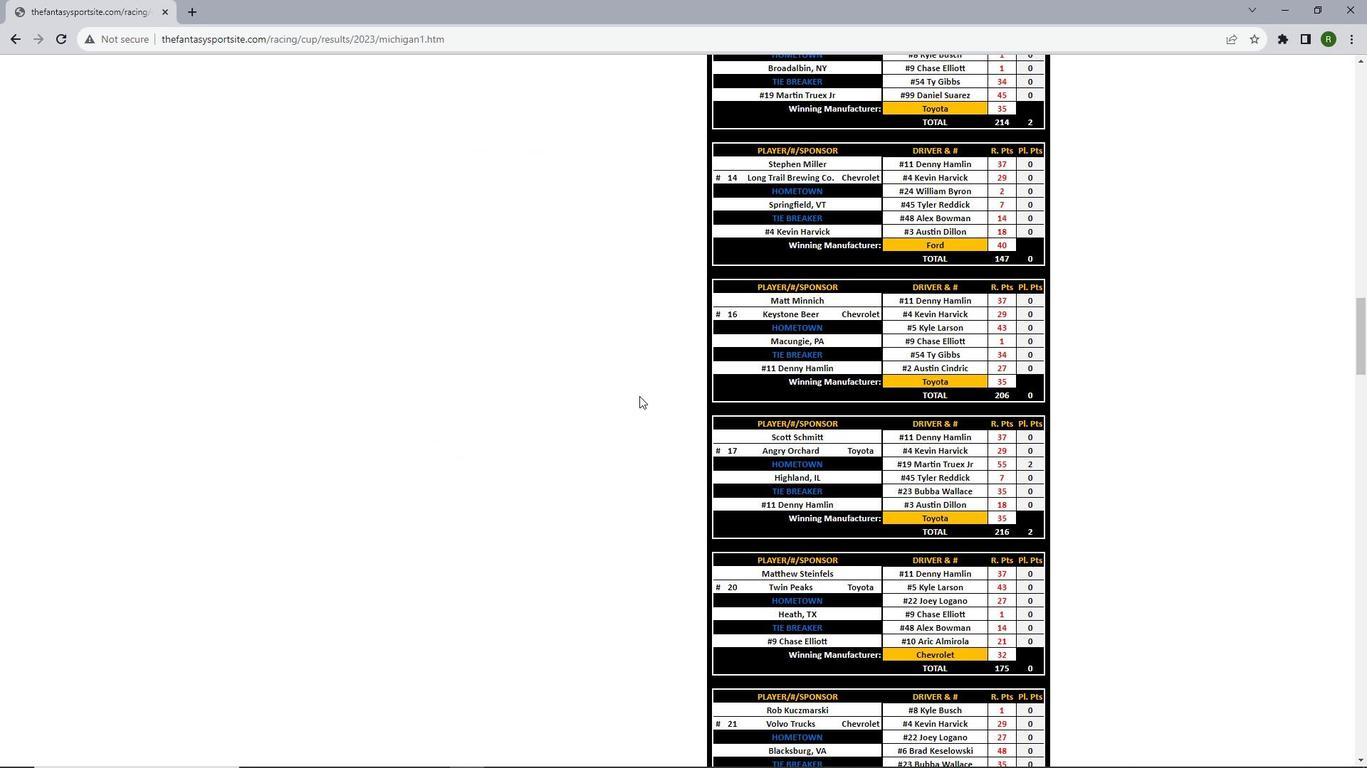 
Action: Mouse scrolled (639, 395) with delta (0, 0)
Screenshot: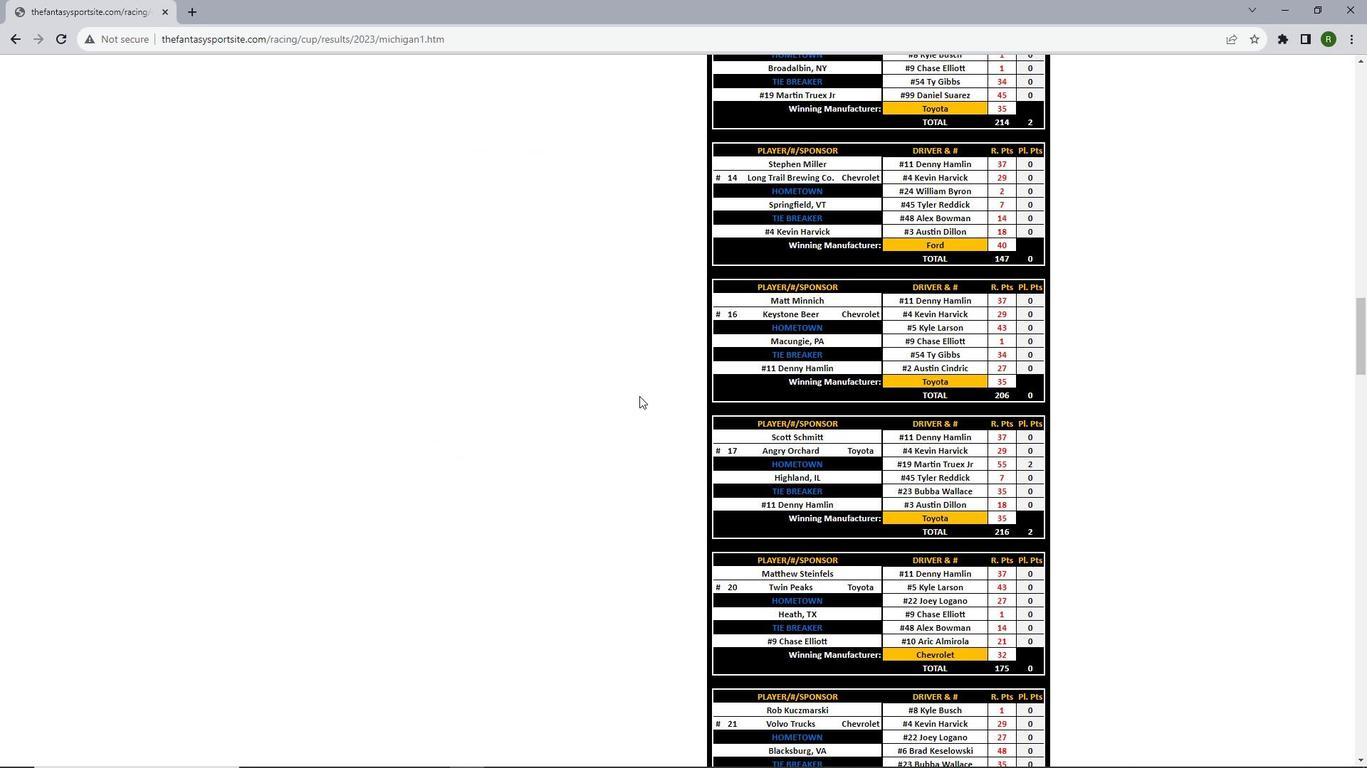 
Action: Mouse scrolled (639, 395) with delta (0, 0)
Screenshot: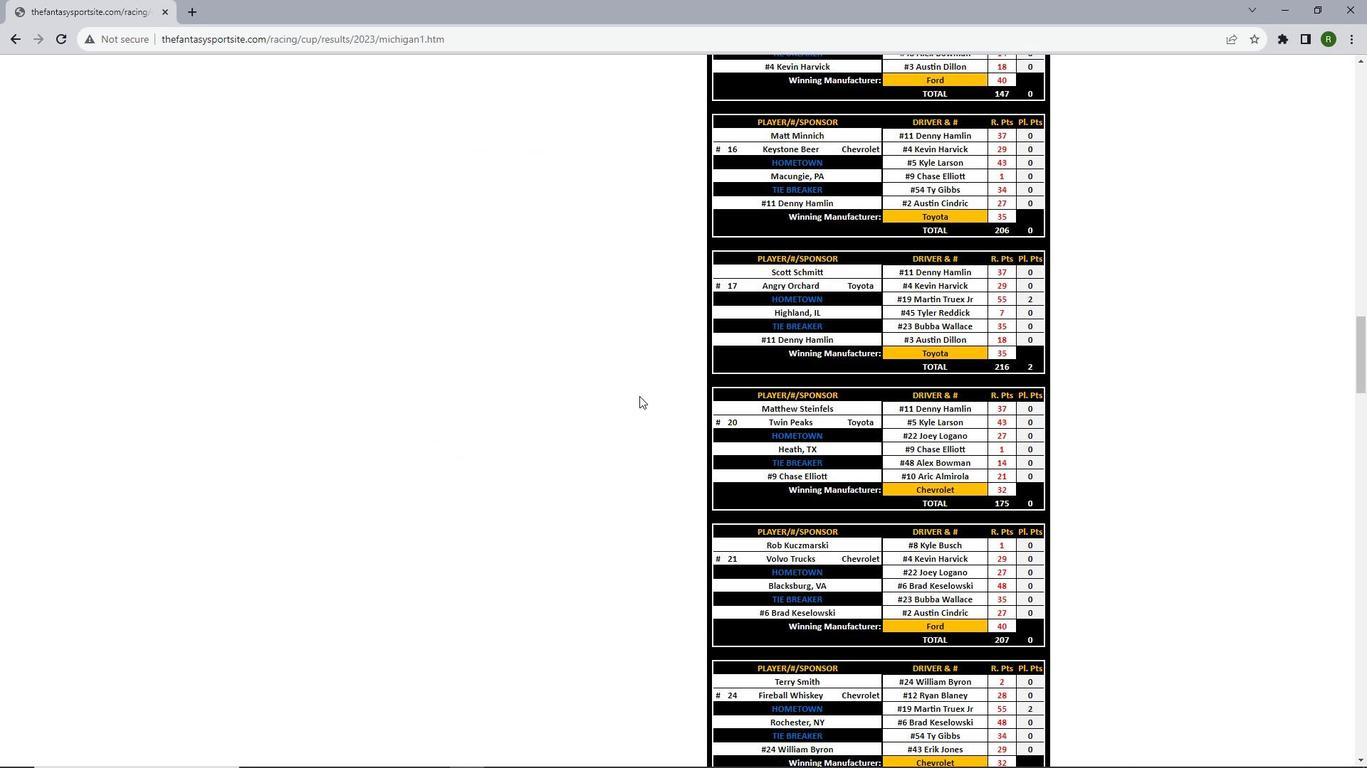 
Action: Mouse scrolled (639, 395) with delta (0, 0)
Screenshot: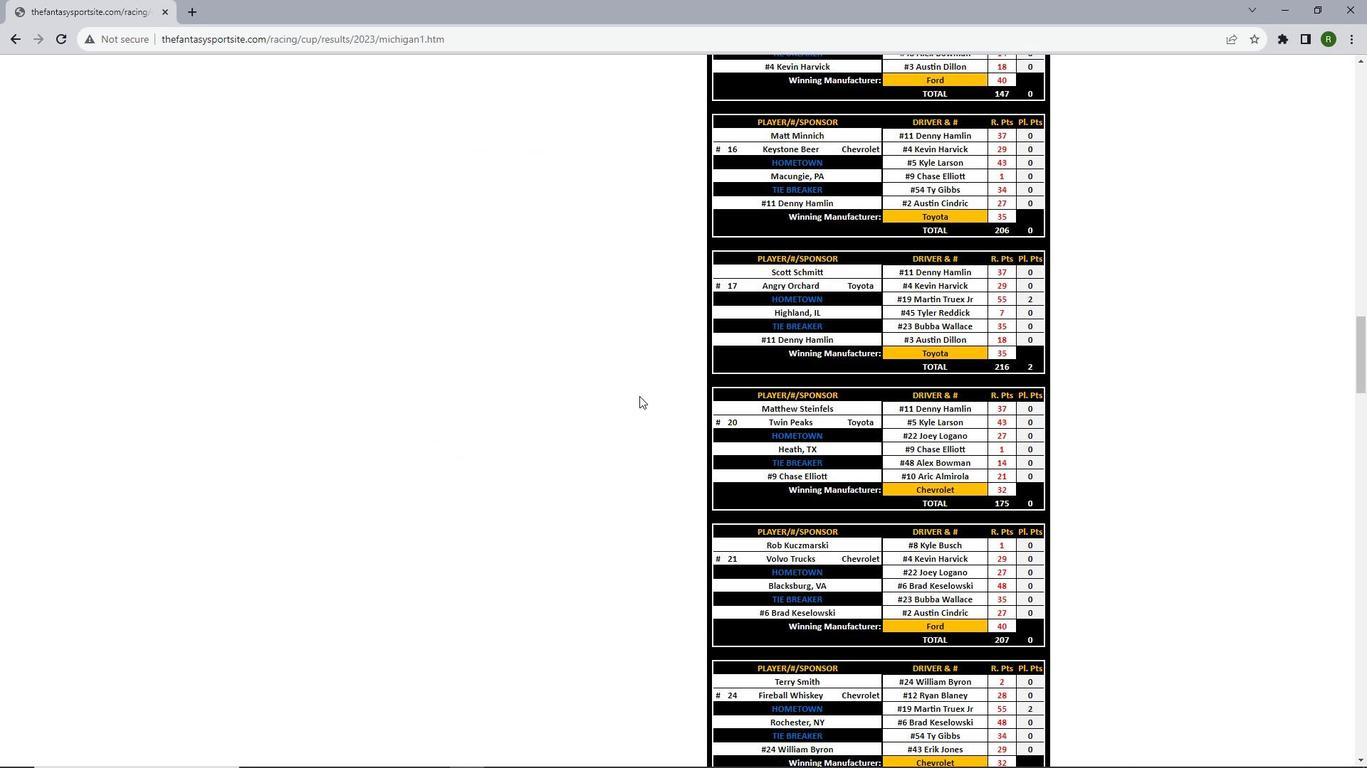 
Action: Mouse scrolled (639, 395) with delta (0, 0)
Screenshot: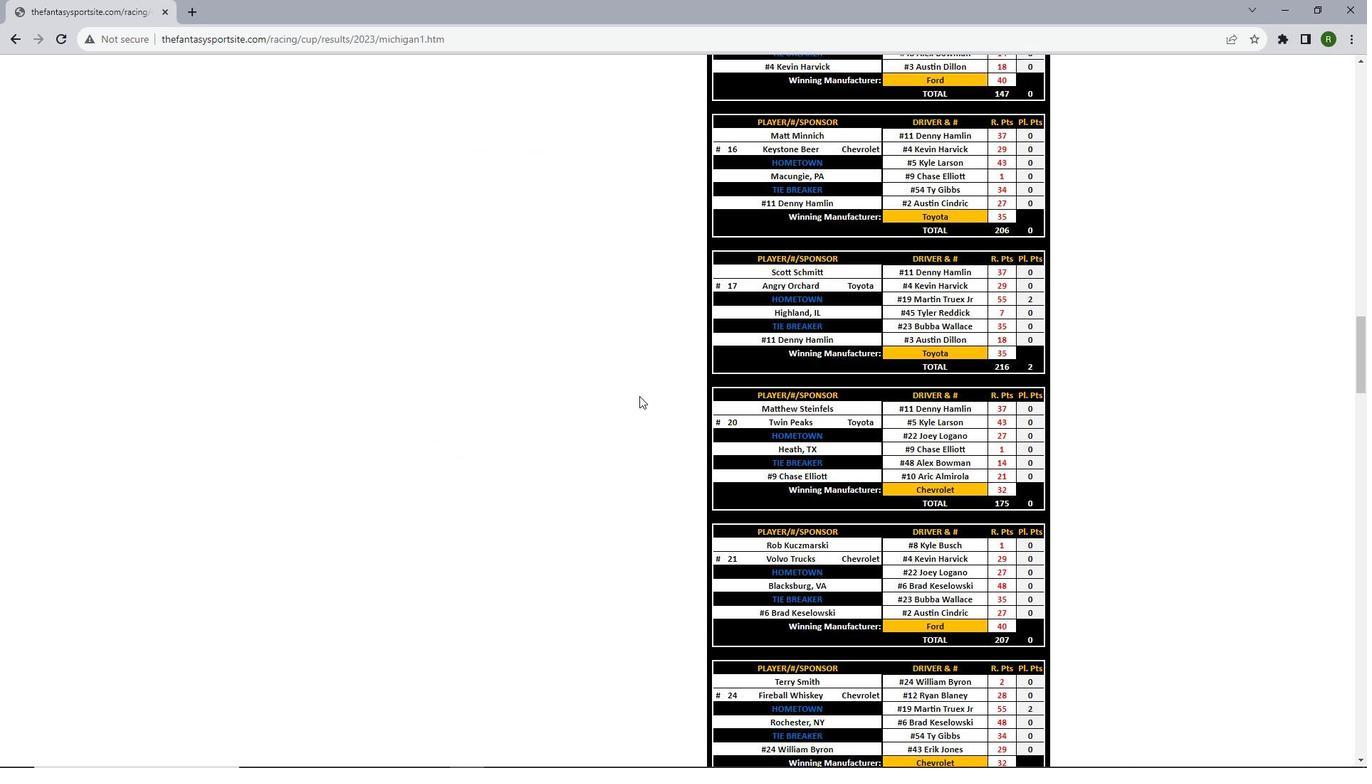 
Action: Mouse scrolled (639, 395) with delta (0, 0)
Screenshot: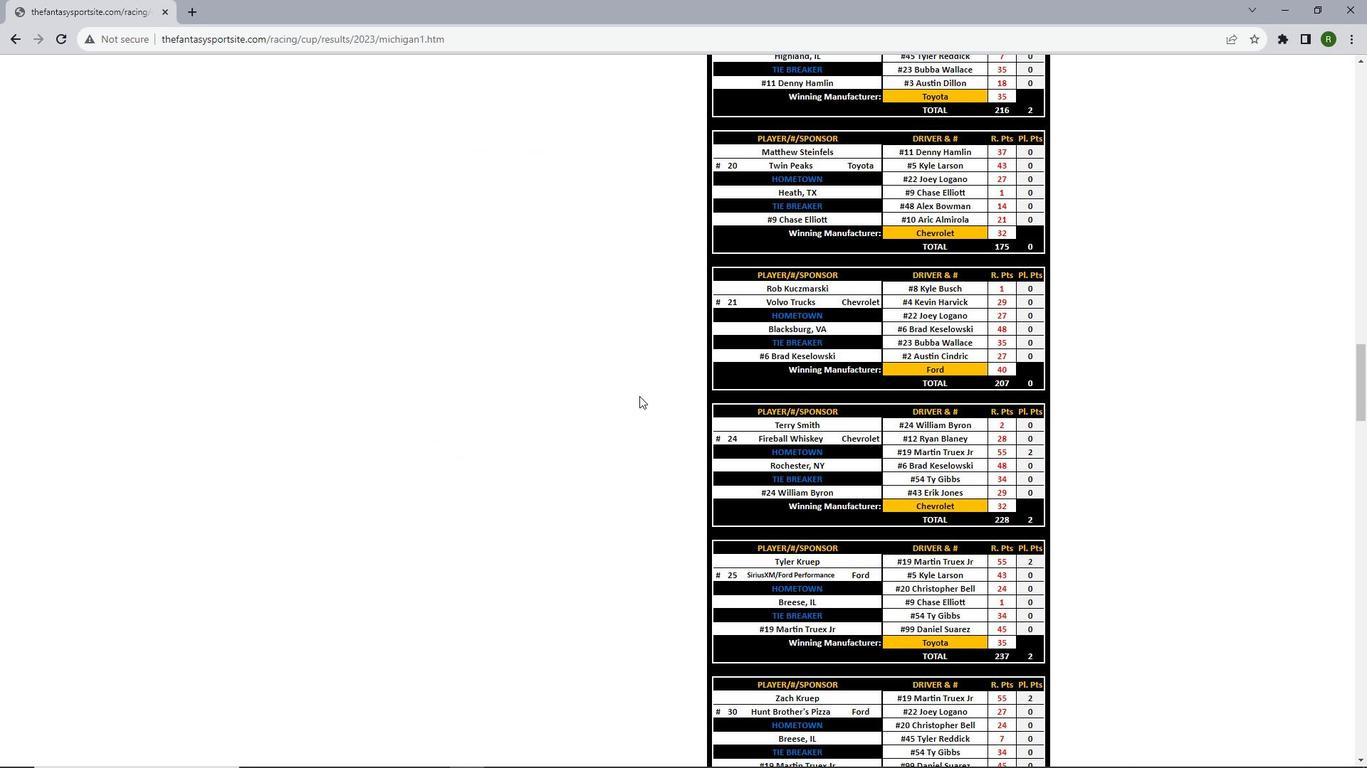 
Action: Mouse scrolled (639, 395) with delta (0, 0)
Screenshot: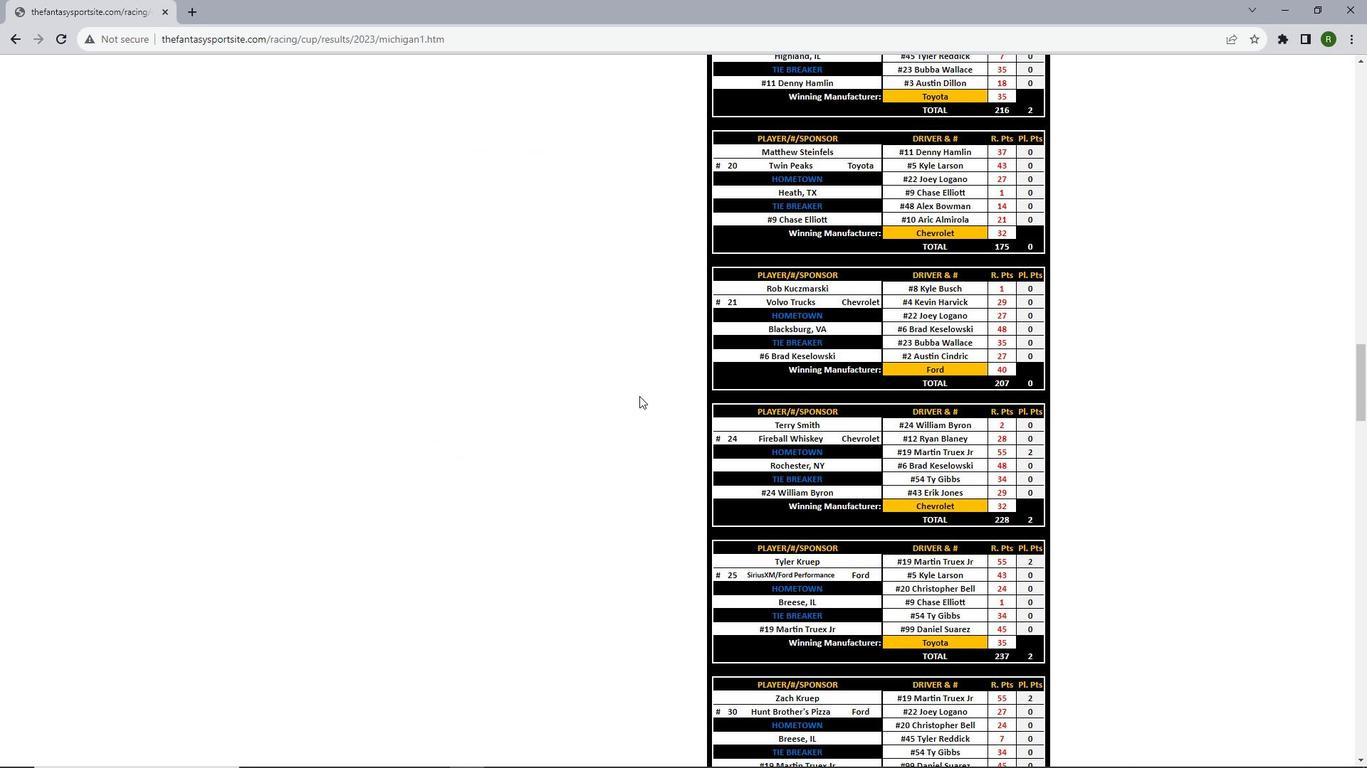 
Action: Mouse scrolled (639, 395) with delta (0, 0)
Screenshot: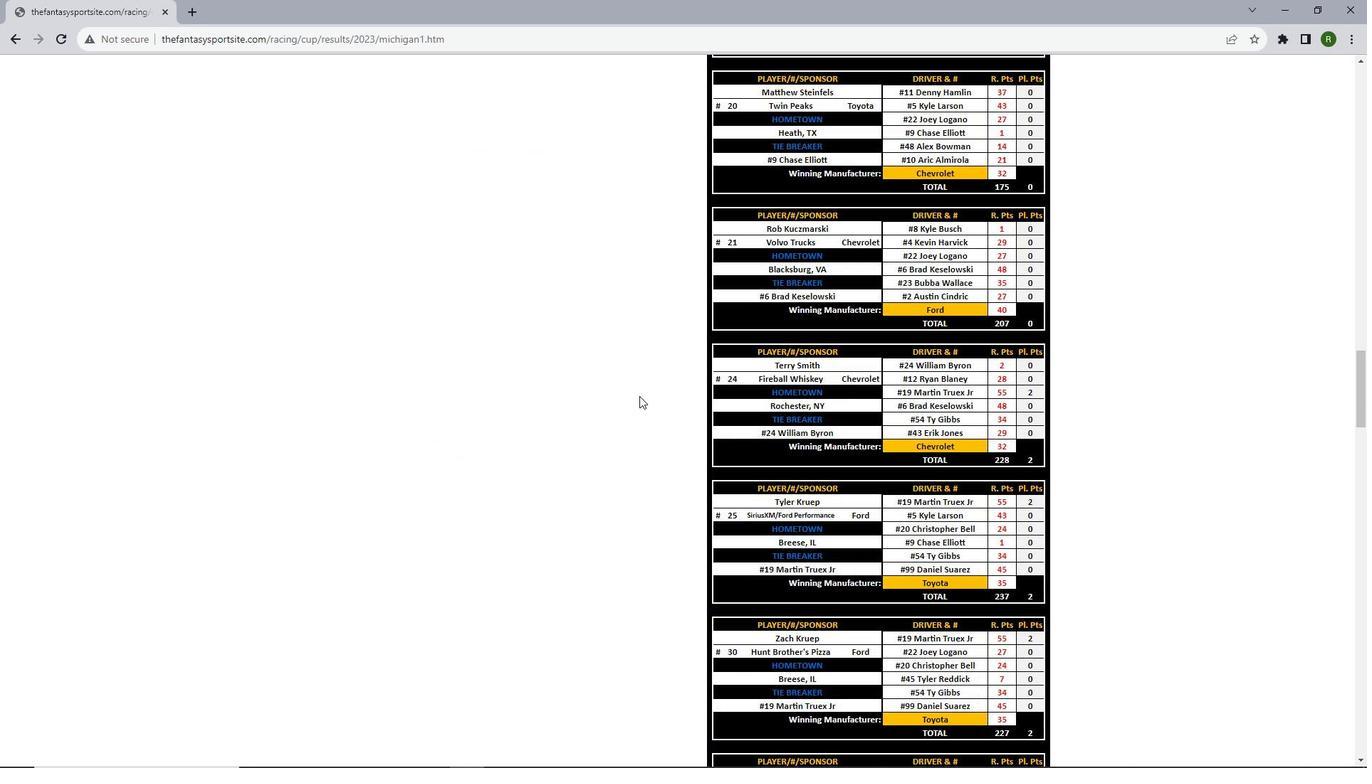 
Action: Mouse scrolled (639, 395) with delta (0, 0)
Screenshot: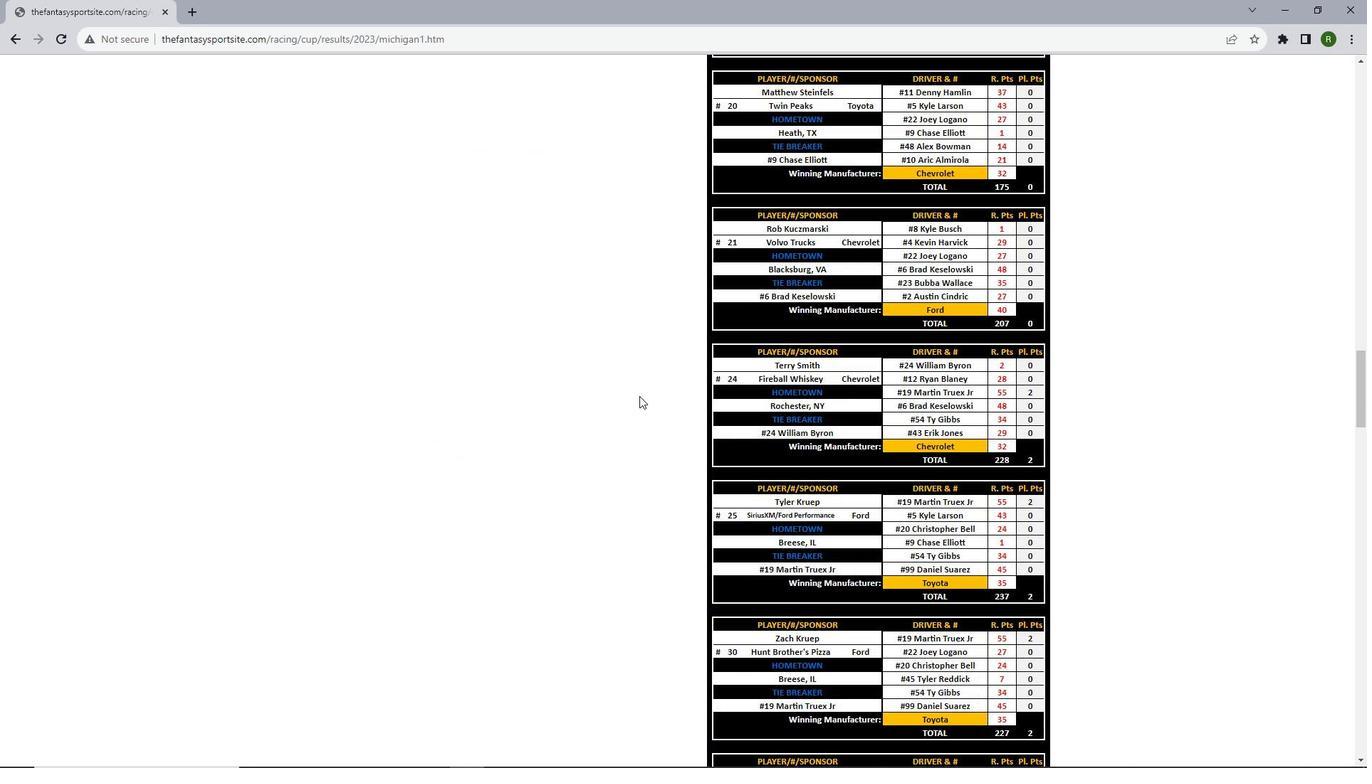 
Action: Mouse scrolled (639, 395) with delta (0, 0)
Screenshot: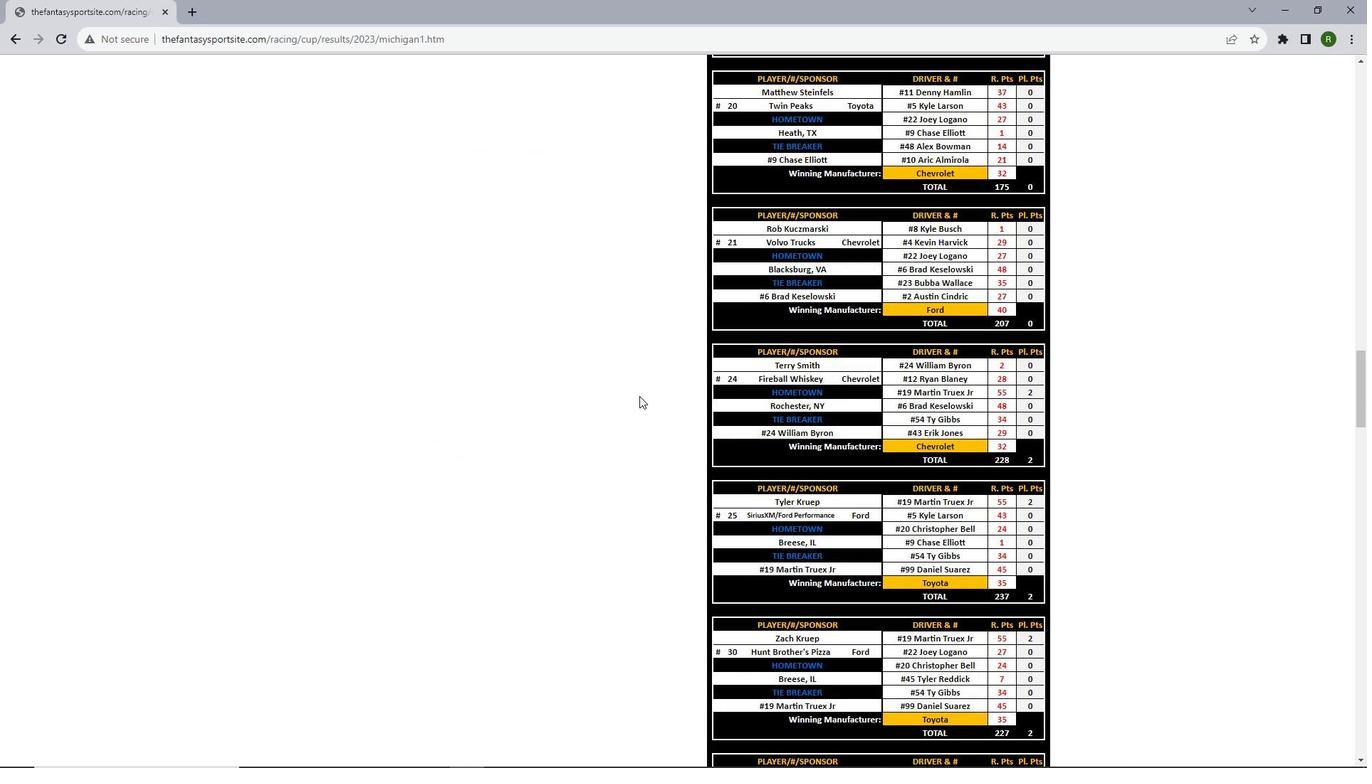 
Action: Mouse scrolled (639, 395) with delta (0, 0)
Screenshot: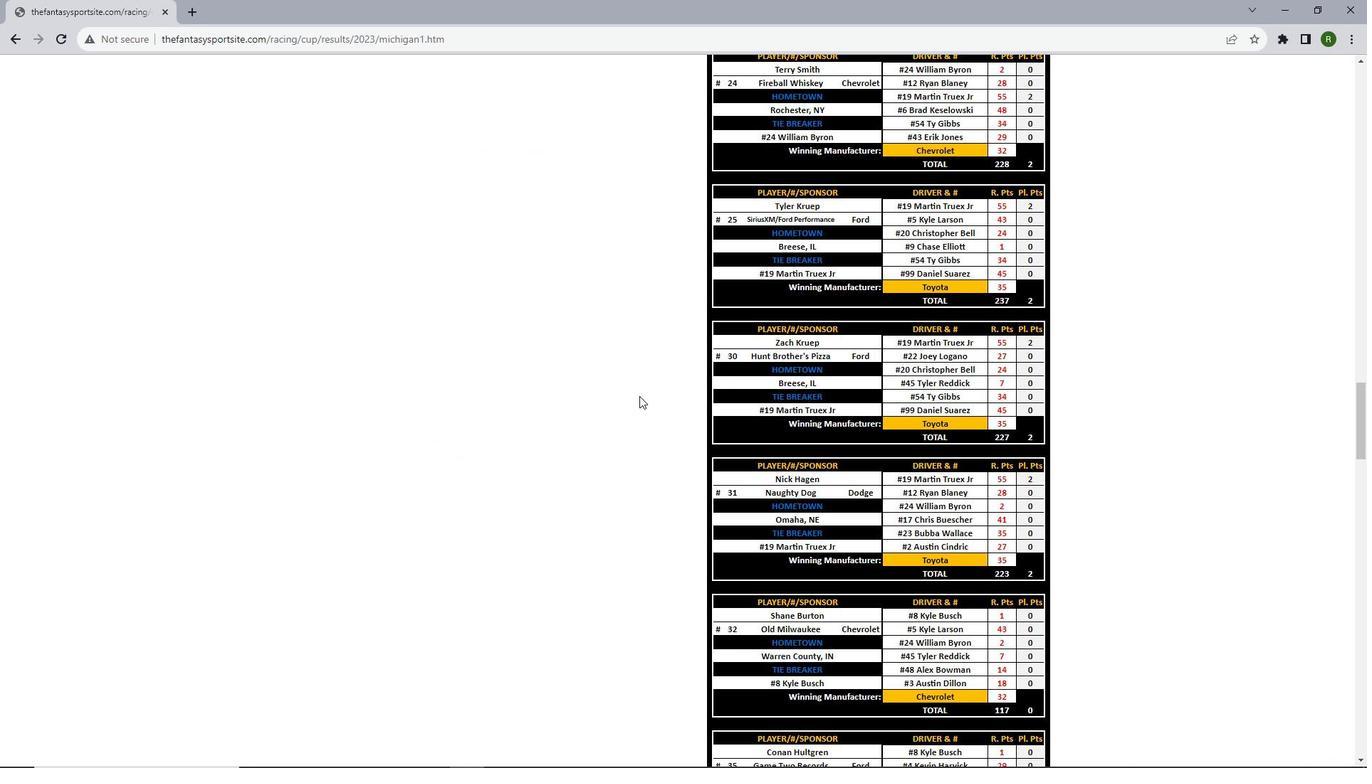 
Action: Mouse scrolled (639, 395) with delta (0, 0)
Screenshot: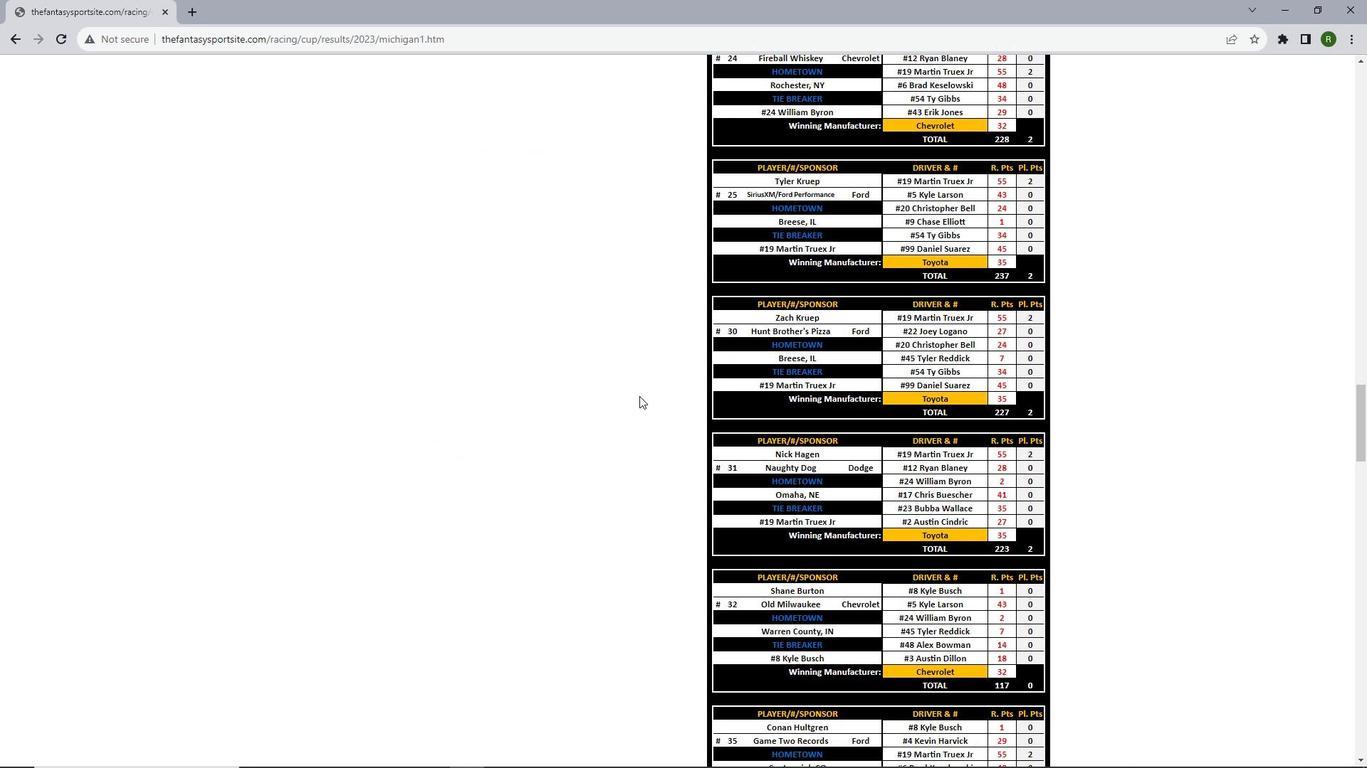 
Action: Mouse scrolled (639, 395) with delta (0, 0)
Screenshot: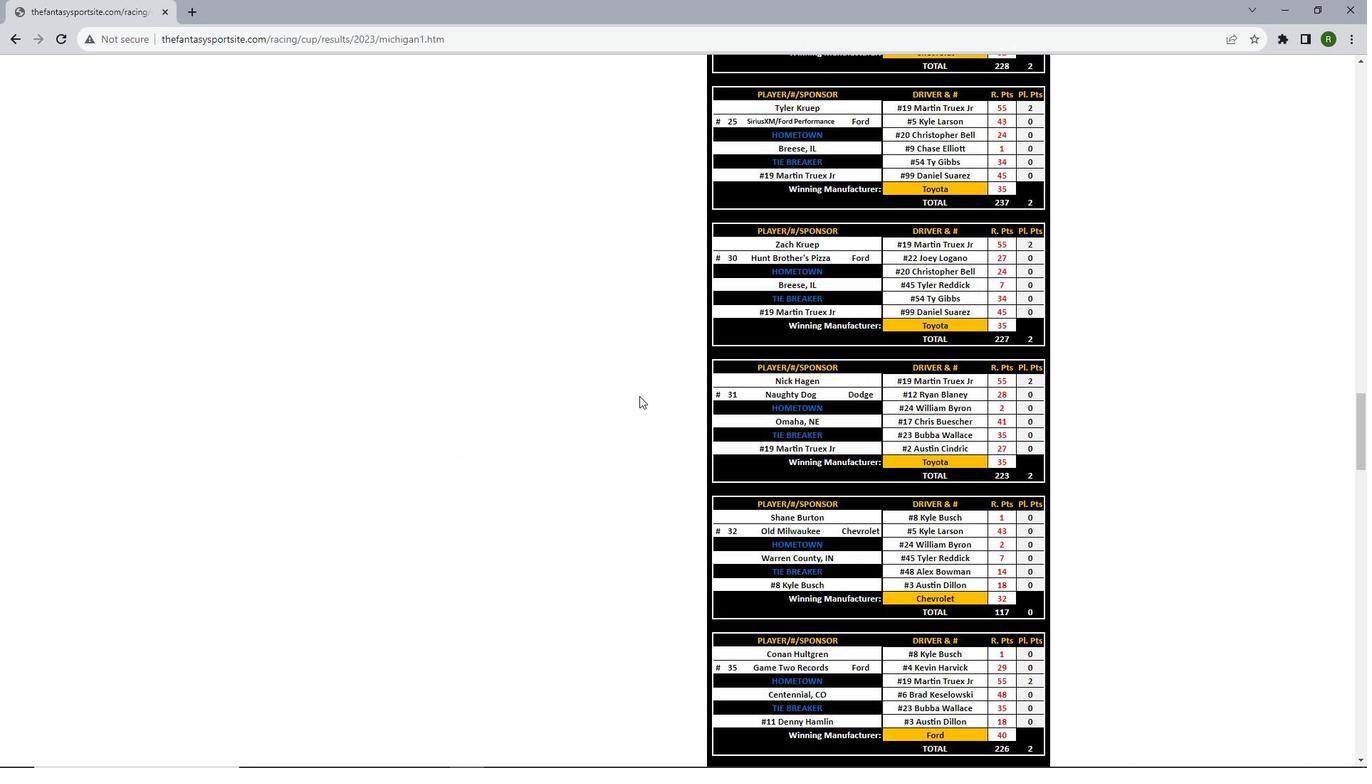 
Action: Mouse scrolled (639, 395) with delta (0, 0)
Screenshot: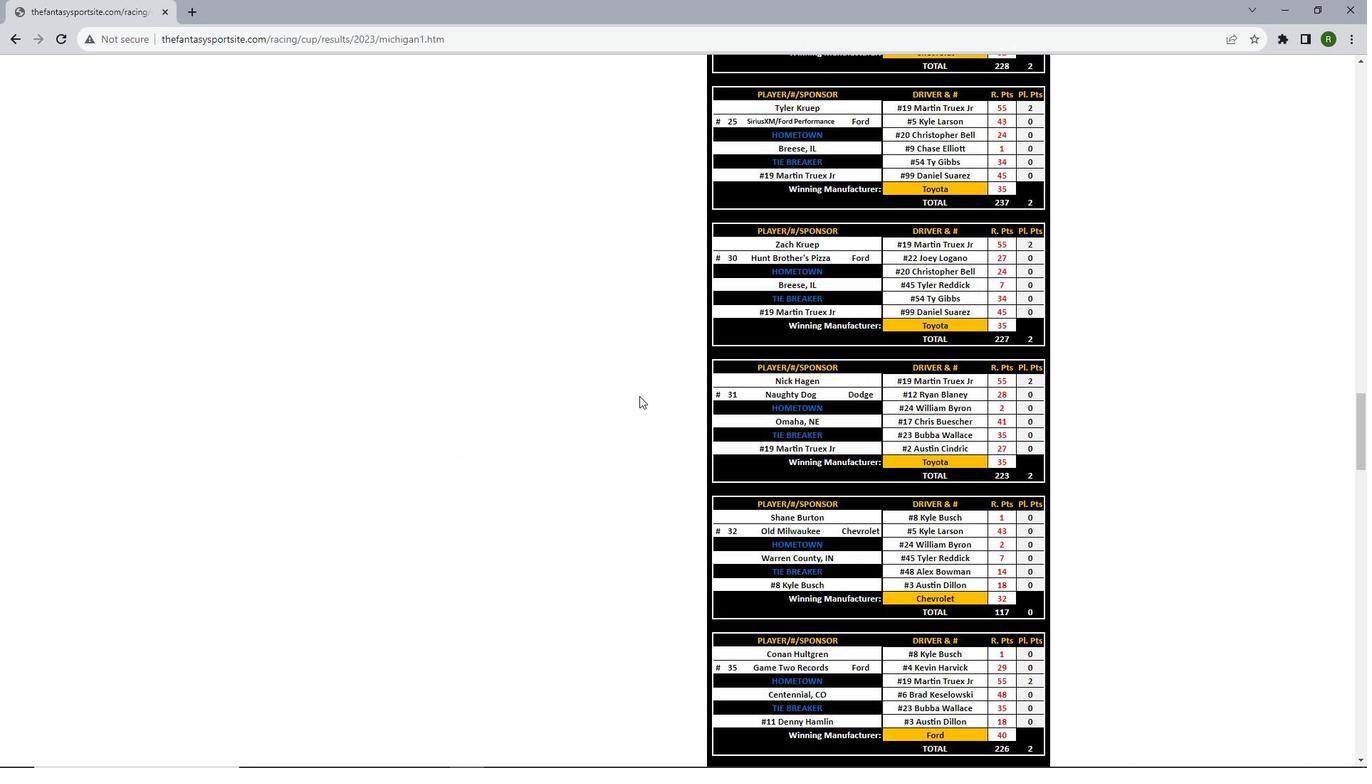 
Action: Mouse scrolled (639, 395) with delta (0, 0)
Screenshot: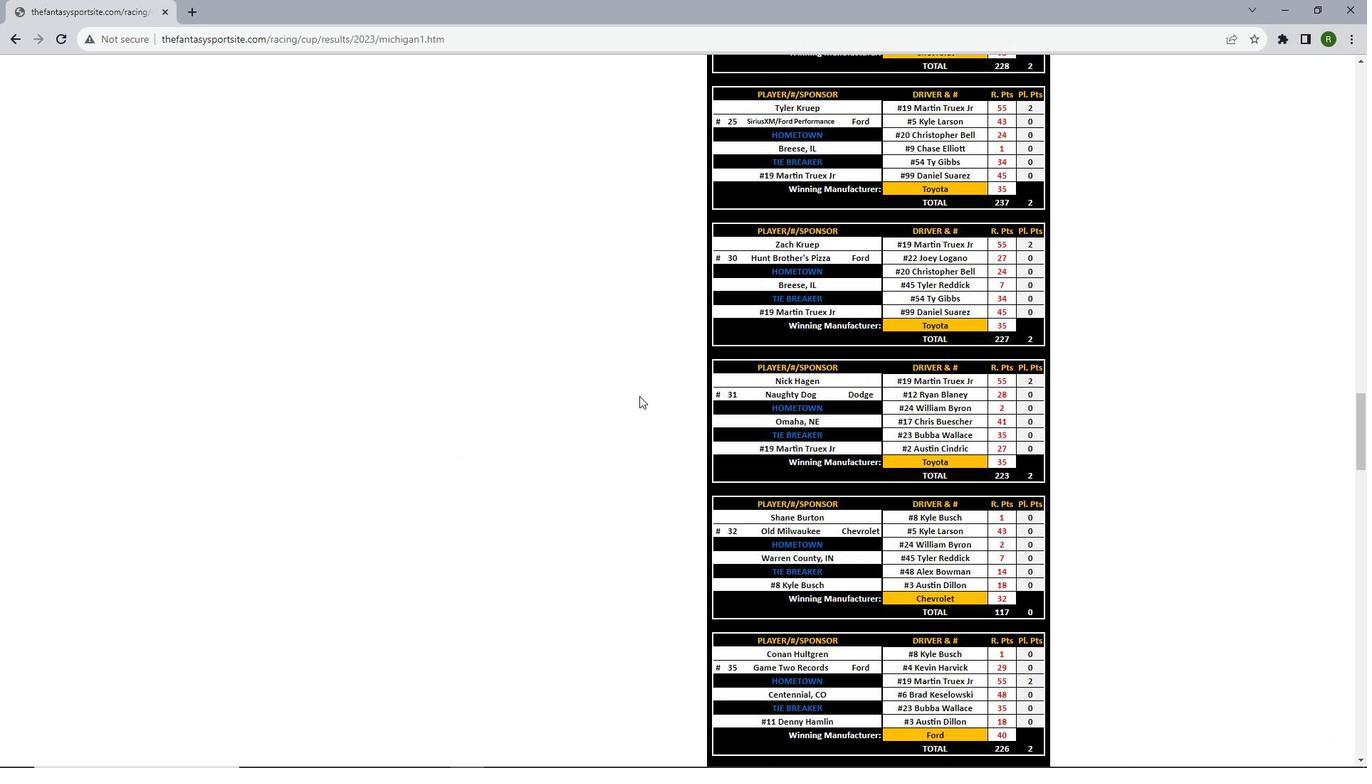 
Action: Mouse scrolled (639, 395) with delta (0, 0)
Screenshot: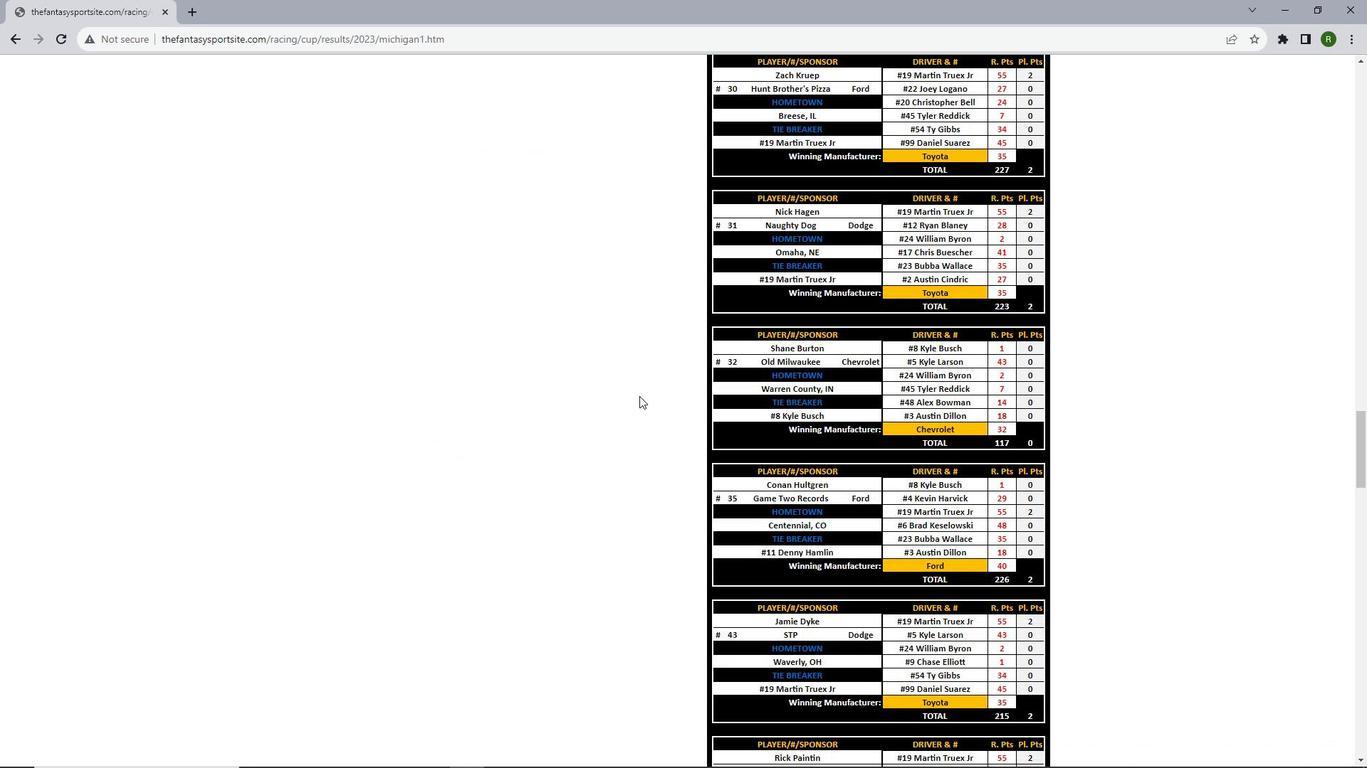 
Action: Mouse scrolled (639, 395) with delta (0, 0)
Screenshot: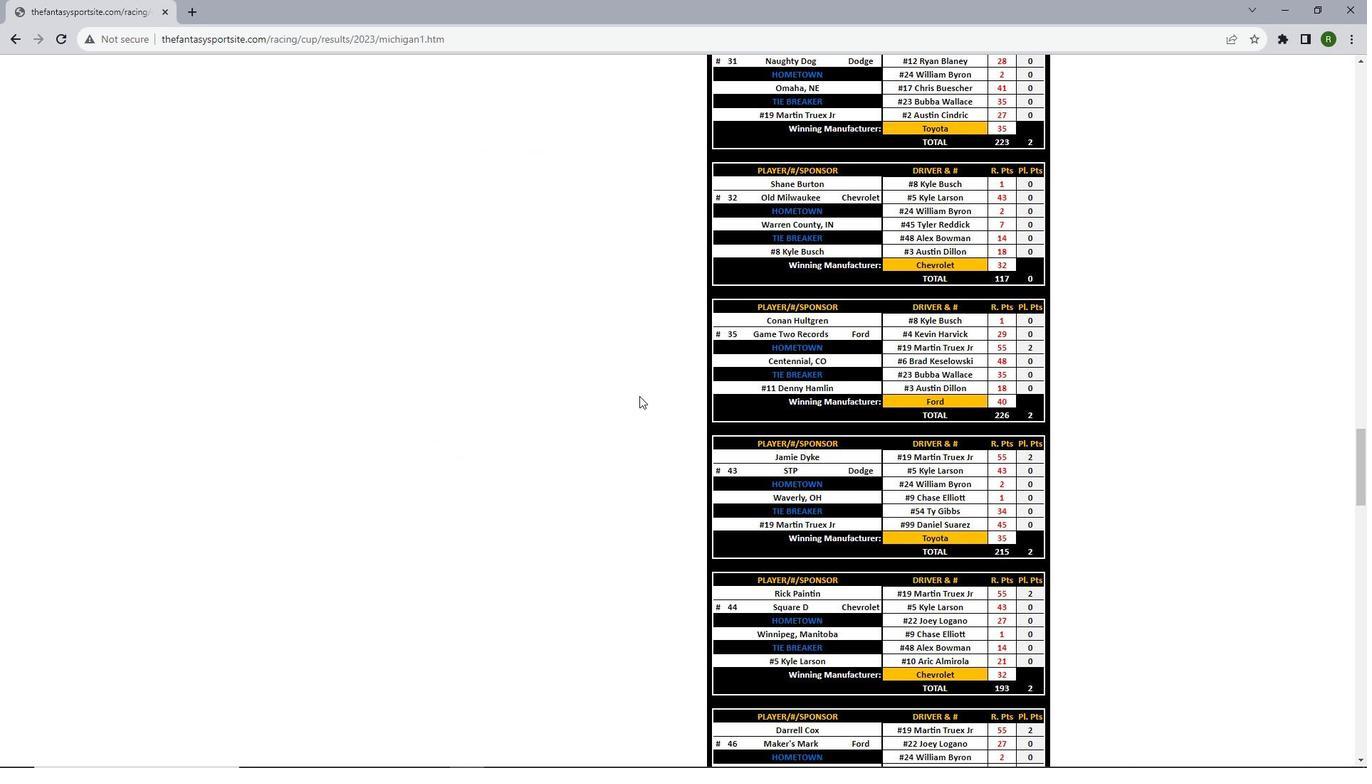 
Action: Mouse scrolled (639, 395) with delta (0, 0)
Screenshot: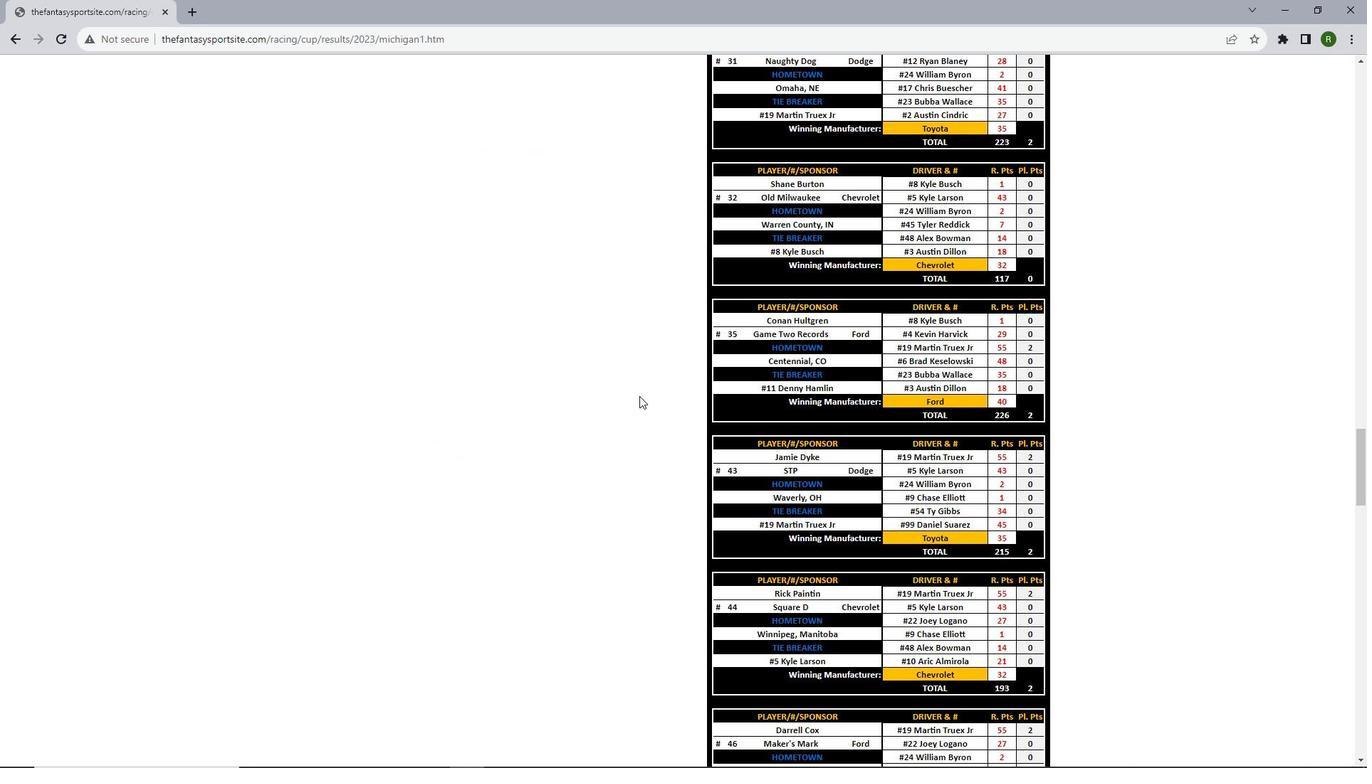 
Action: Mouse scrolled (639, 395) with delta (0, 0)
Screenshot: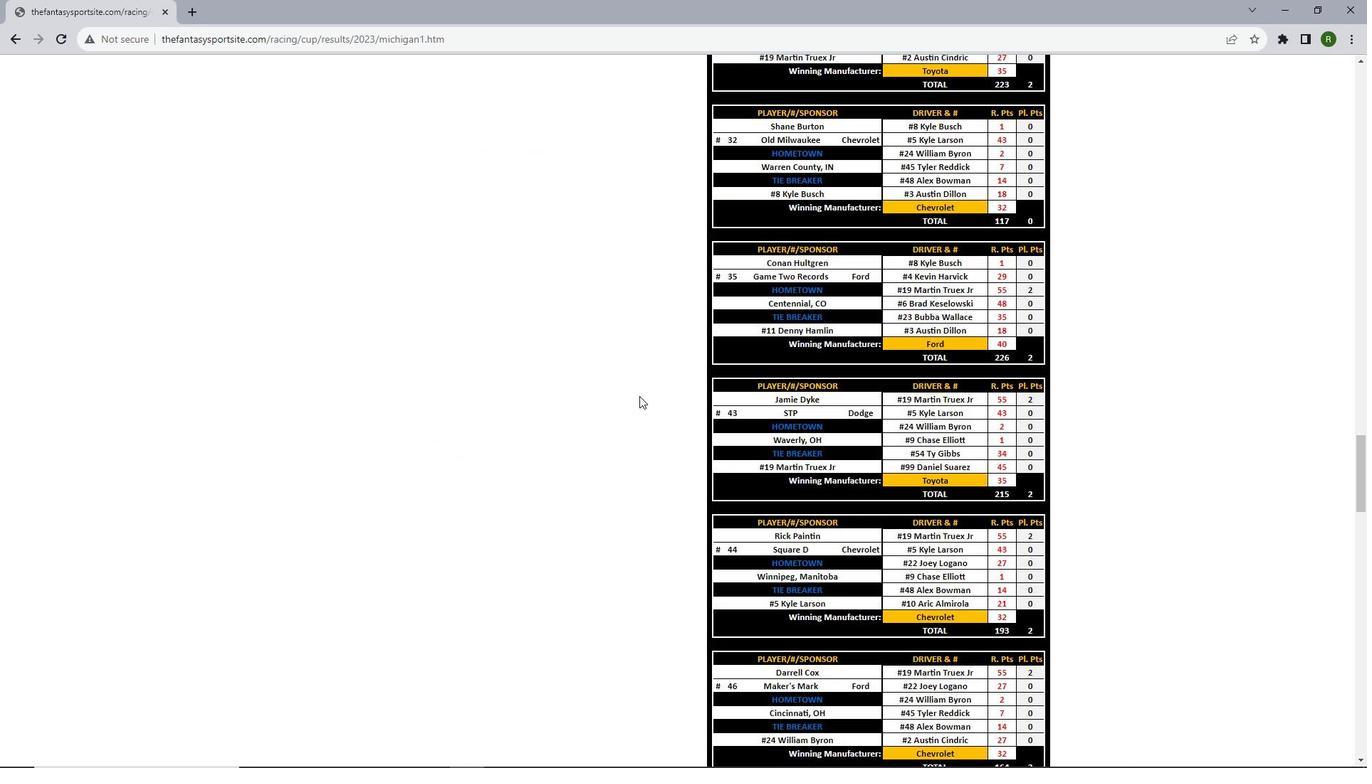 
Action: Mouse scrolled (639, 395) with delta (0, 0)
Screenshot: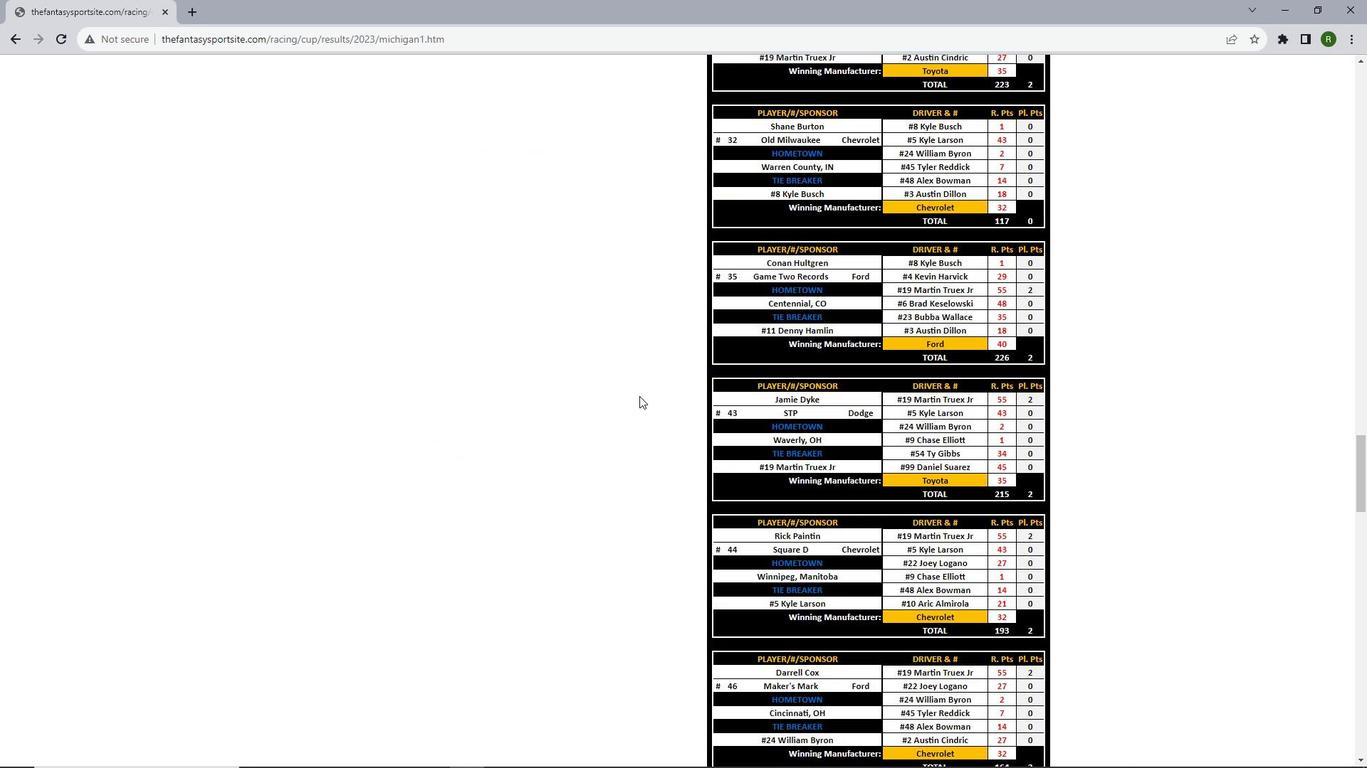 
Action: Mouse scrolled (639, 395) with delta (0, 0)
Screenshot: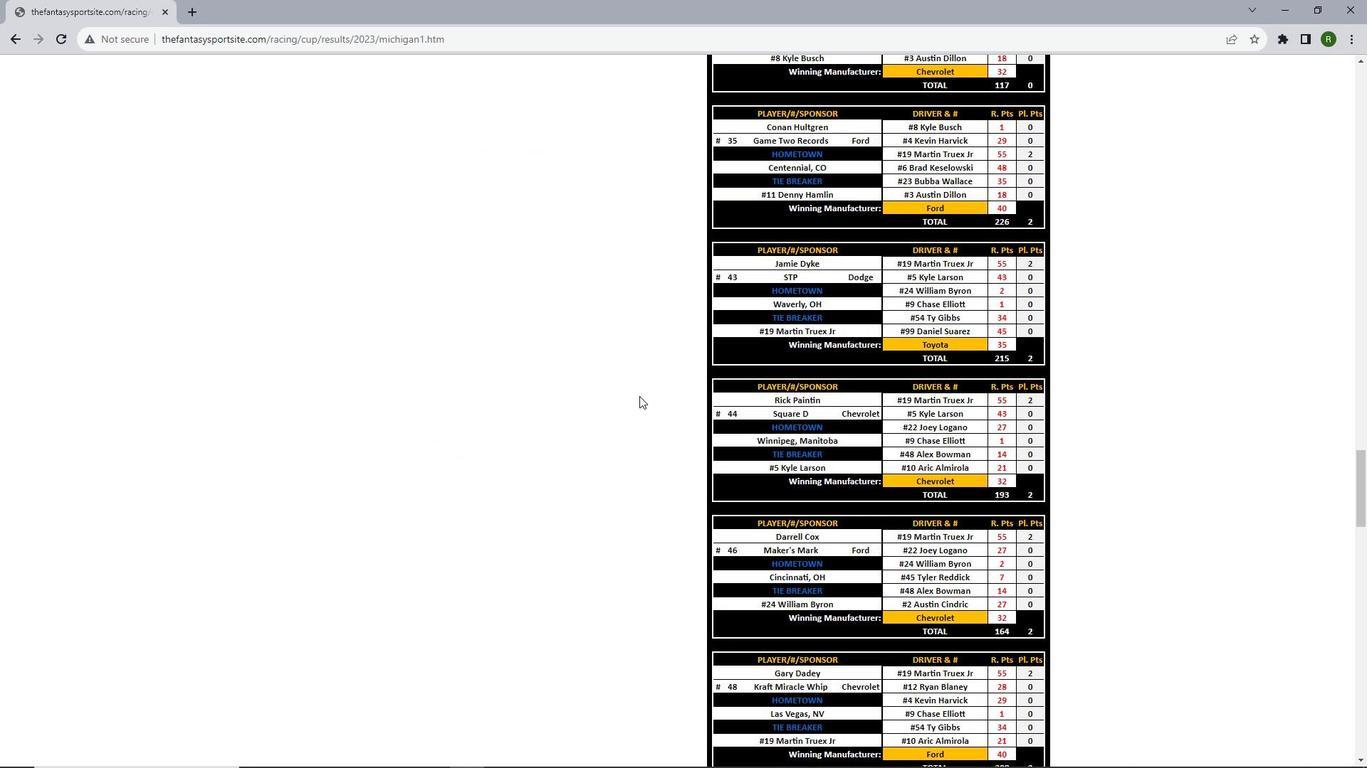 
Action: Mouse scrolled (639, 395) with delta (0, 0)
Screenshot: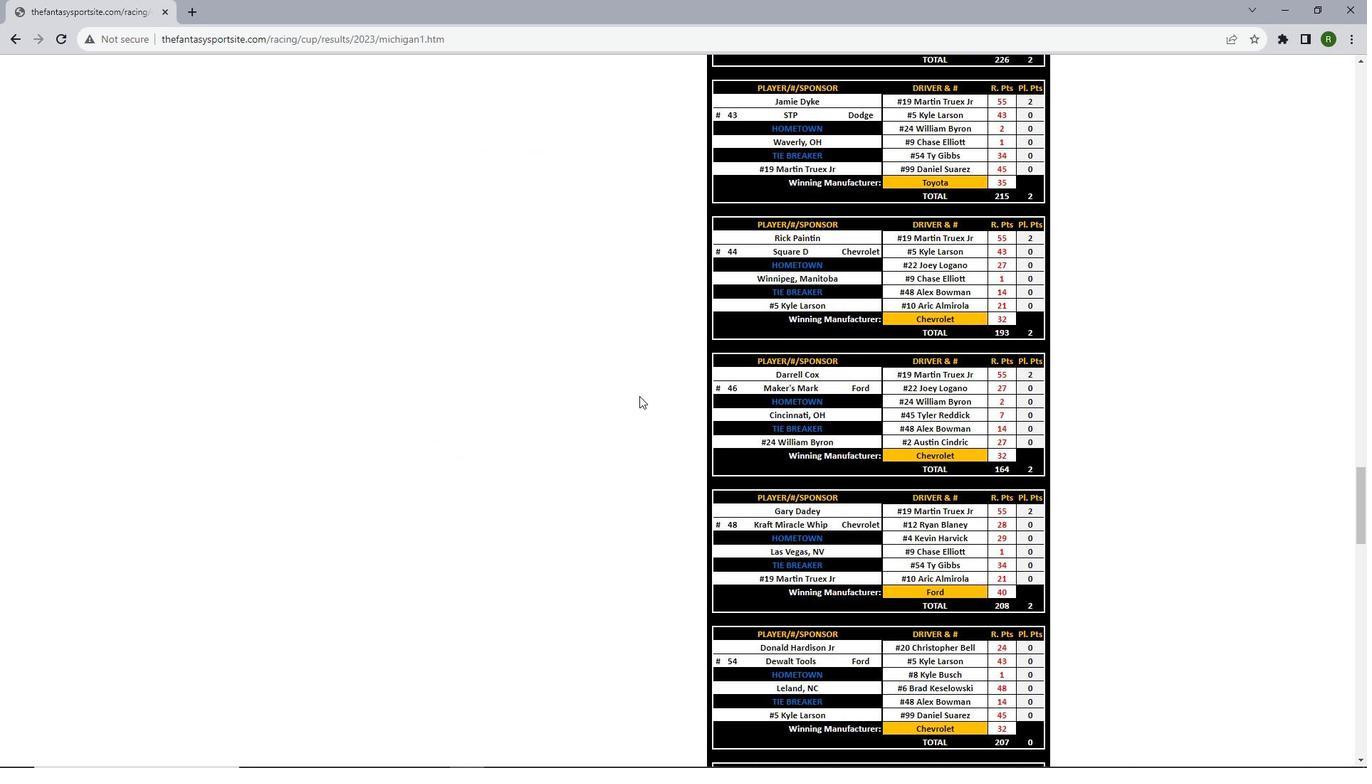 
Action: Mouse scrolled (639, 395) with delta (0, 0)
Screenshot: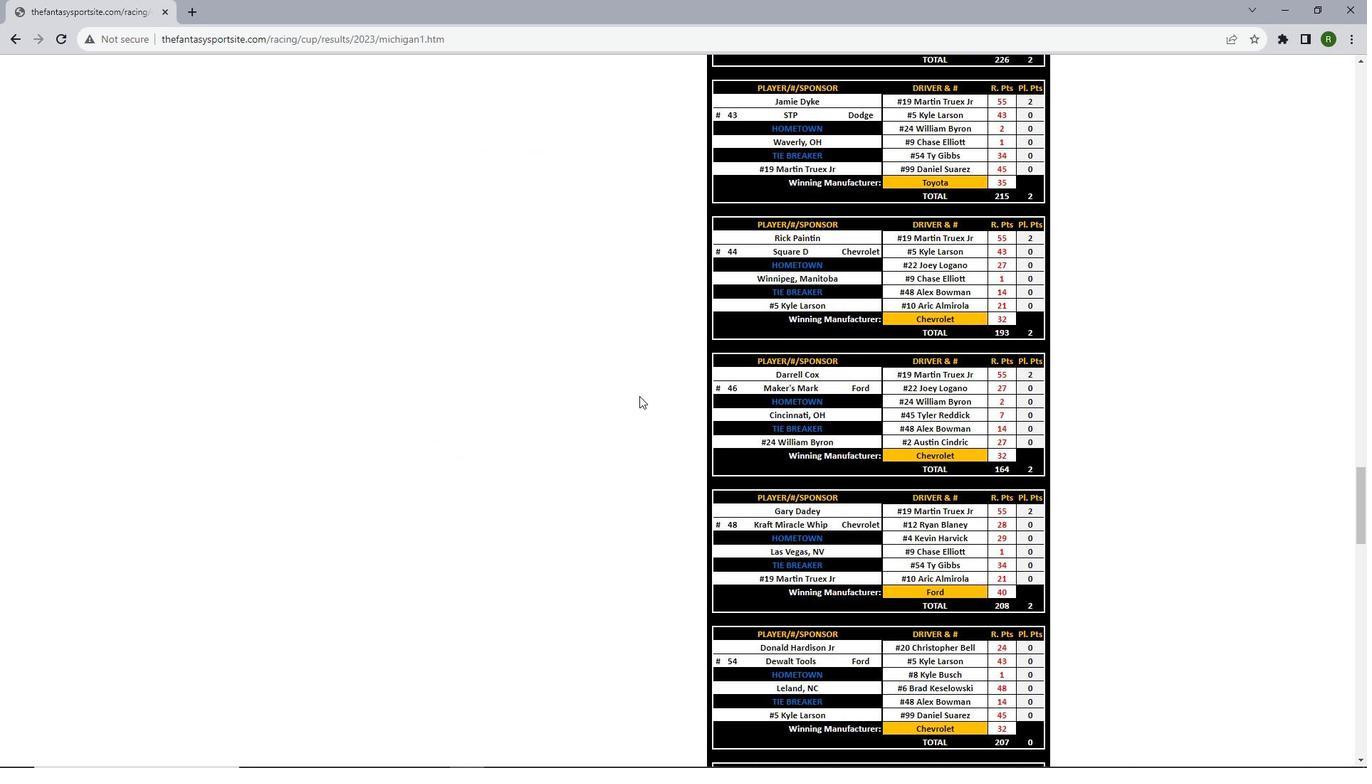 
Action: Mouse scrolled (639, 395) with delta (0, 0)
Screenshot: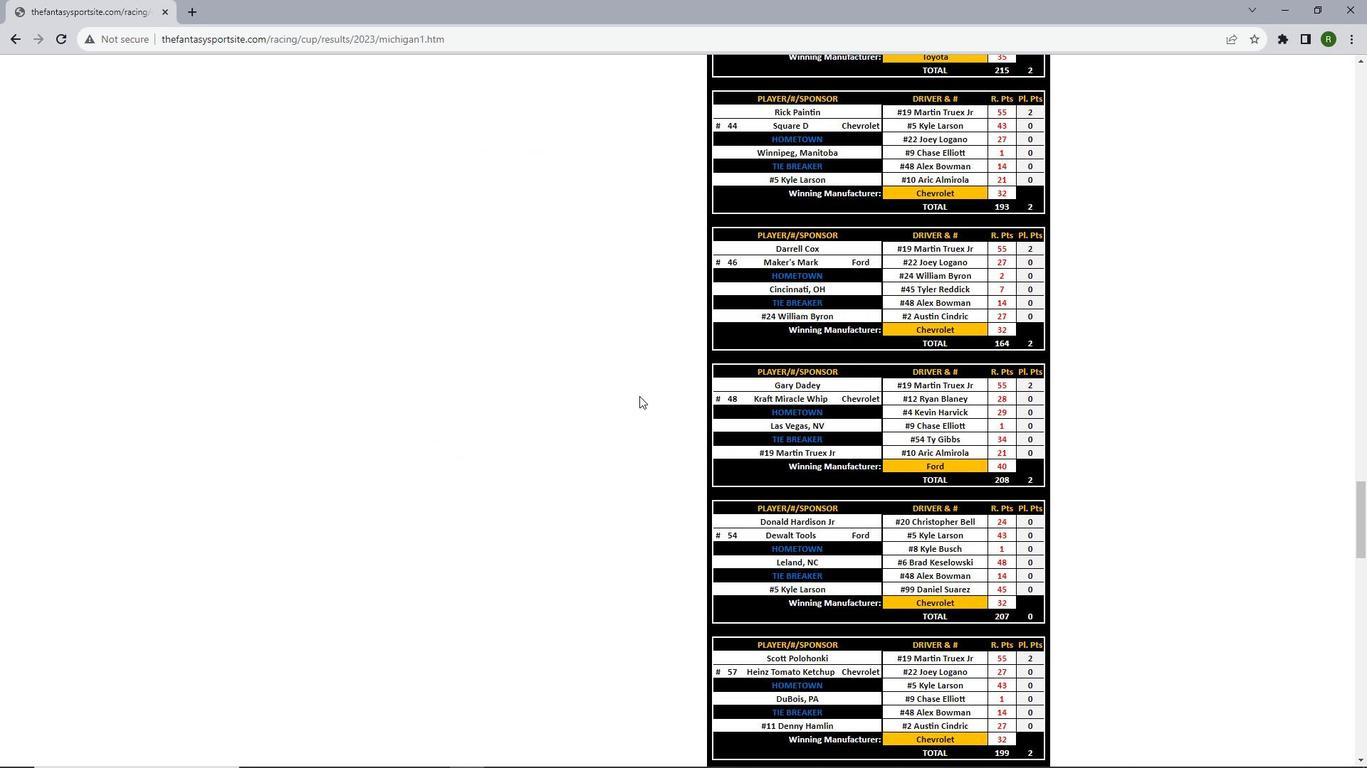 
Action: Mouse scrolled (639, 395) with delta (0, 0)
Screenshot: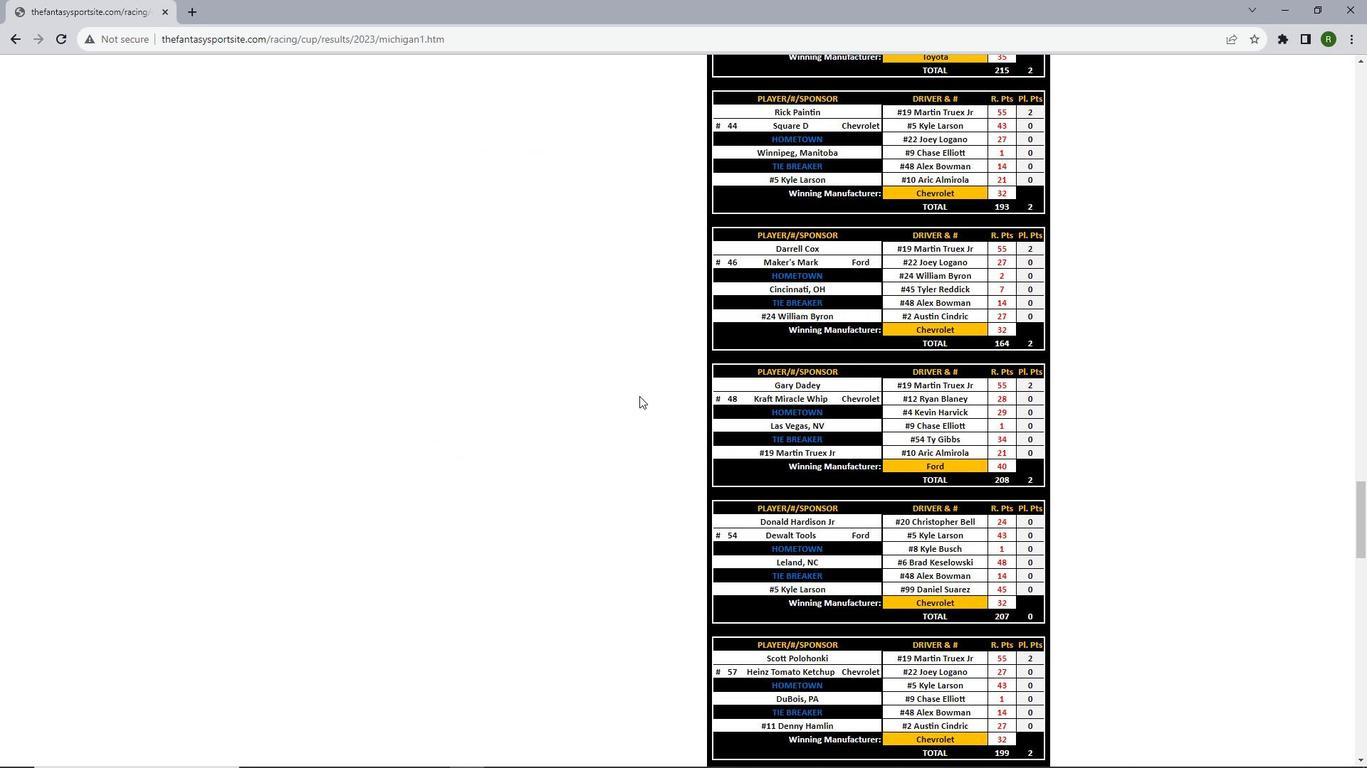 
Action: Mouse scrolled (639, 395) with delta (0, 0)
Screenshot: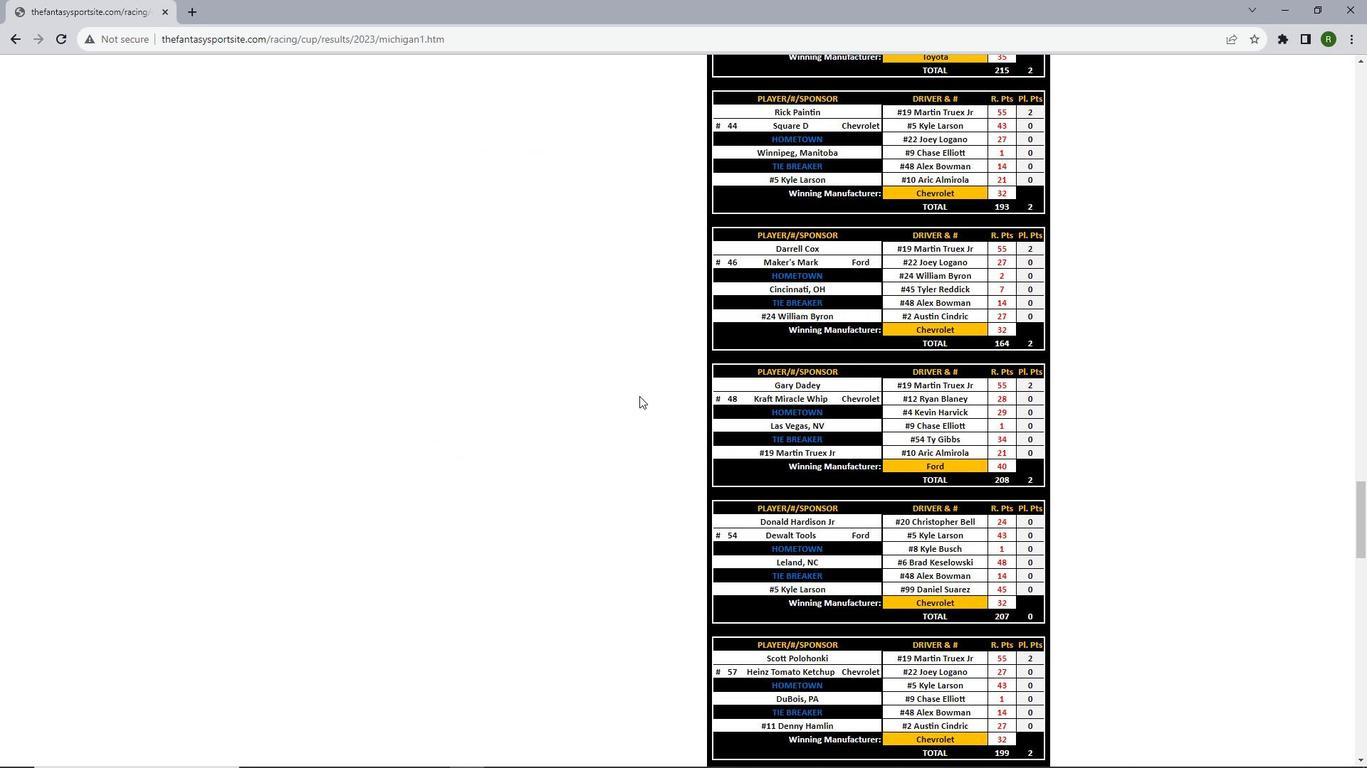 
Action: Mouse scrolled (639, 395) with delta (0, 0)
Screenshot: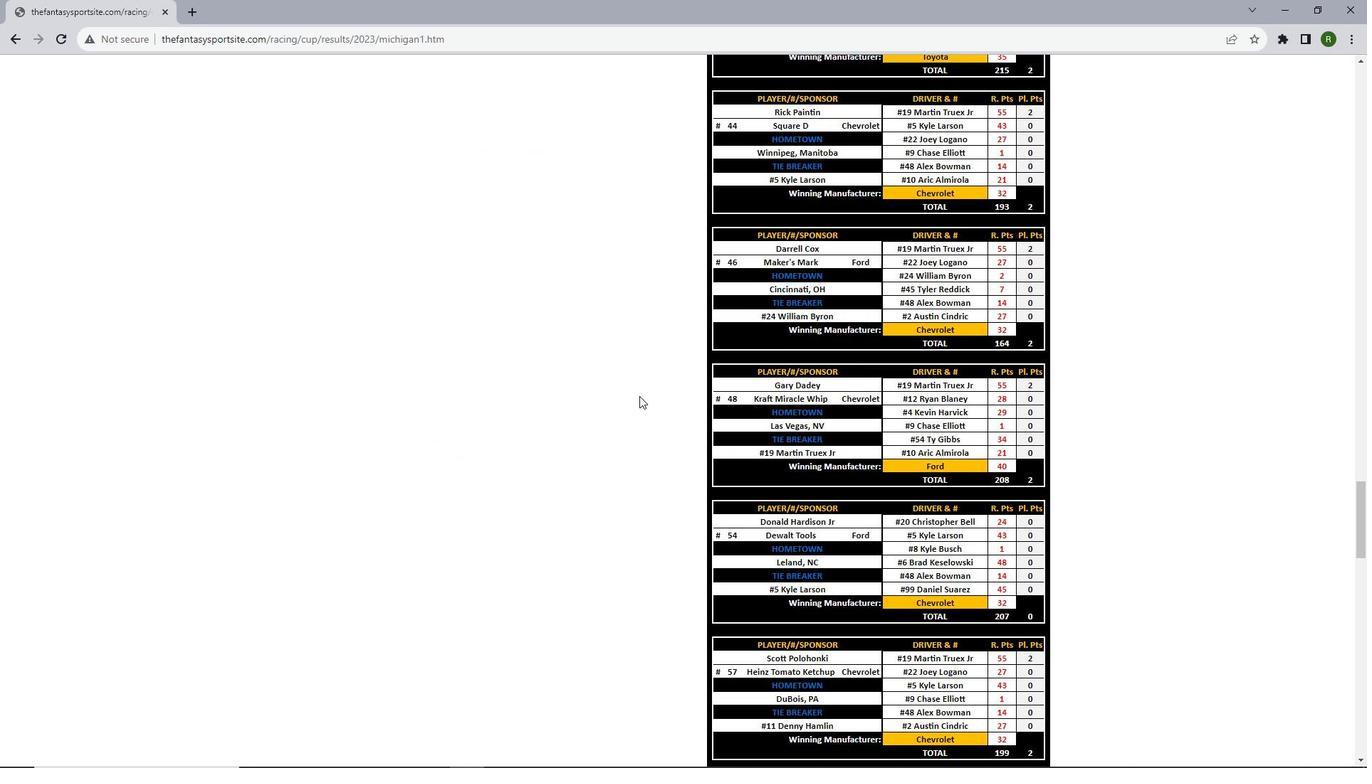 
Action: Mouse scrolled (639, 395) with delta (0, 0)
Screenshot: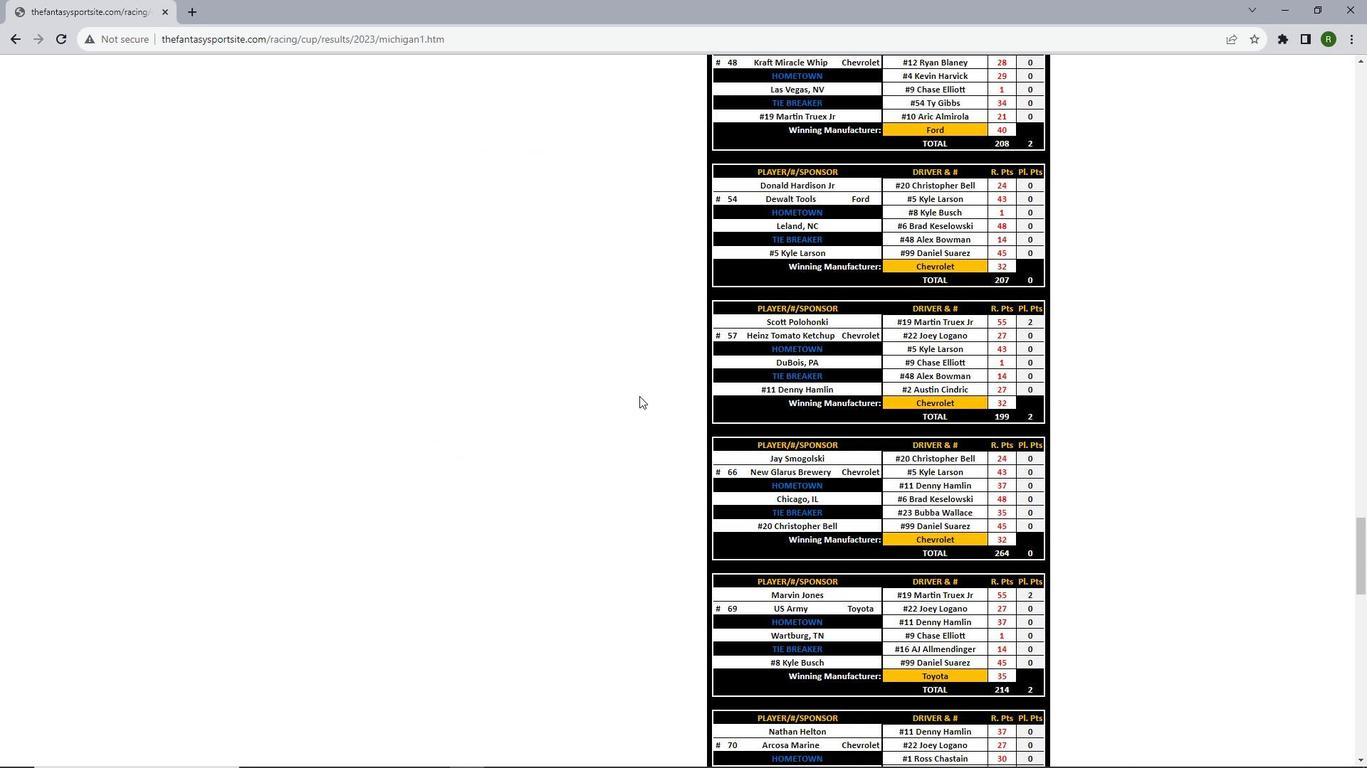 
Action: Mouse scrolled (639, 395) with delta (0, 0)
Screenshot: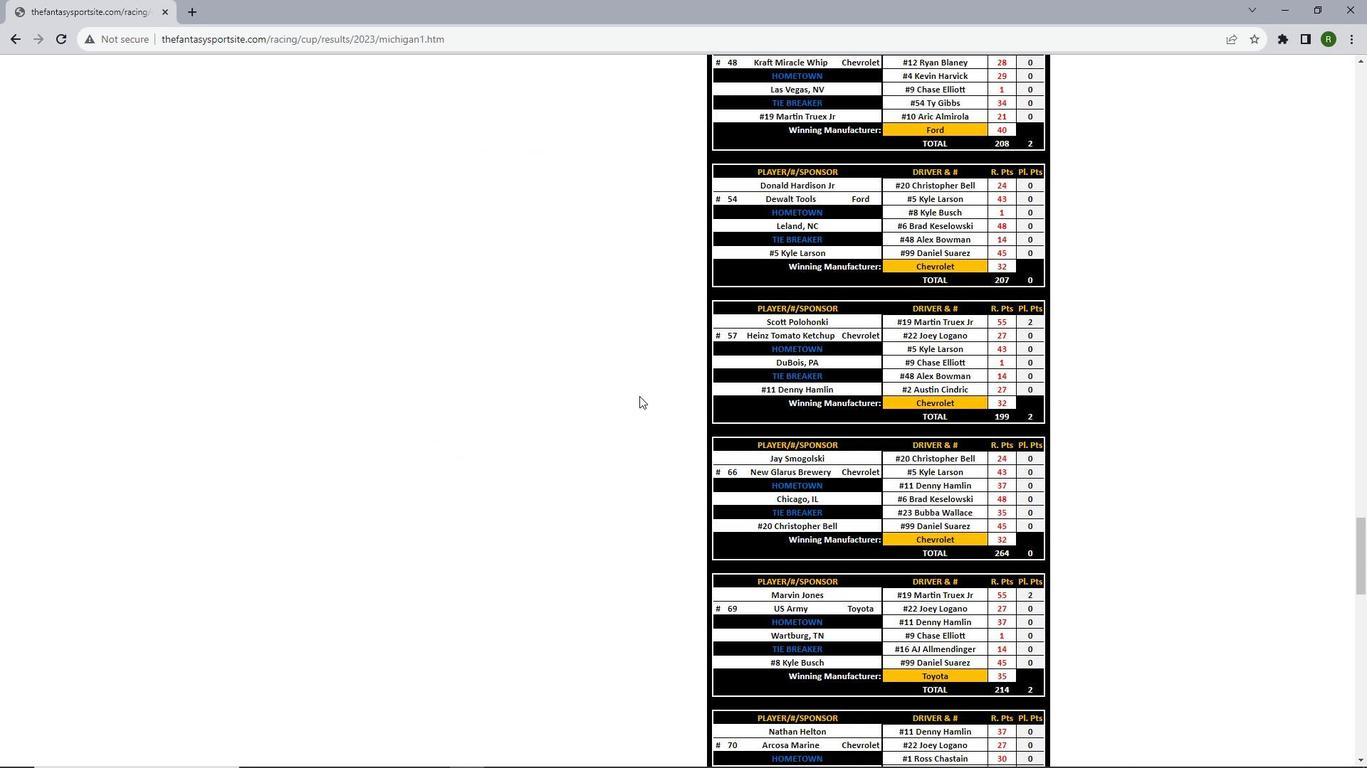
Action: Mouse scrolled (639, 395) with delta (0, 0)
Screenshot: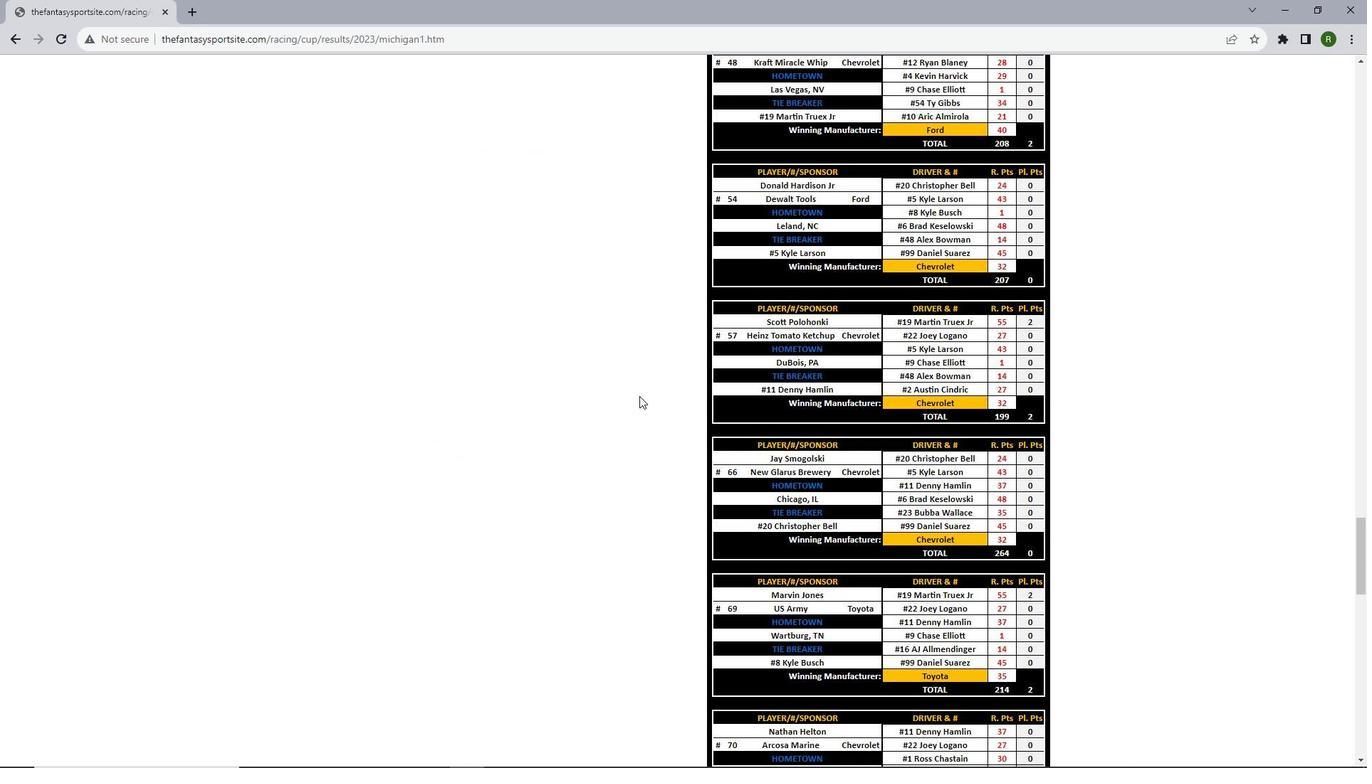 
Action: Mouse scrolled (639, 395) with delta (0, 0)
Screenshot: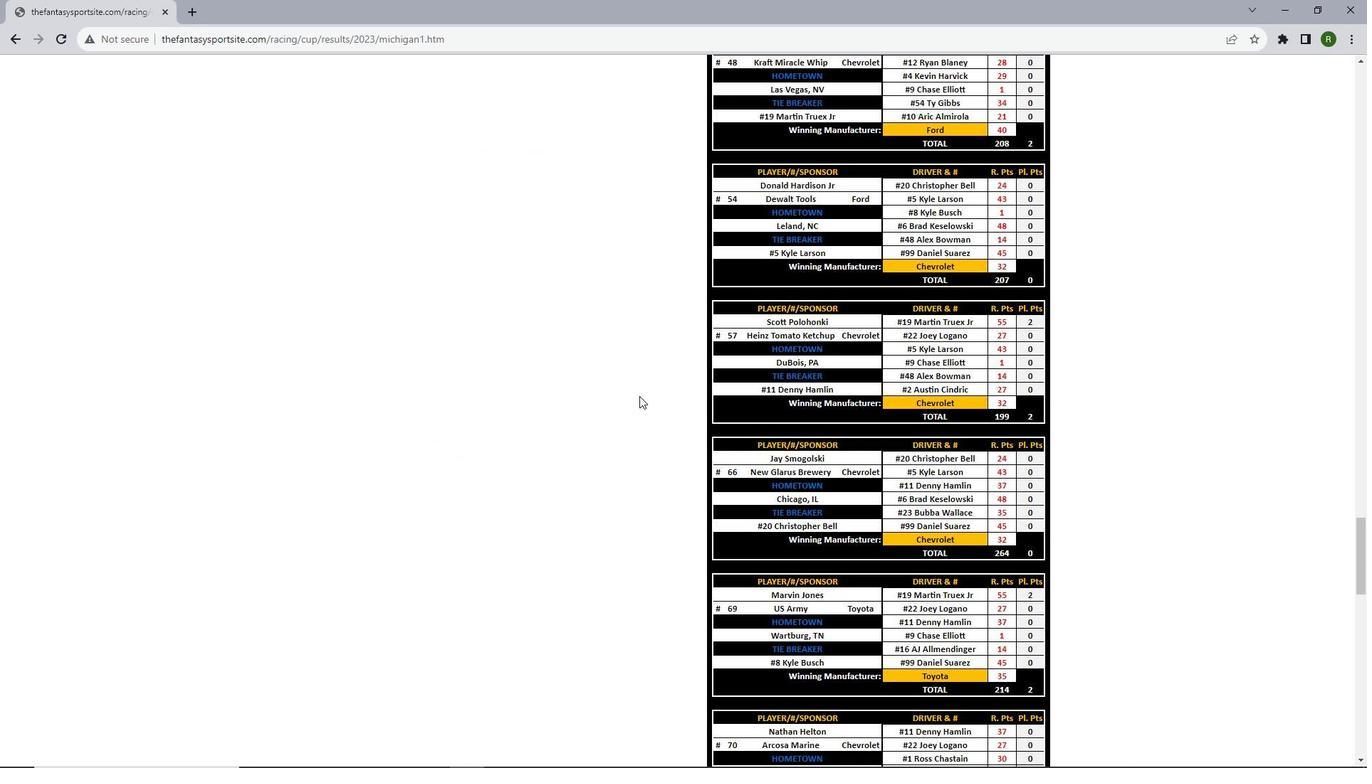 
Action: Mouse scrolled (639, 395) with delta (0, 0)
Screenshot: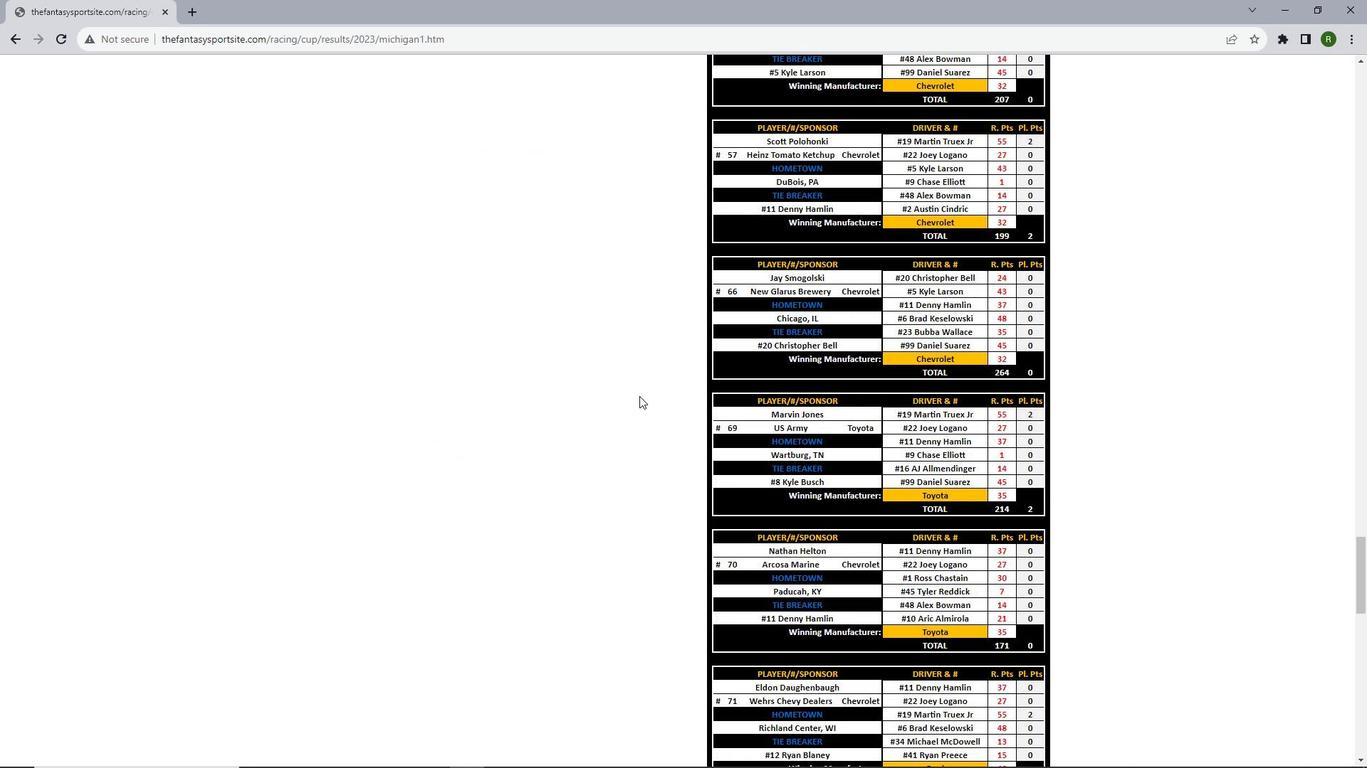 
Action: Mouse scrolled (639, 395) with delta (0, 0)
Screenshot: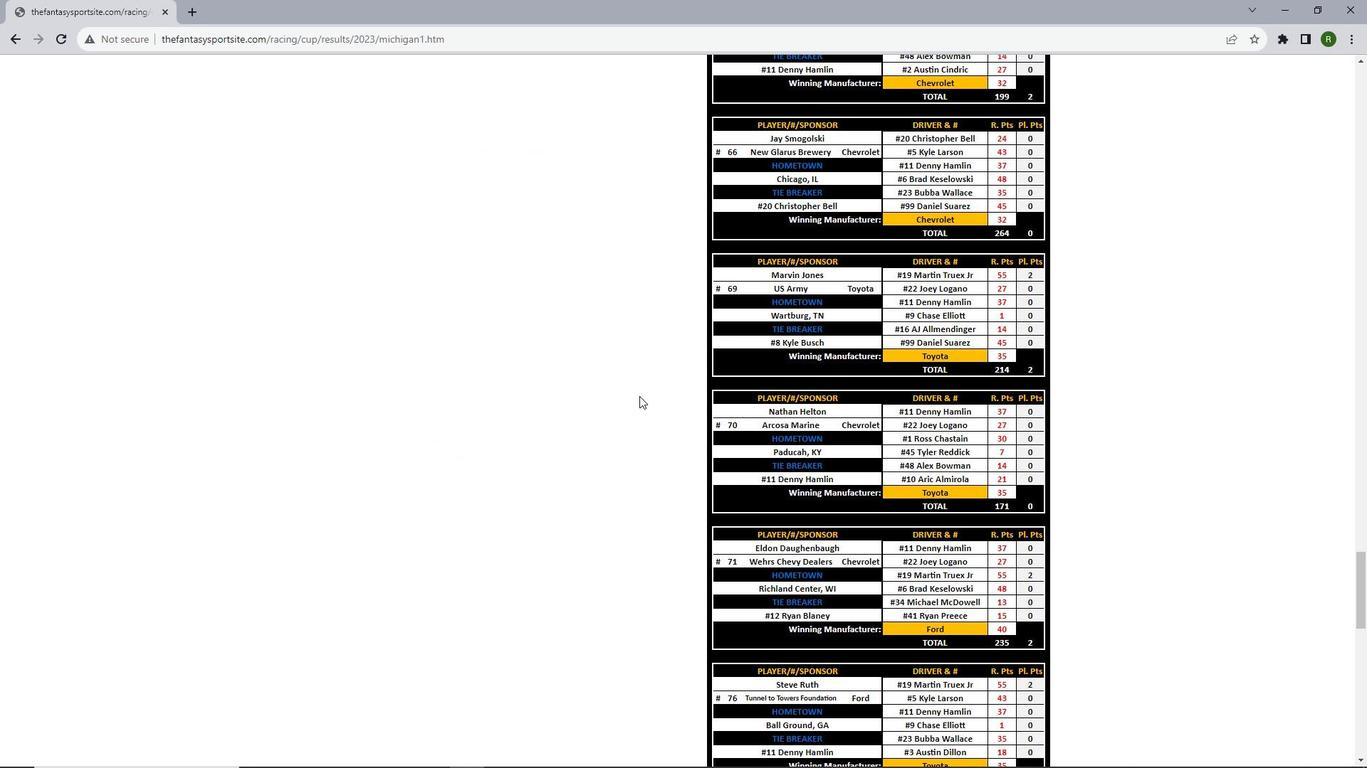 
Action: Mouse scrolled (639, 395) with delta (0, 0)
Screenshot: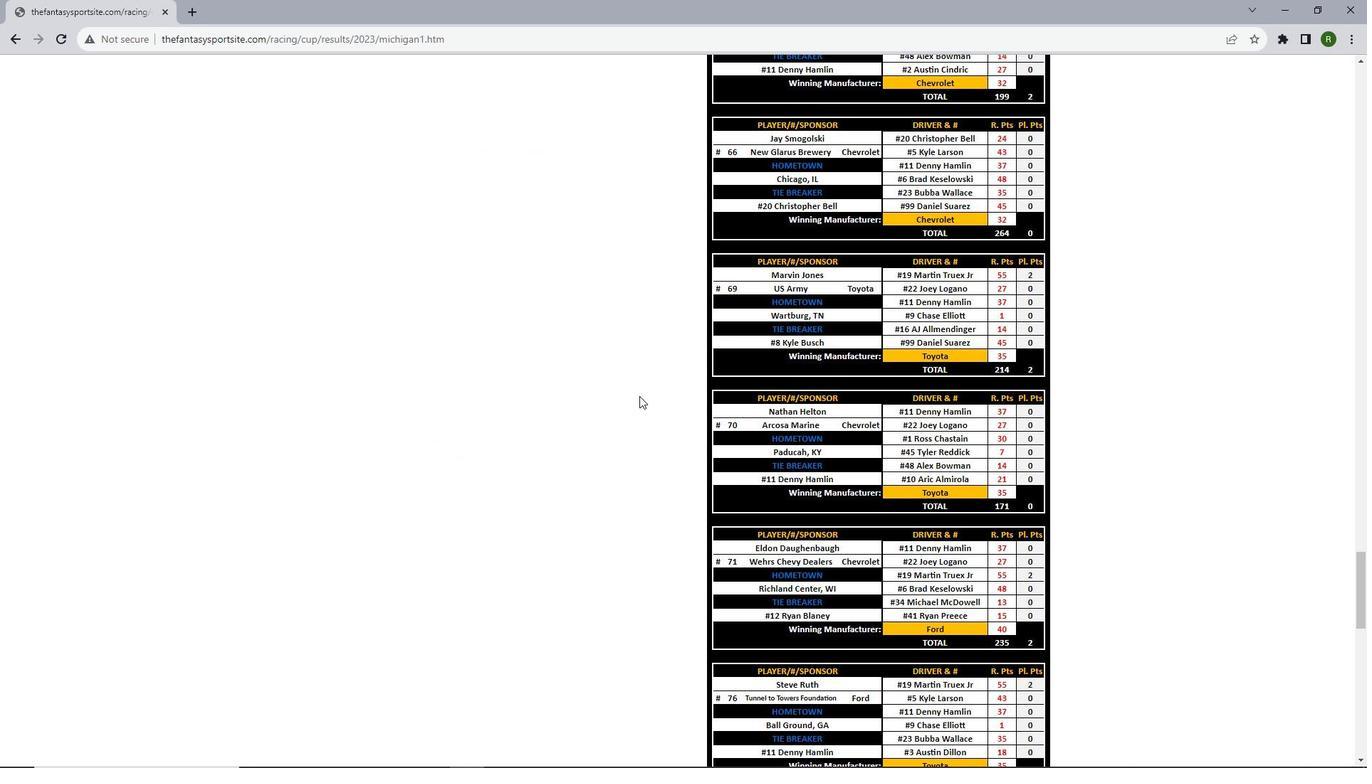 
Action: Mouse scrolled (639, 395) with delta (0, 0)
Screenshot: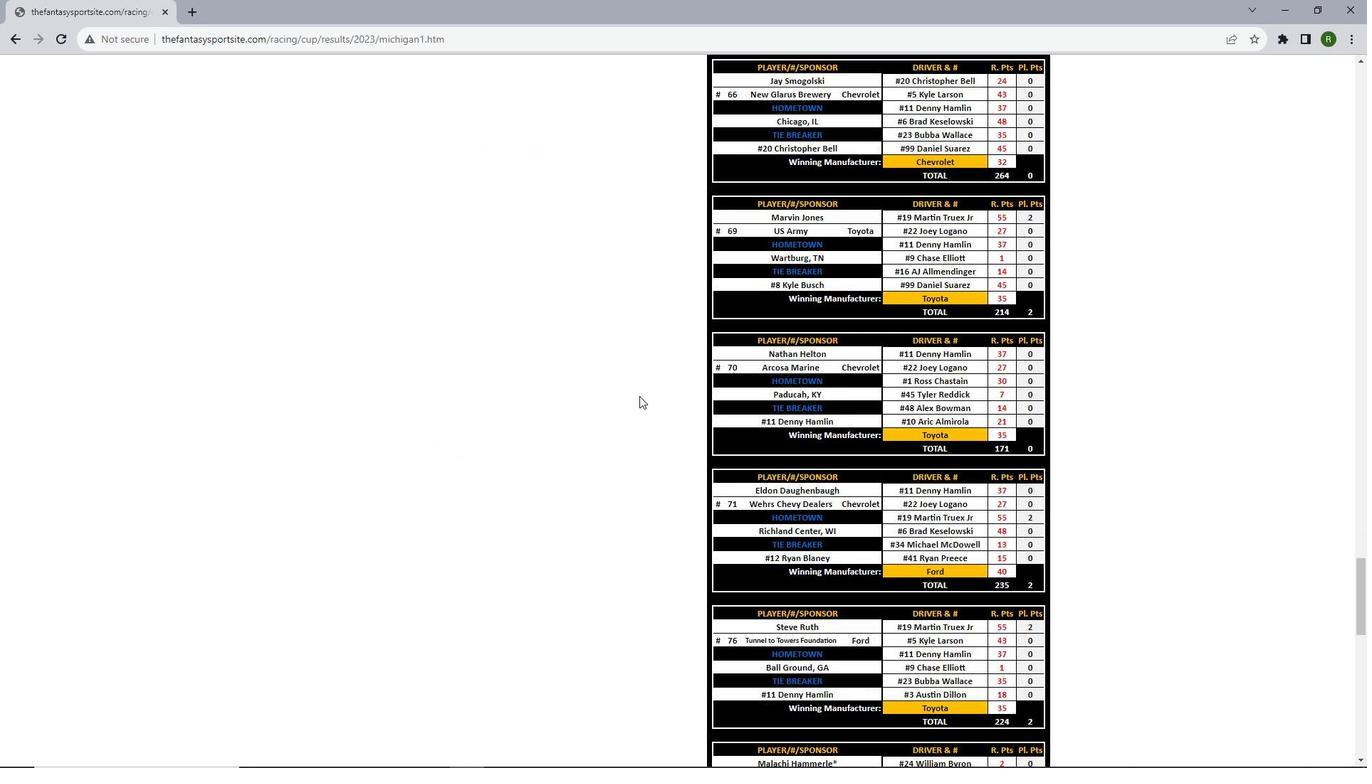 
Action: Mouse scrolled (639, 395) with delta (0, 0)
Screenshot: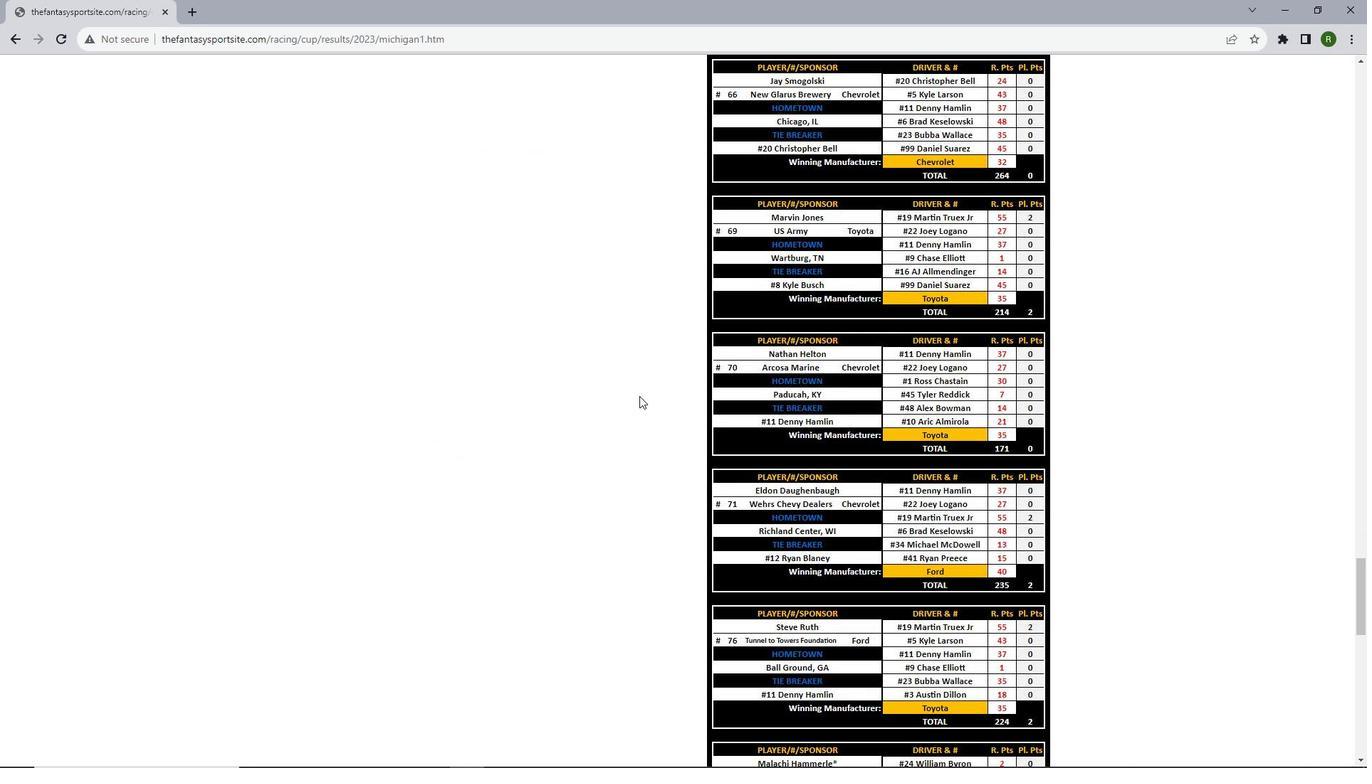 
Action: Mouse scrolled (639, 395) with delta (0, 0)
Screenshot: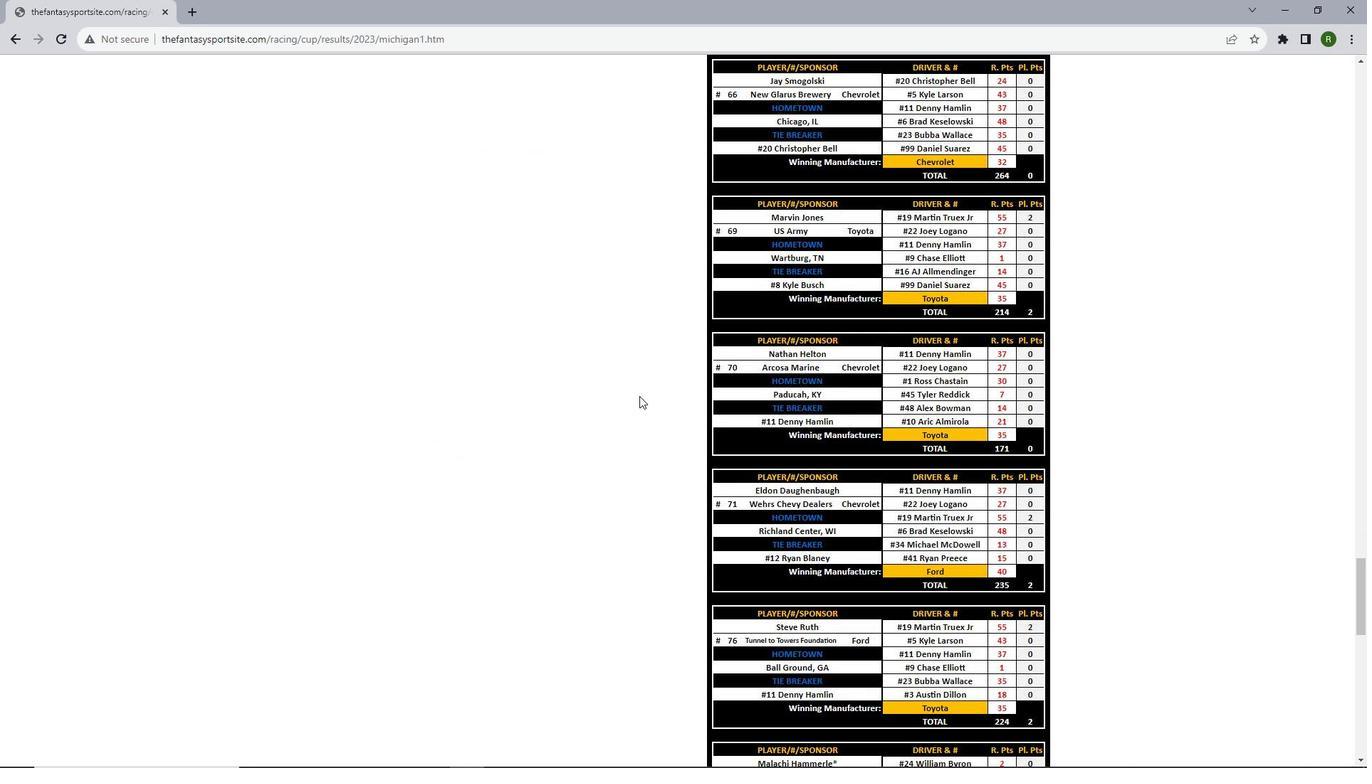 
Action: Mouse scrolled (639, 395) with delta (0, 0)
Screenshot: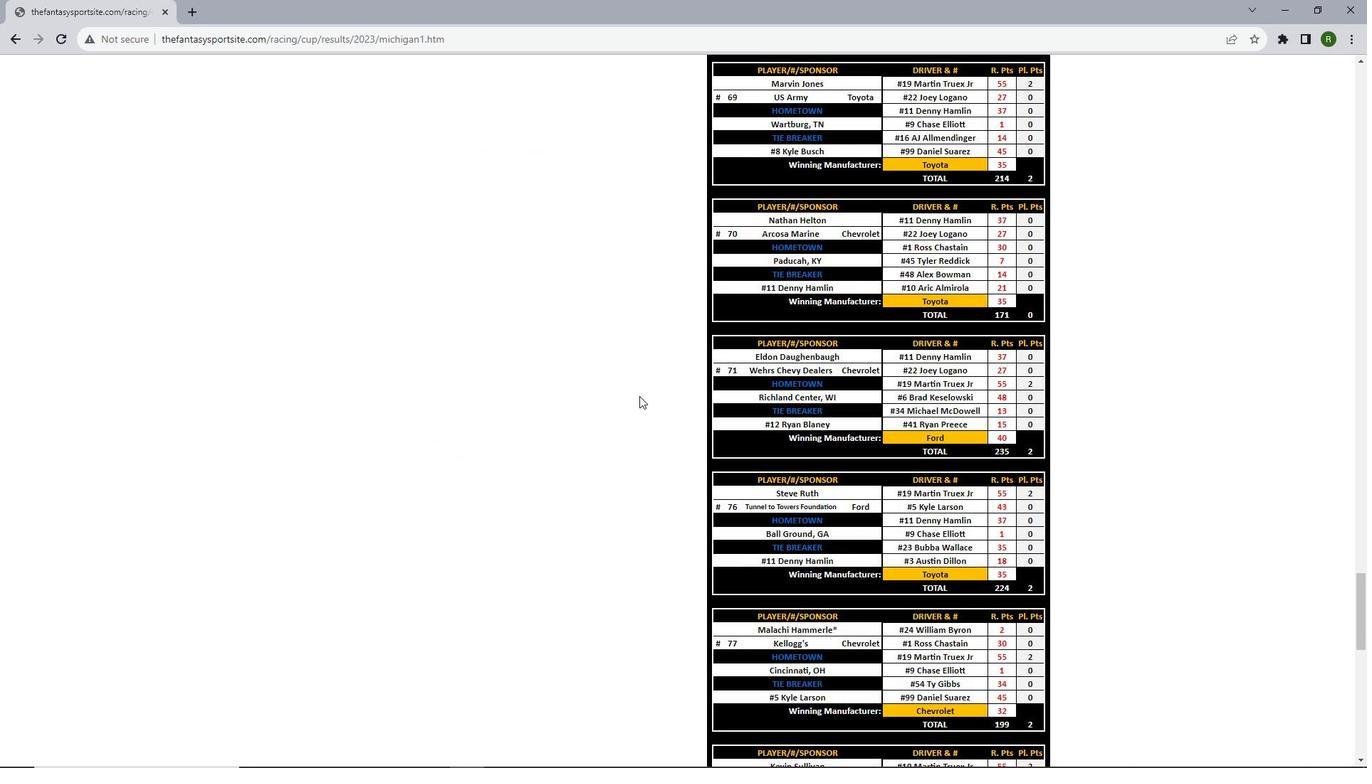 
Action: Mouse scrolled (639, 395) with delta (0, 0)
Screenshot: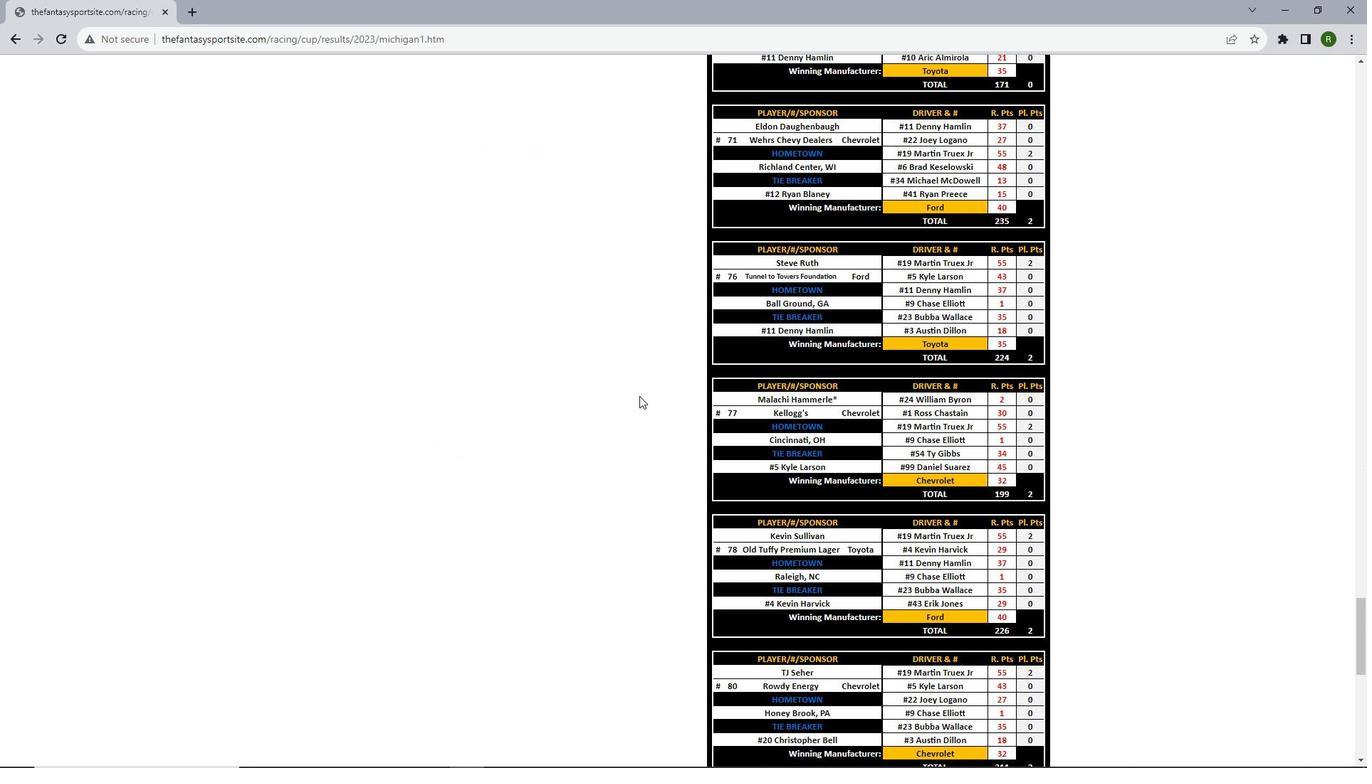 
Action: Mouse scrolled (639, 395) with delta (0, 0)
Screenshot: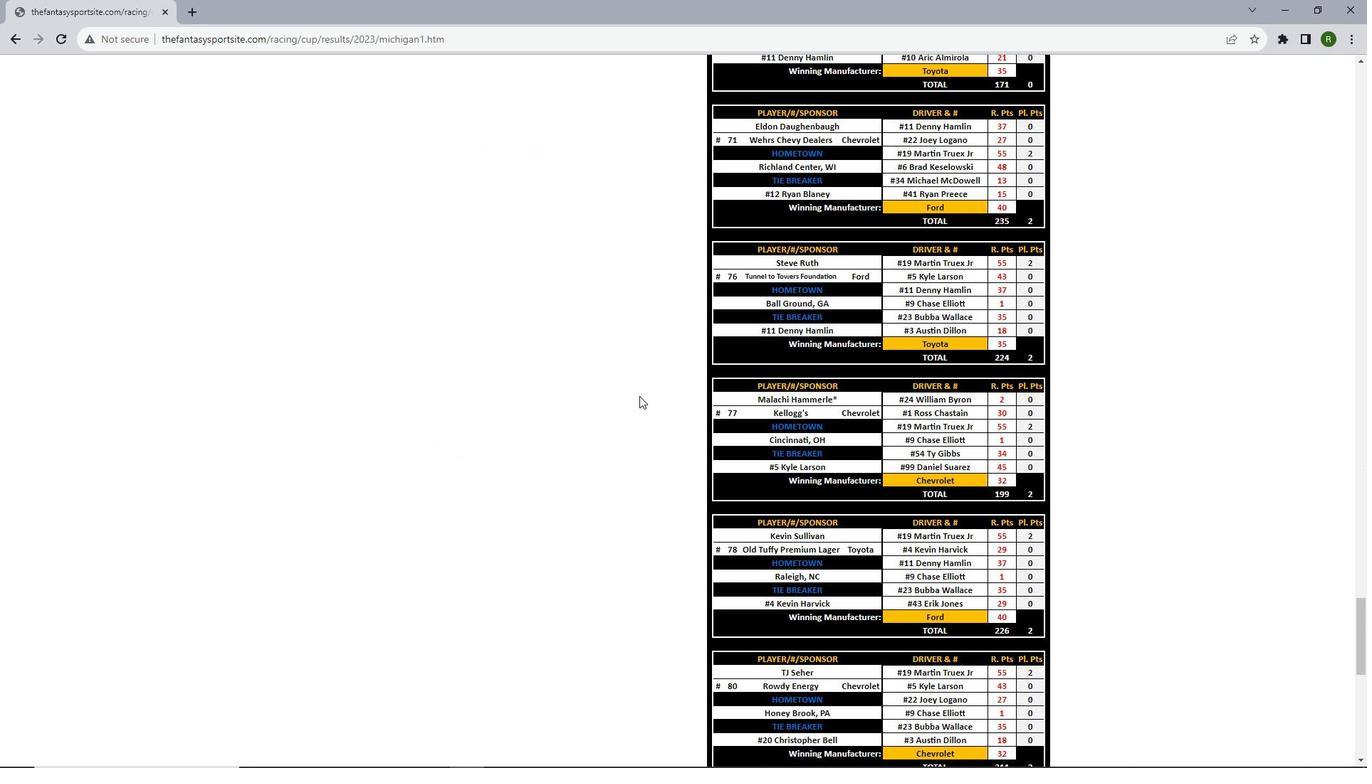 
Action: Mouse scrolled (639, 395) with delta (0, 0)
Screenshot: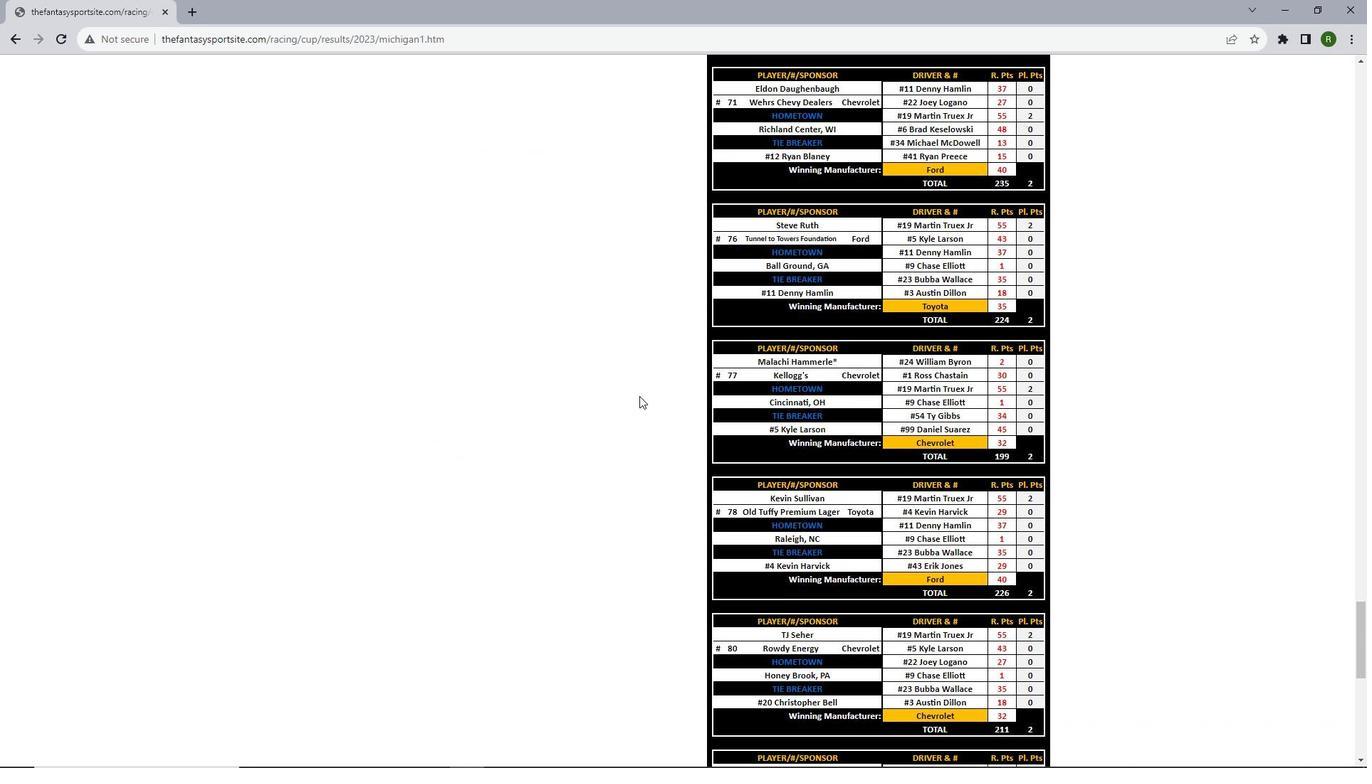 
Action: Mouse scrolled (639, 395) with delta (0, 0)
Screenshot: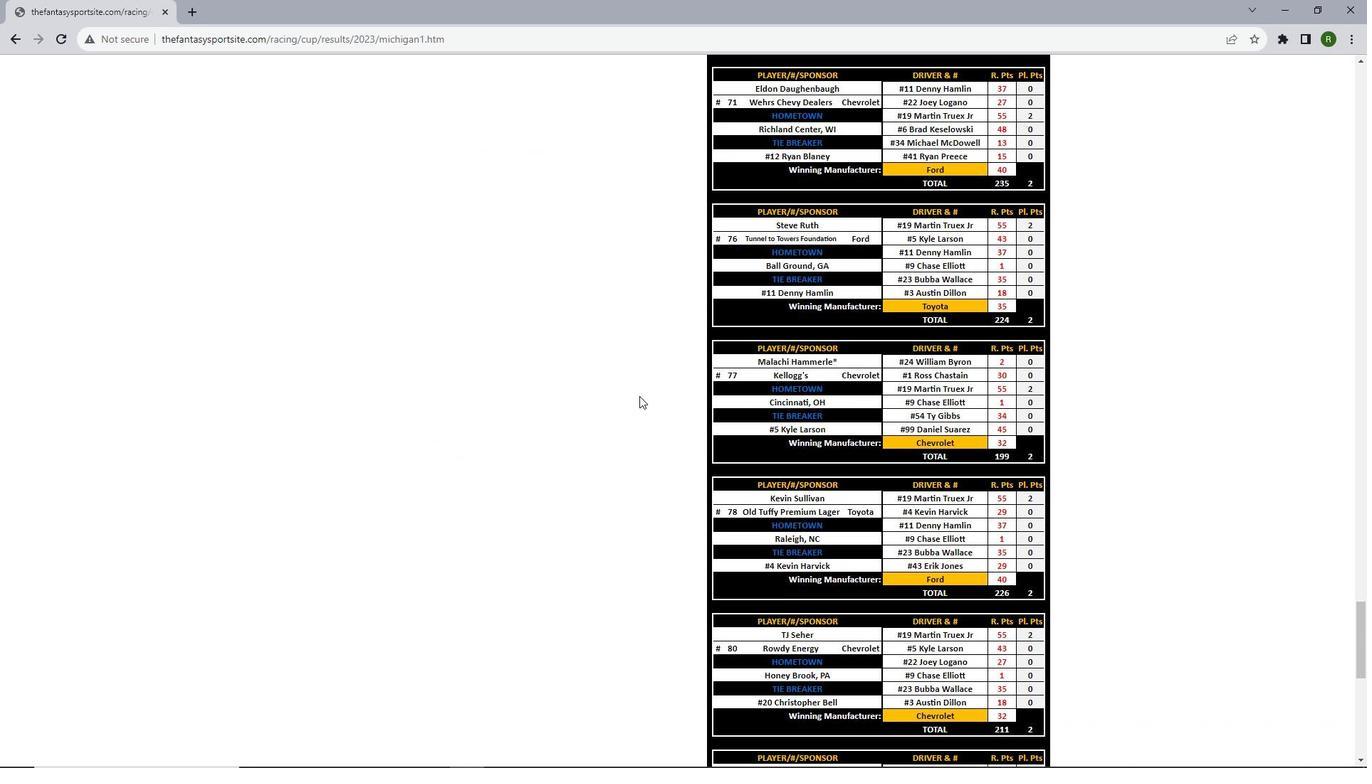 
Action: Mouse scrolled (639, 395) with delta (0, 0)
Screenshot: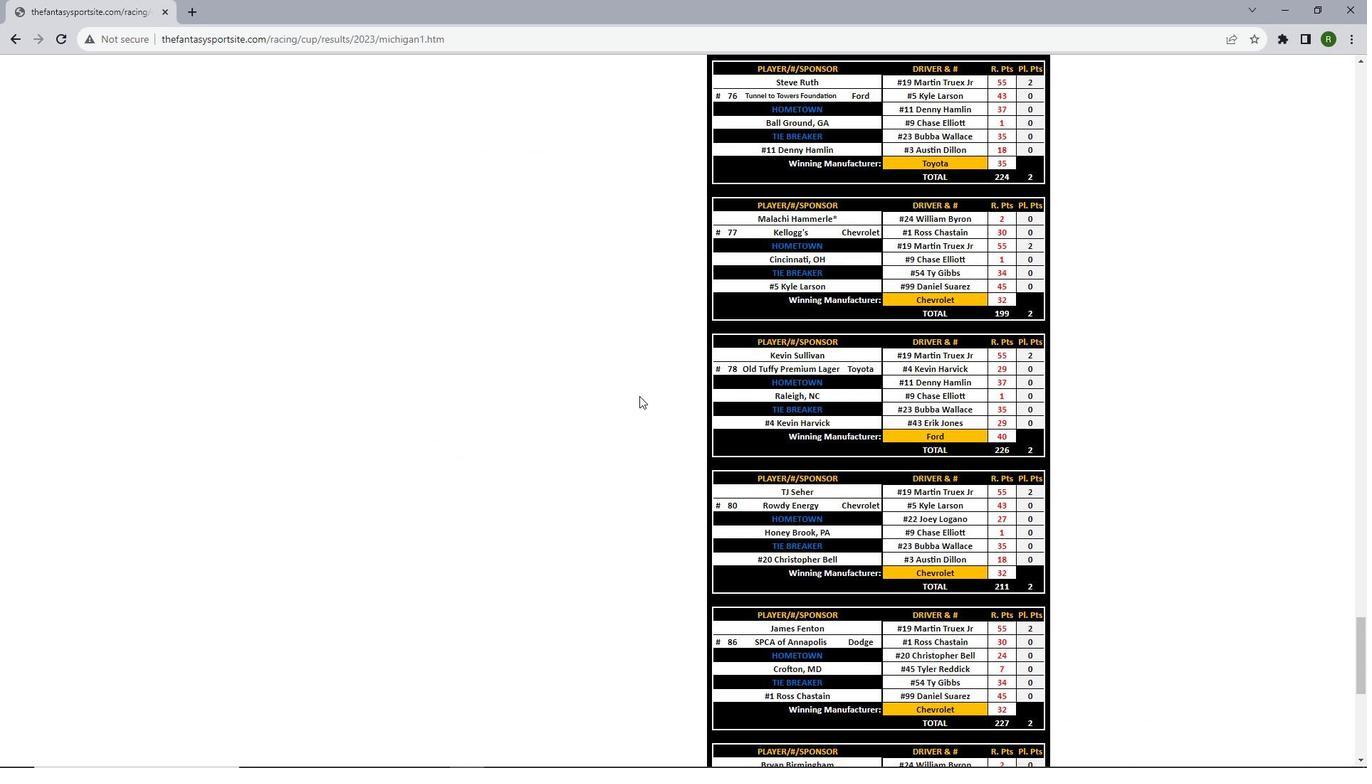 
Action: Mouse scrolled (639, 395) with delta (0, 0)
Screenshot: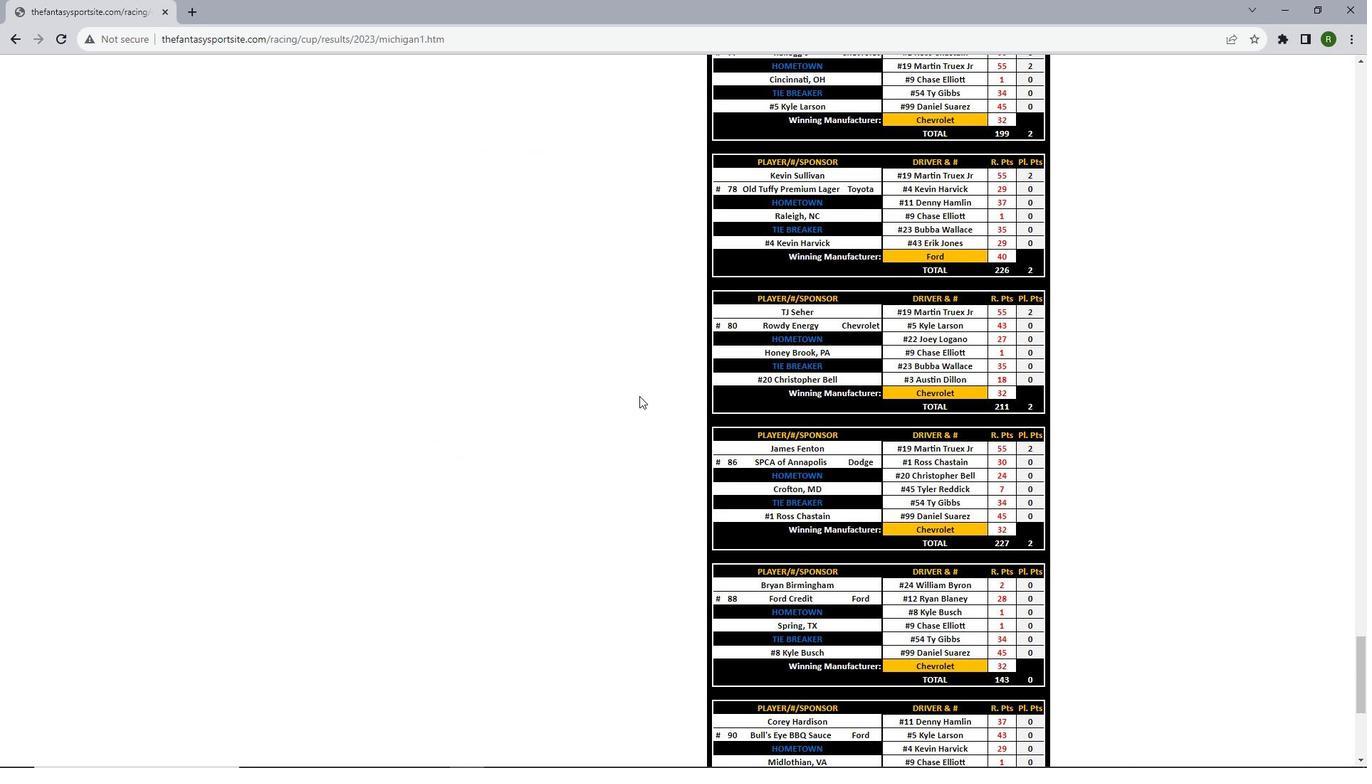 
Action: Mouse scrolled (639, 395) with delta (0, 0)
Screenshot: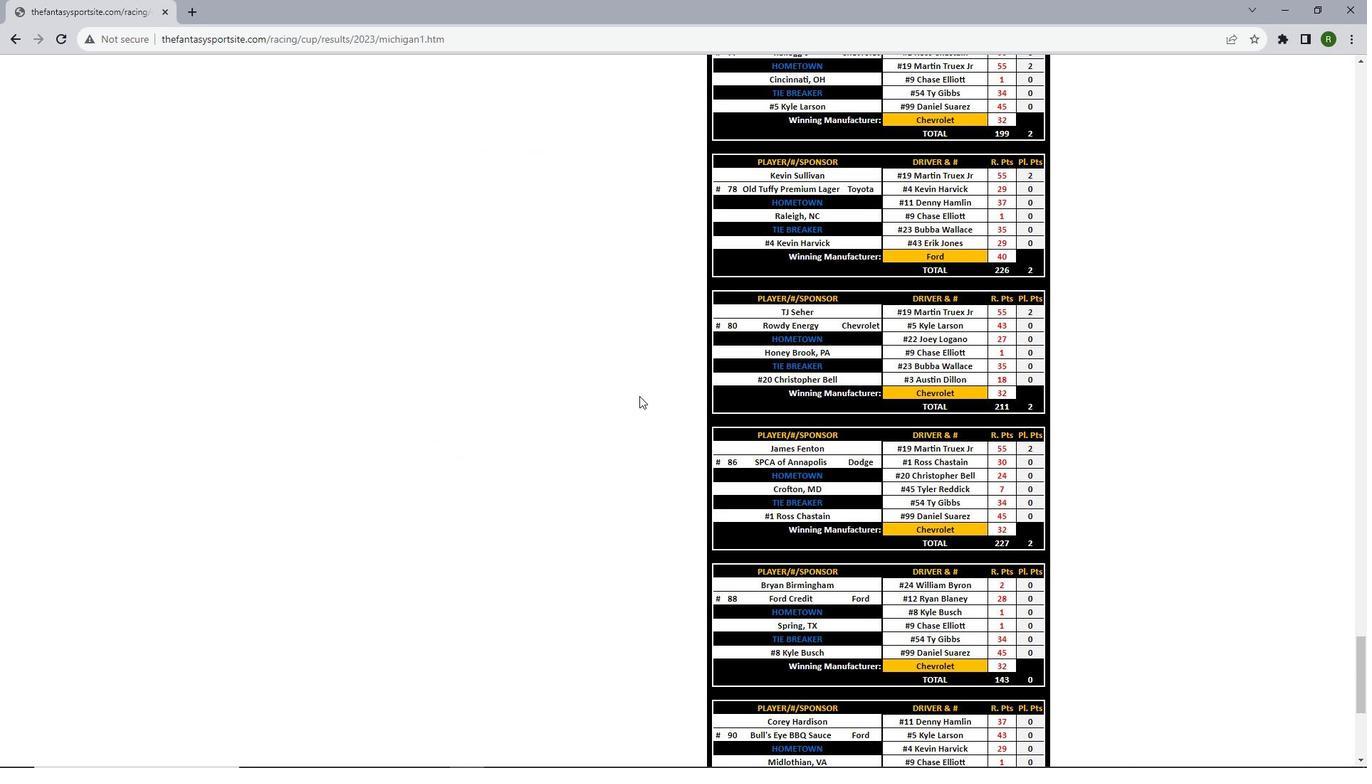 
Action: Mouse scrolled (639, 395) with delta (0, 0)
Screenshot: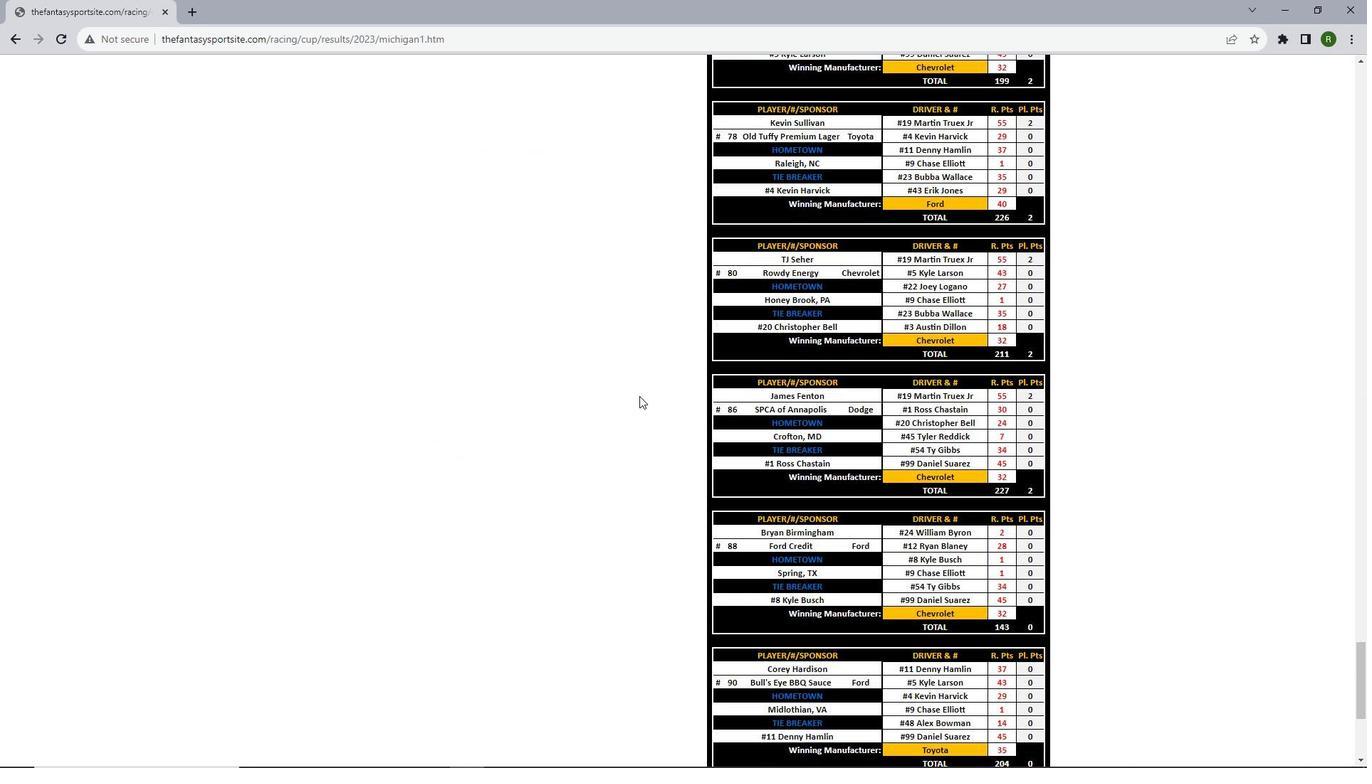 
Action: Mouse scrolled (639, 395) with delta (0, 0)
Screenshot: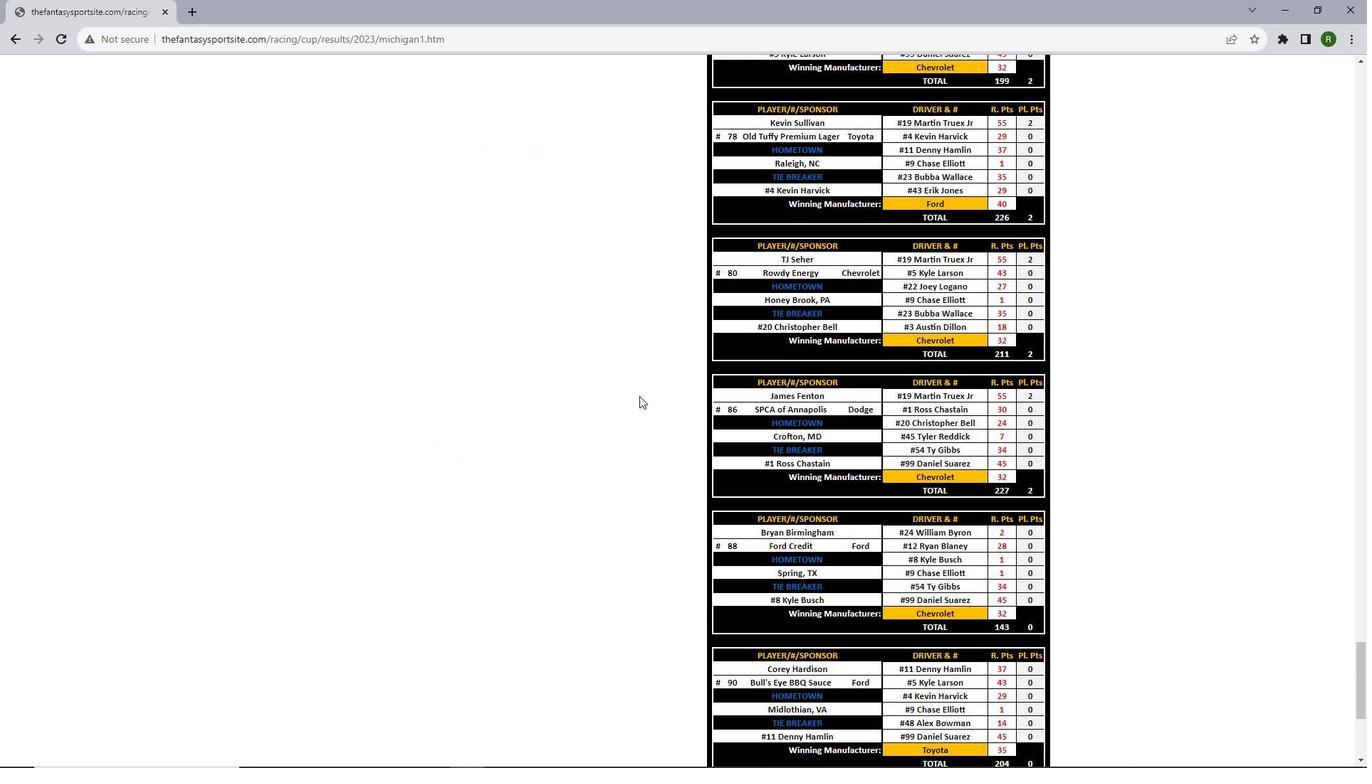 
Action: Mouse scrolled (639, 395) with delta (0, 0)
Screenshot: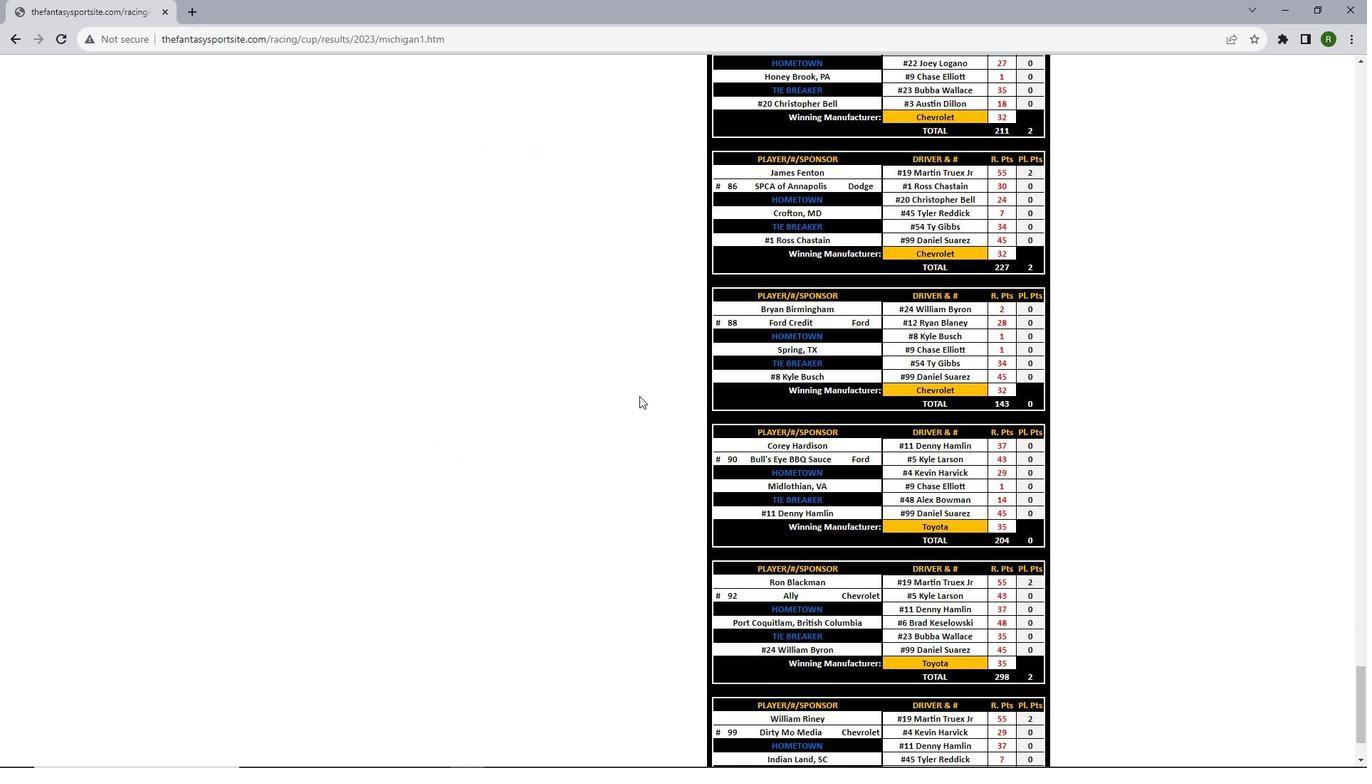
Action: Mouse scrolled (639, 395) with delta (0, 0)
Screenshot: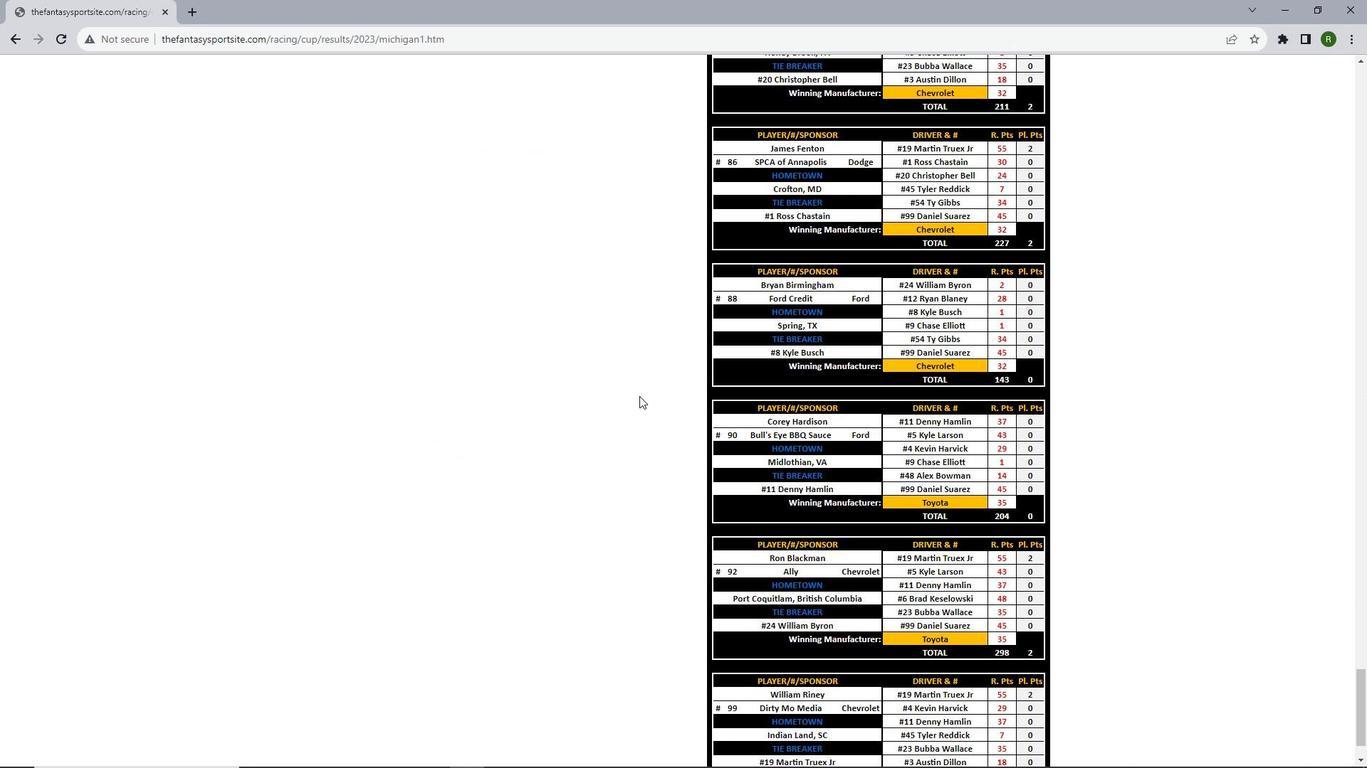 
Action: Mouse scrolled (639, 395) with delta (0, 0)
Screenshot: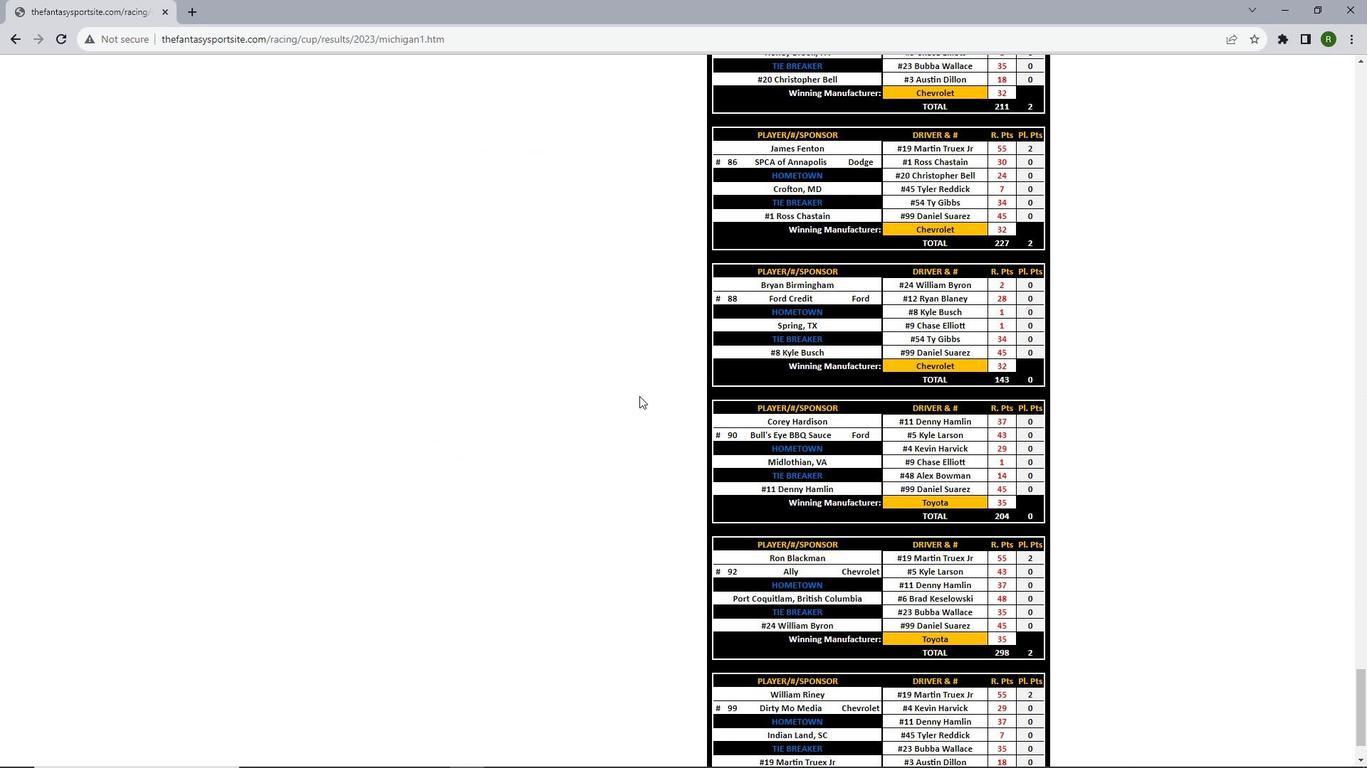 
Action: Mouse scrolled (639, 395) with delta (0, 0)
Screenshot: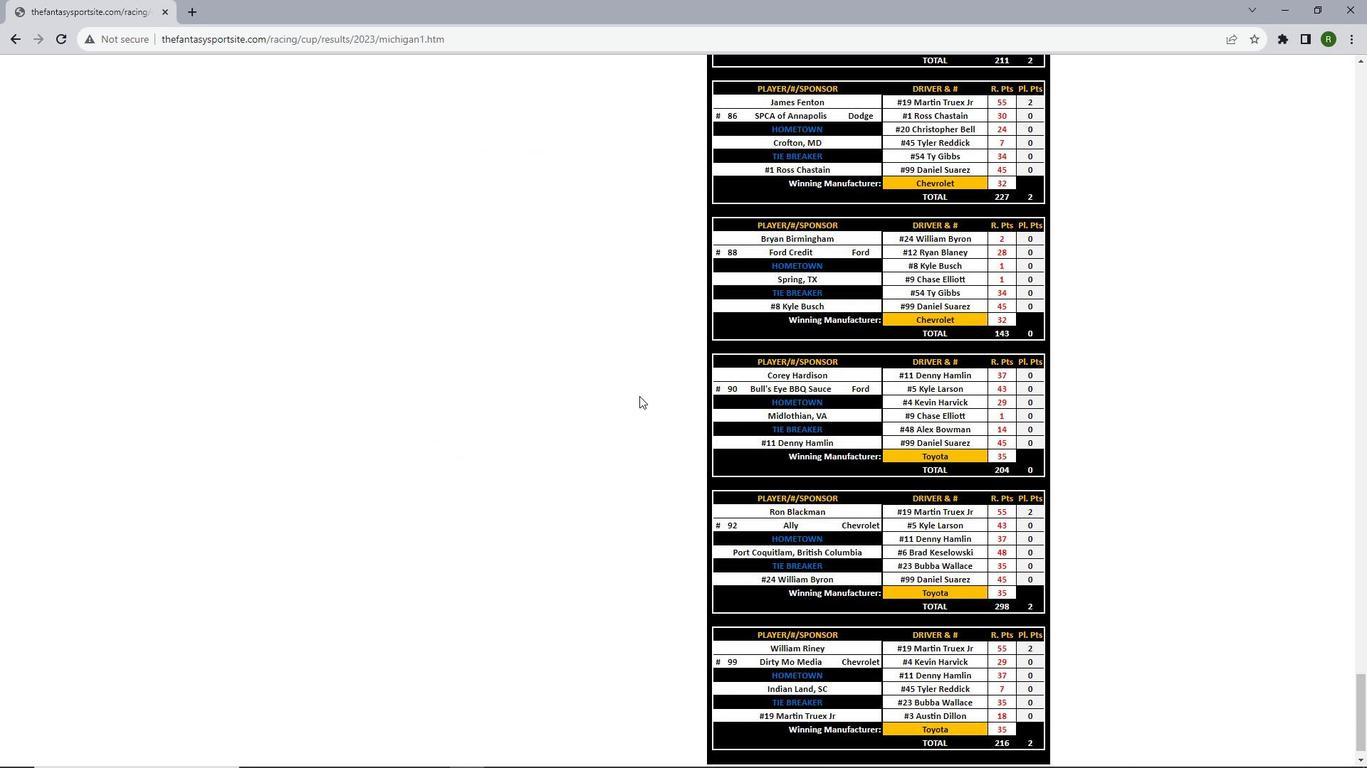 
